 Task: Plan a game night with neighbors on the 25th at 10:00 PM to 11 PM.
Action: Mouse moved to (635, 196)
Screenshot: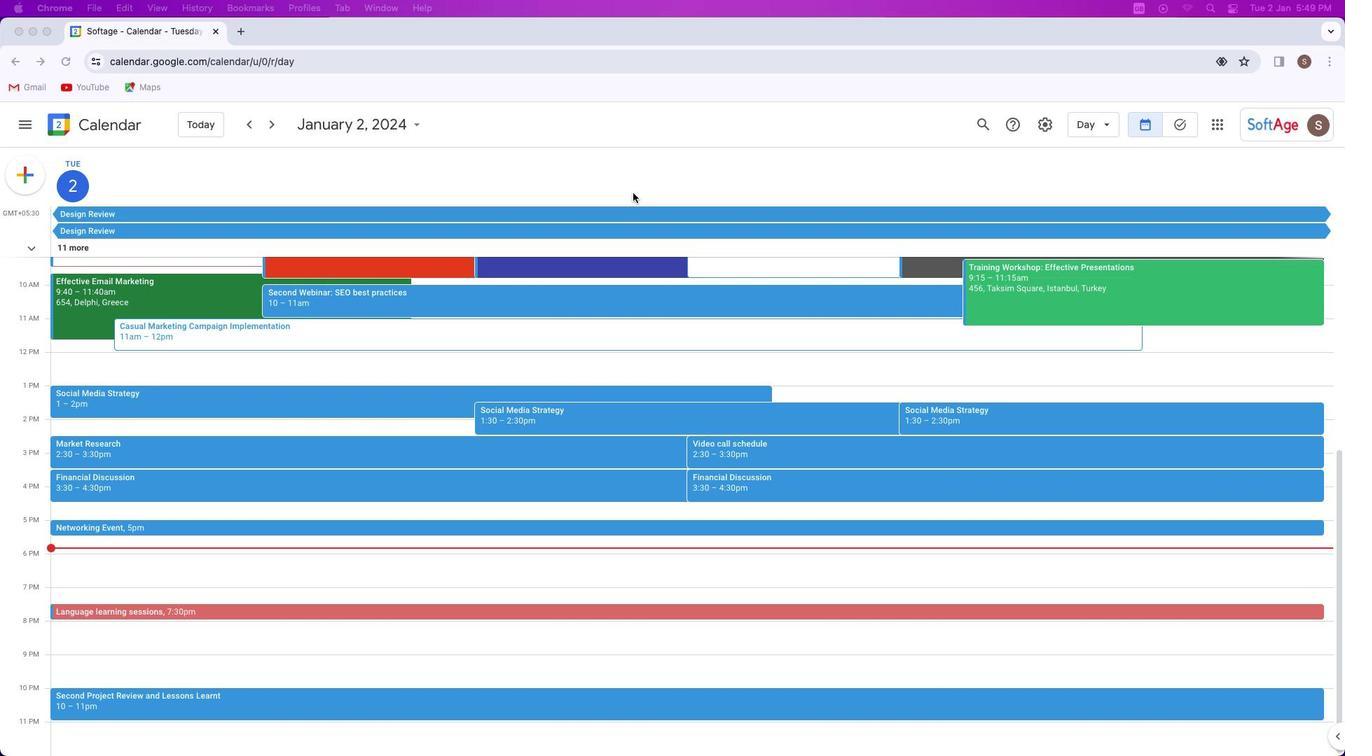 
Action: Mouse pressed left at (635, 196)
Screenshot: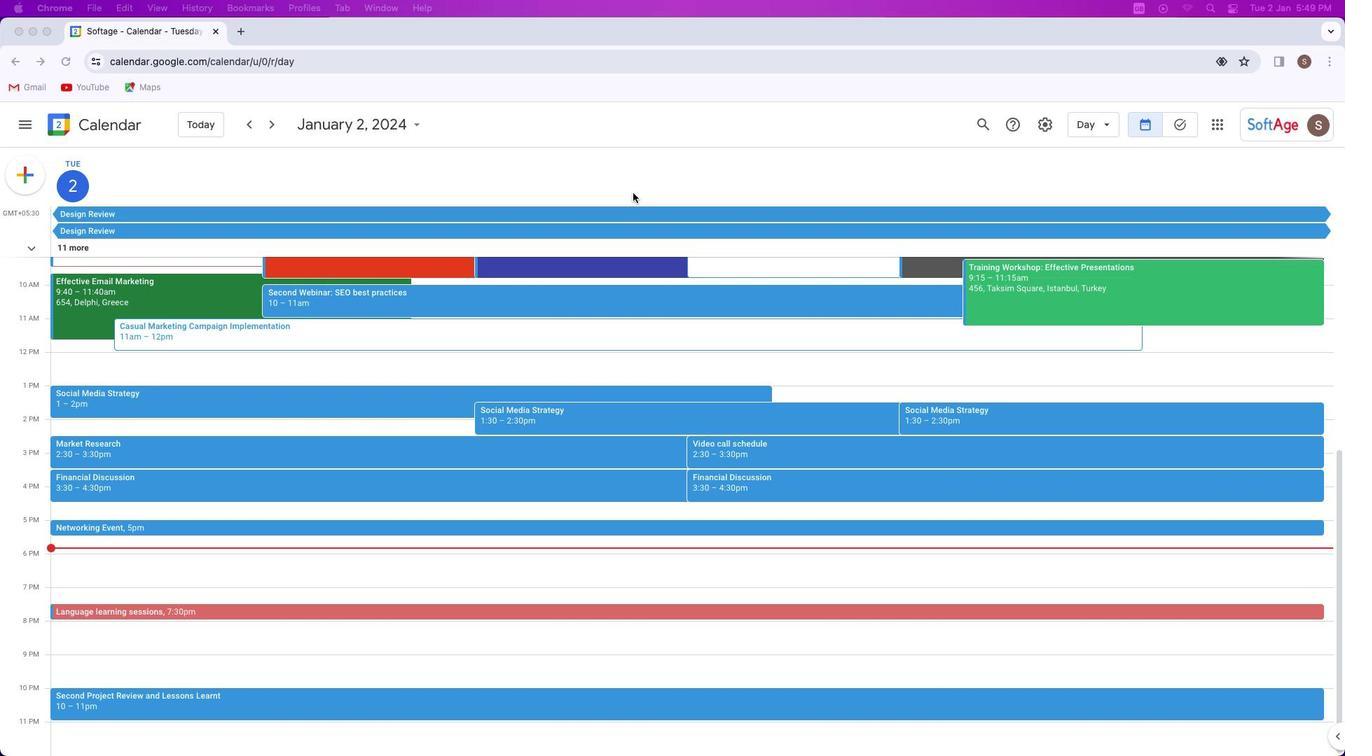 
Action: Mouse moved to (67, 178)
Screenshot: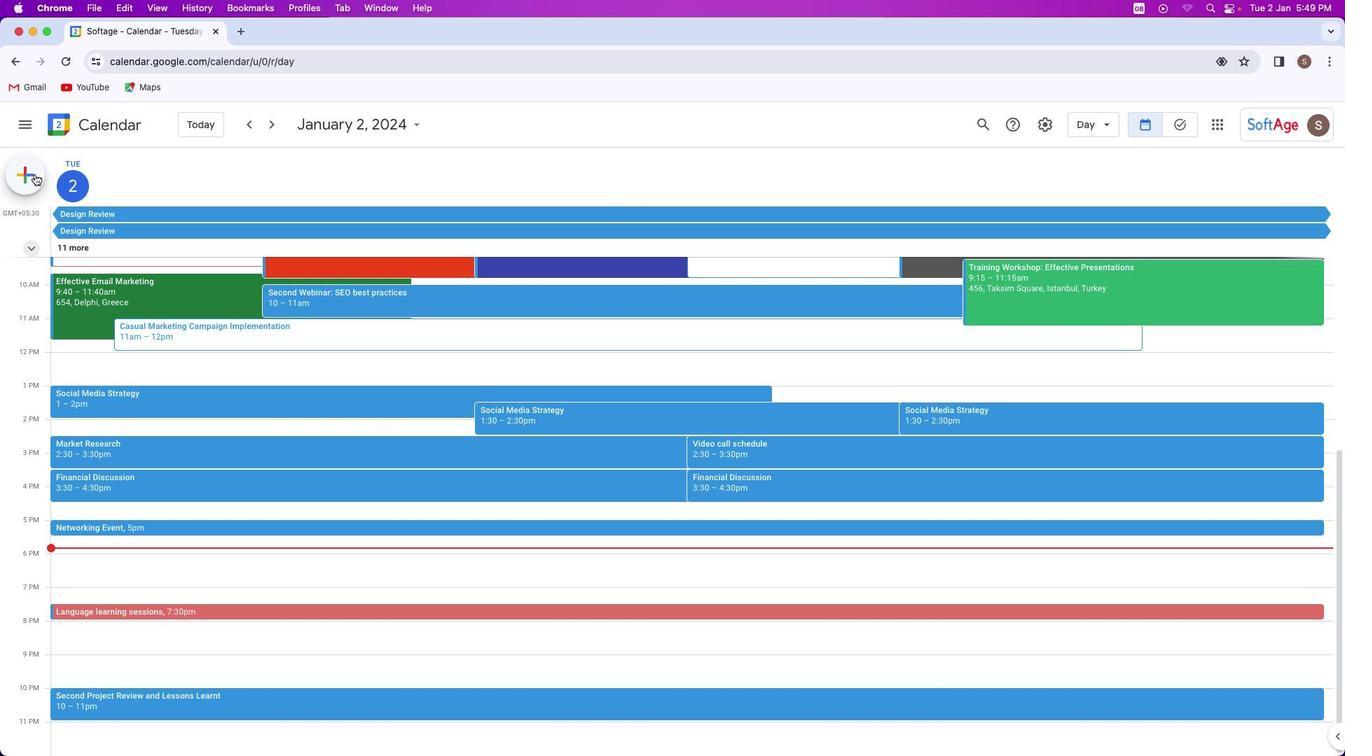 
Action: Mouse pressed left at (67, 178)
Screenshot: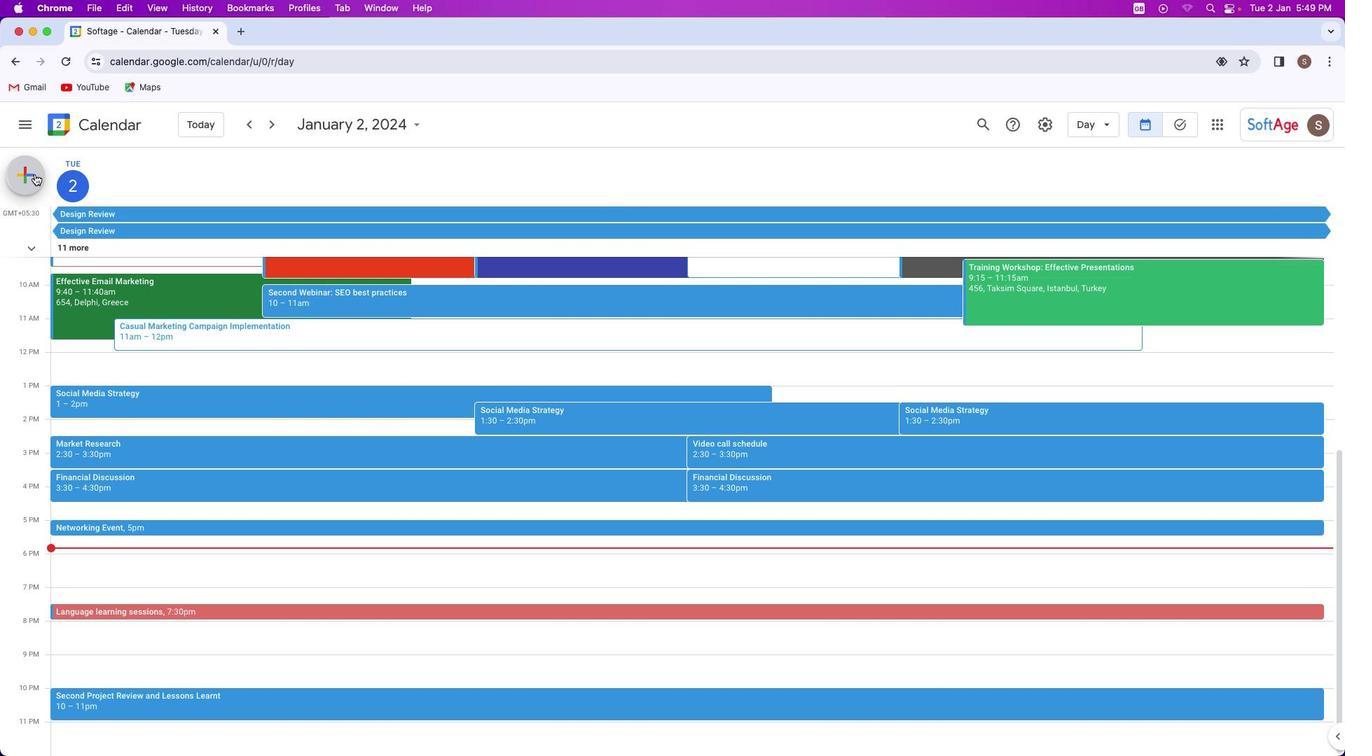 
Action: Mouse moved to (89, 219)
Screenshot: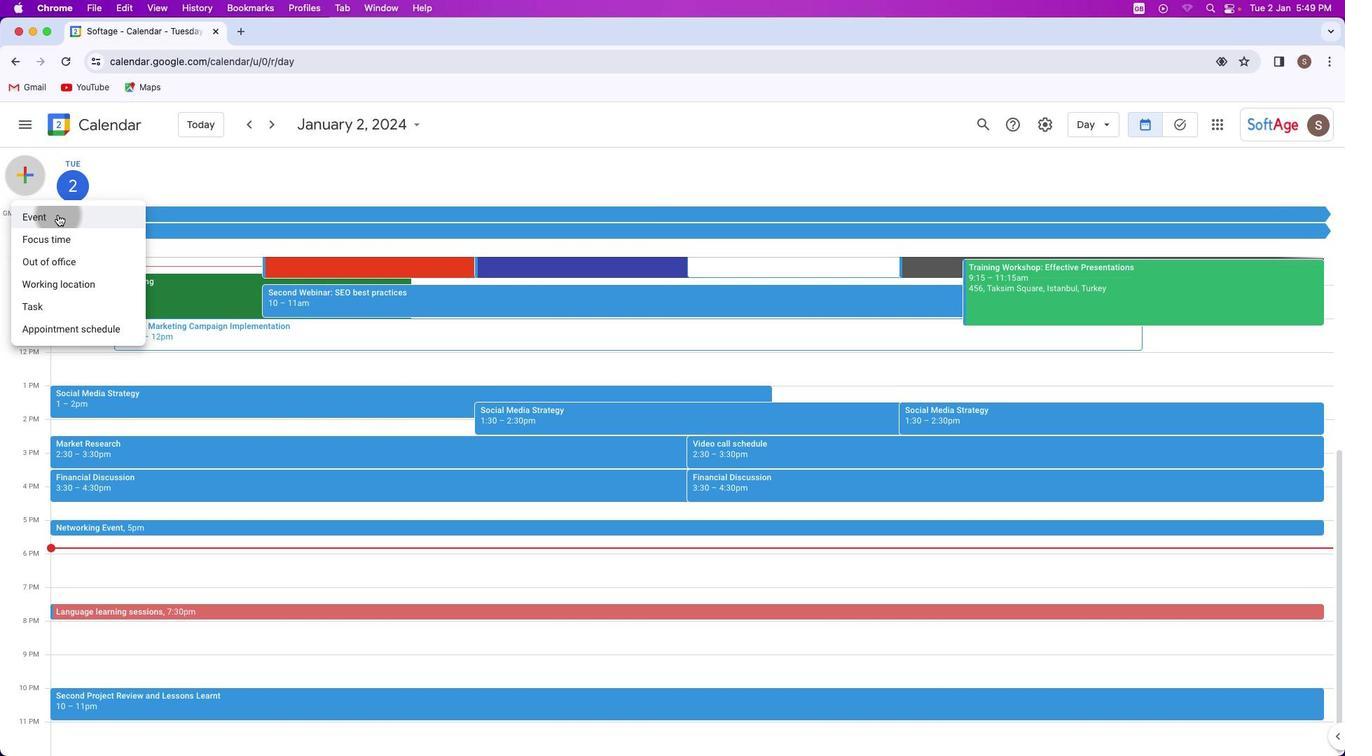 
Action: Mouse pressed left at (89, 219)
Screenshot: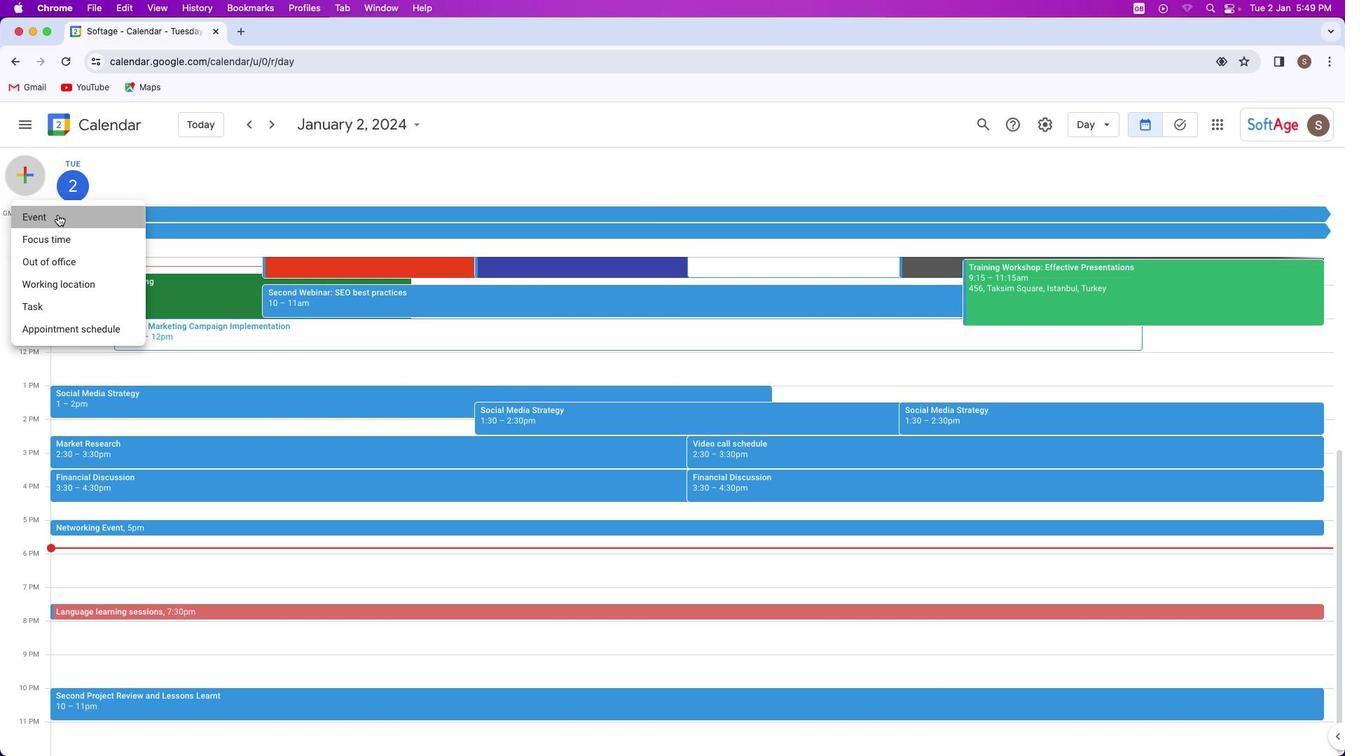 
Action: Mouse moved to (510, 297)
Screenshot: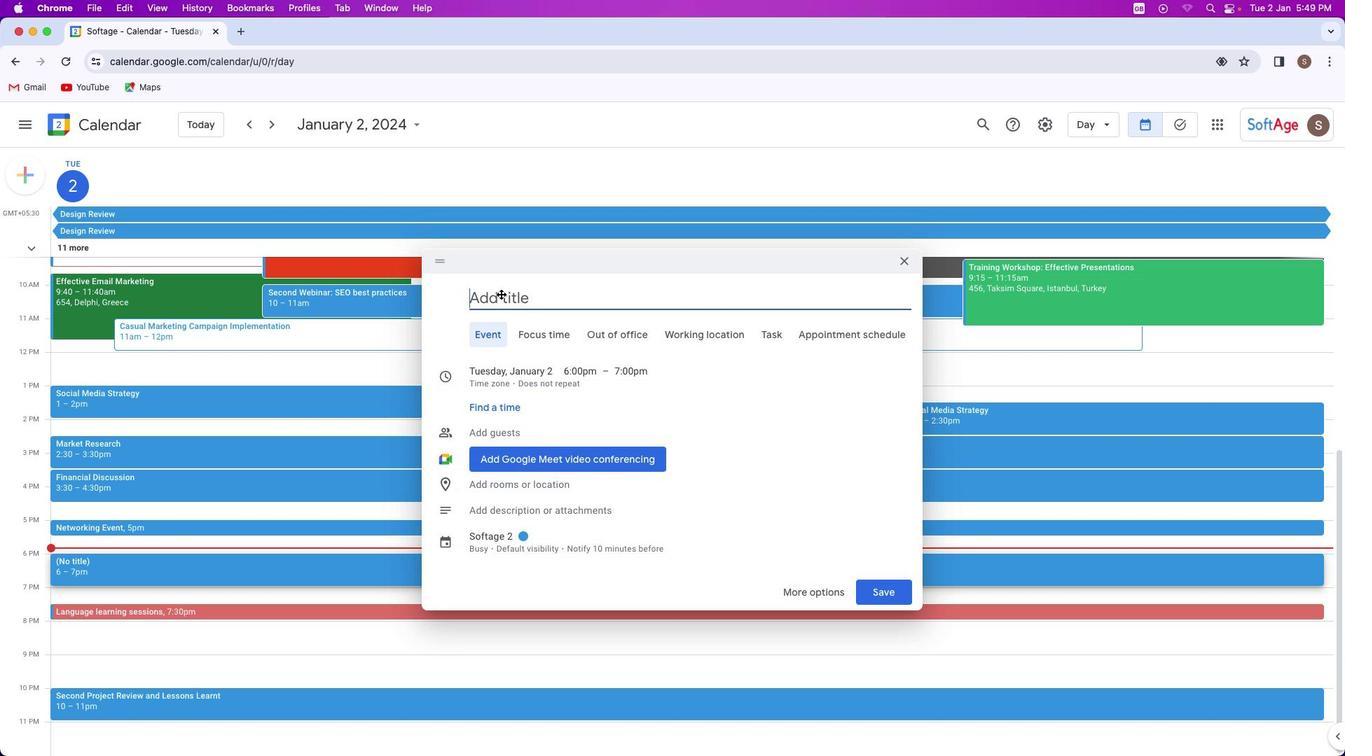 
Action: Mouse pressed left at (510, 297)
Screenshot: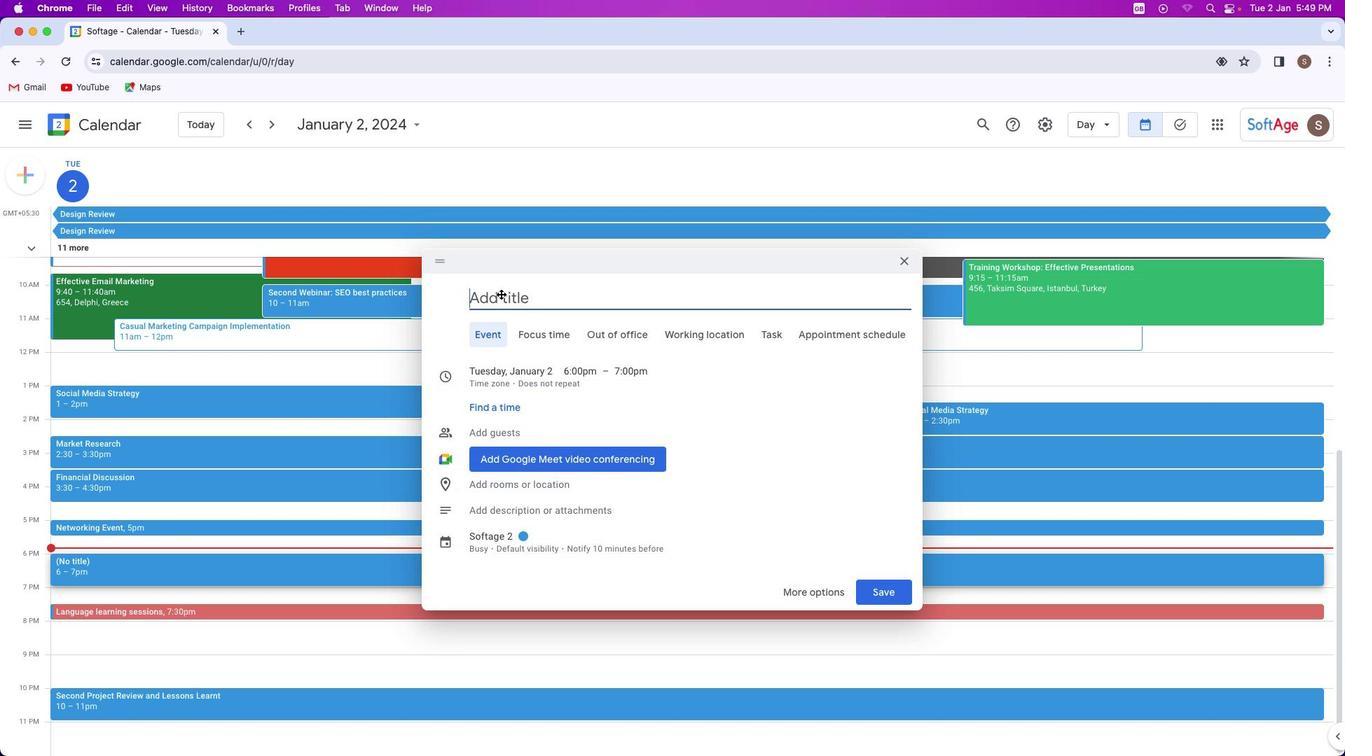 
Action: Key pressed Key.shiftKey.shift'G''a''m''e'Key.space'n''i''g''h''t'Key.space'w''i''t''h'Key.space'n''e''i''g''h''b''o''r''s'
Screenshot: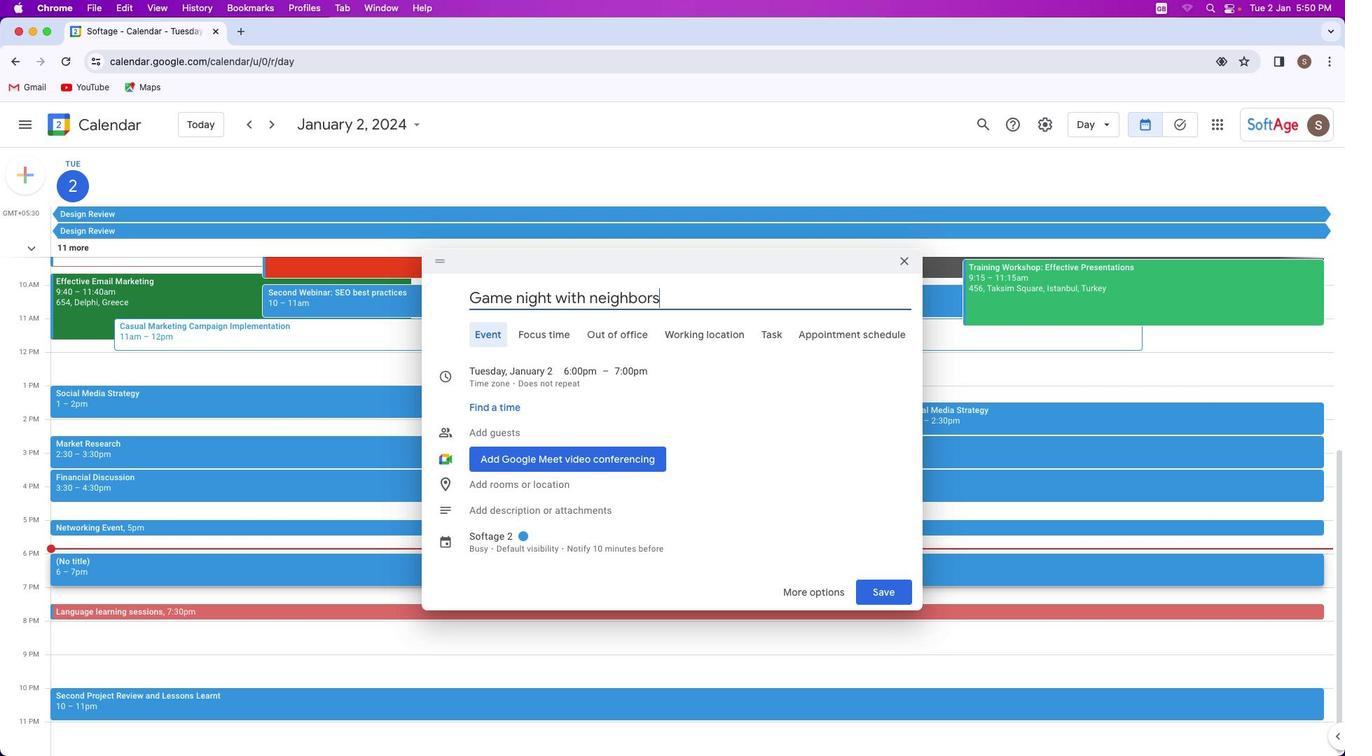 
Action: Mouse moved to (531, 378)
Screenshot: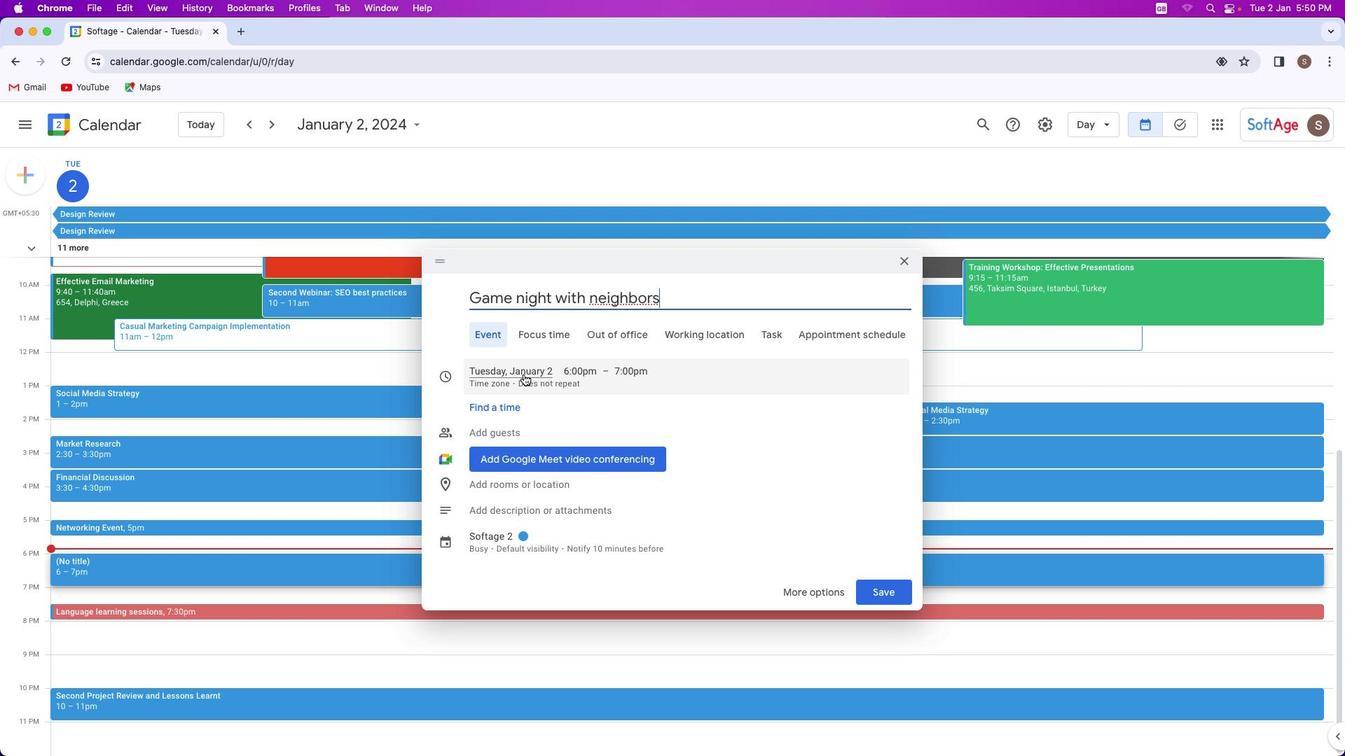 
Action: Mouse pressed left at (531, 378)
Screenshot: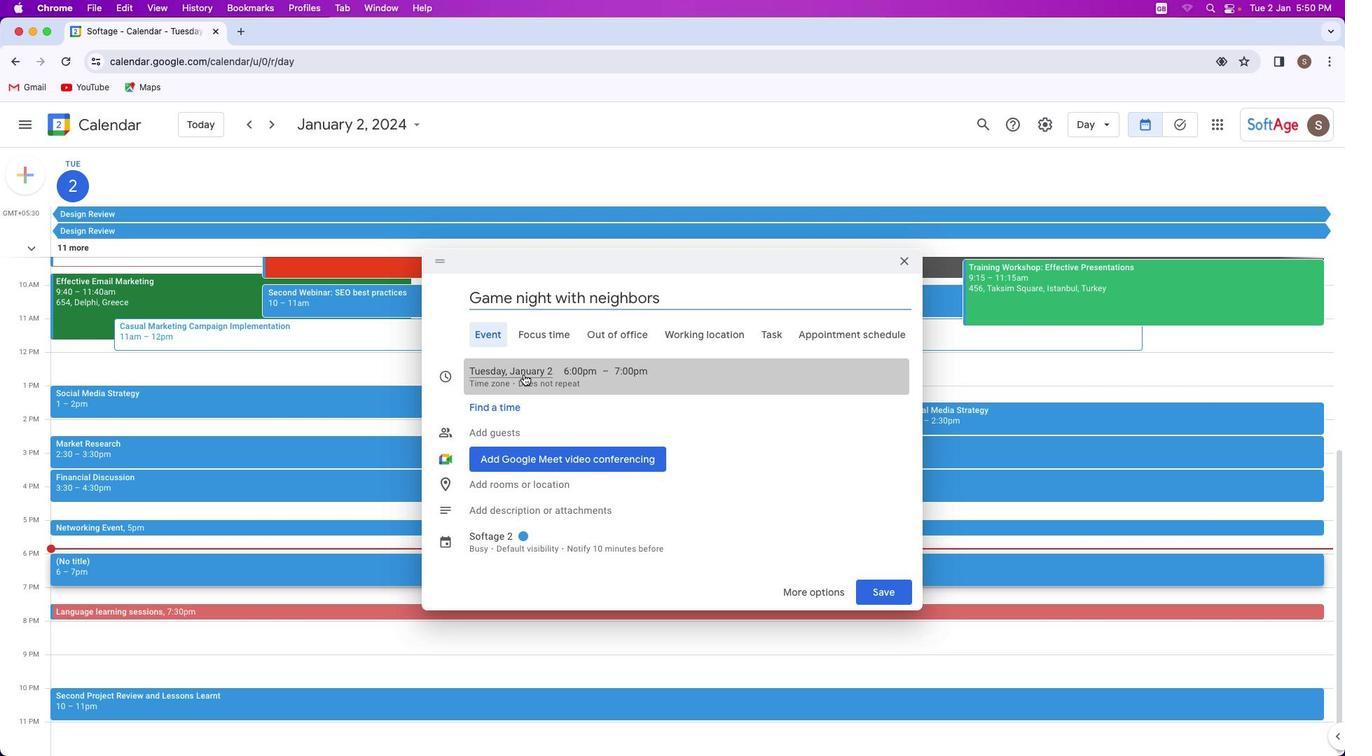 
Action: Mouse moved to (573, 503)
Screenshot: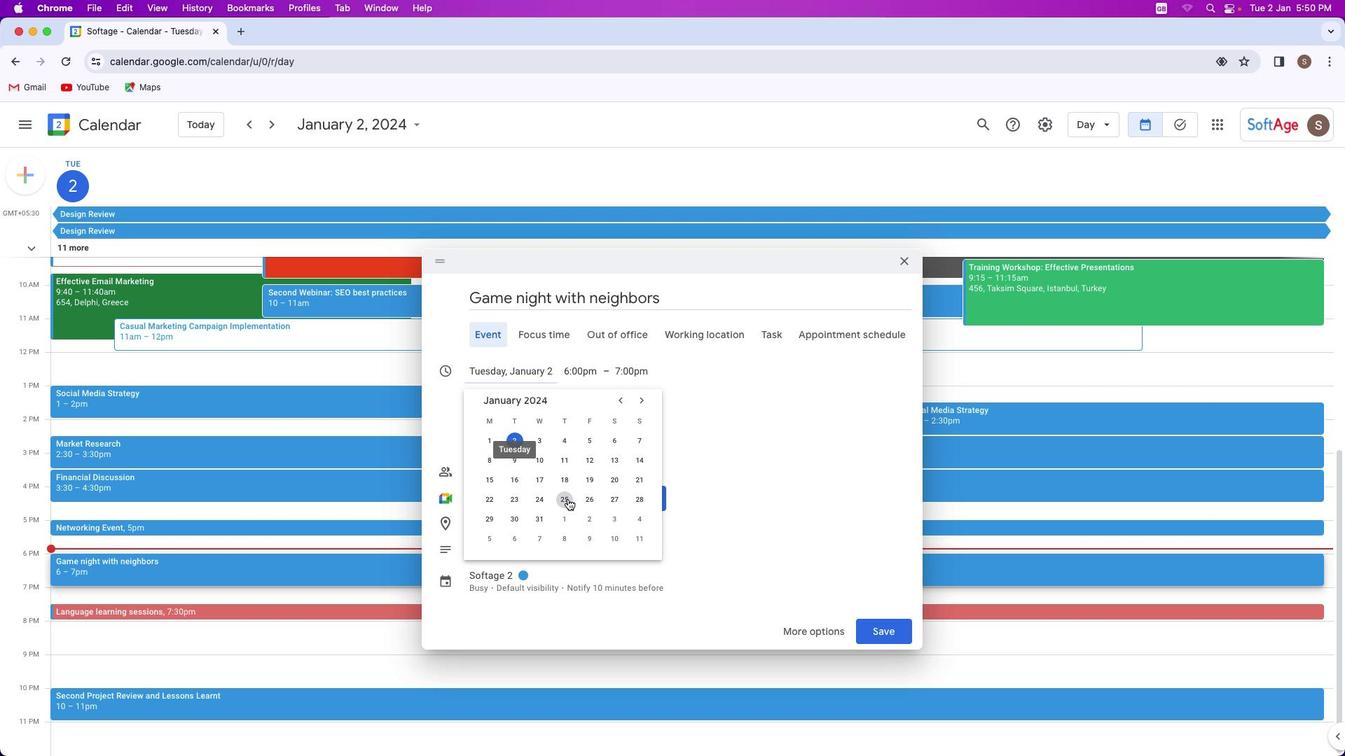 
Action: Mouse pressed left at (573, 503)
Screenshot: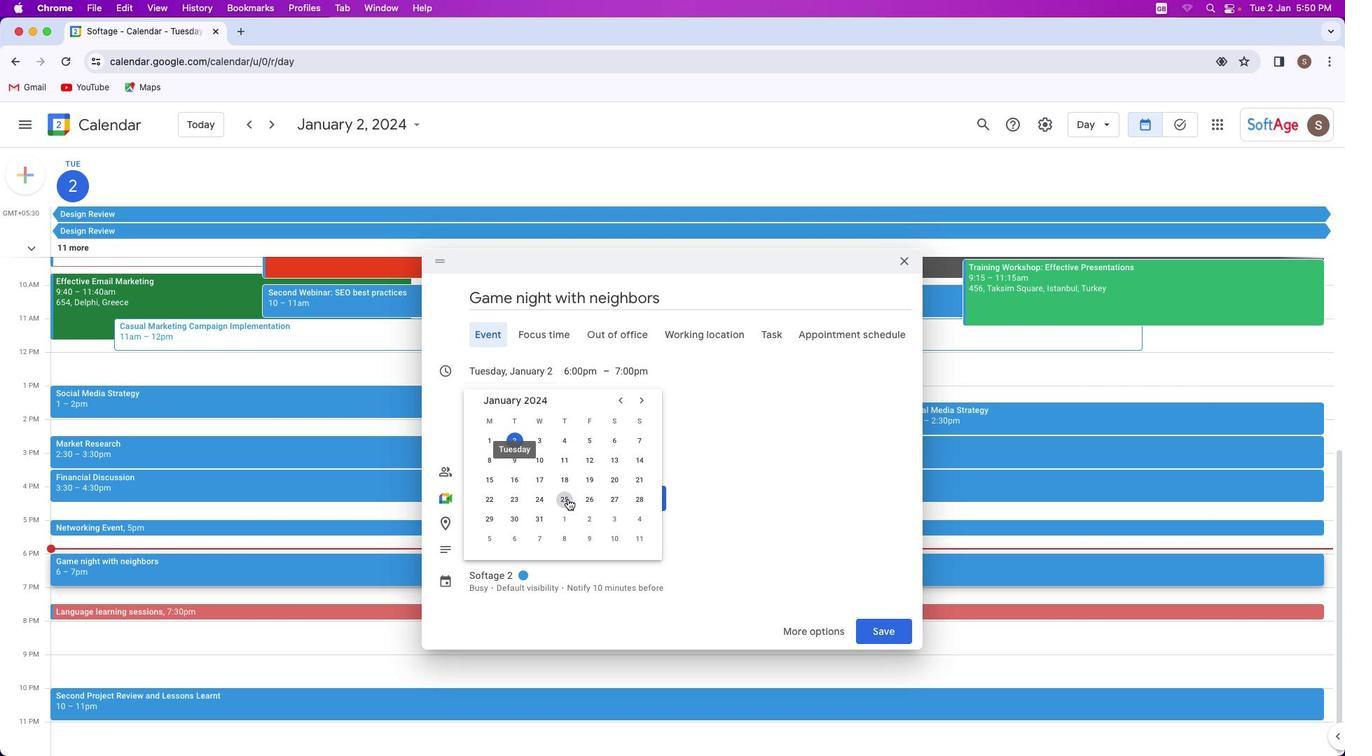 
Action: Mouse moved to (592, 374)
Screenshot: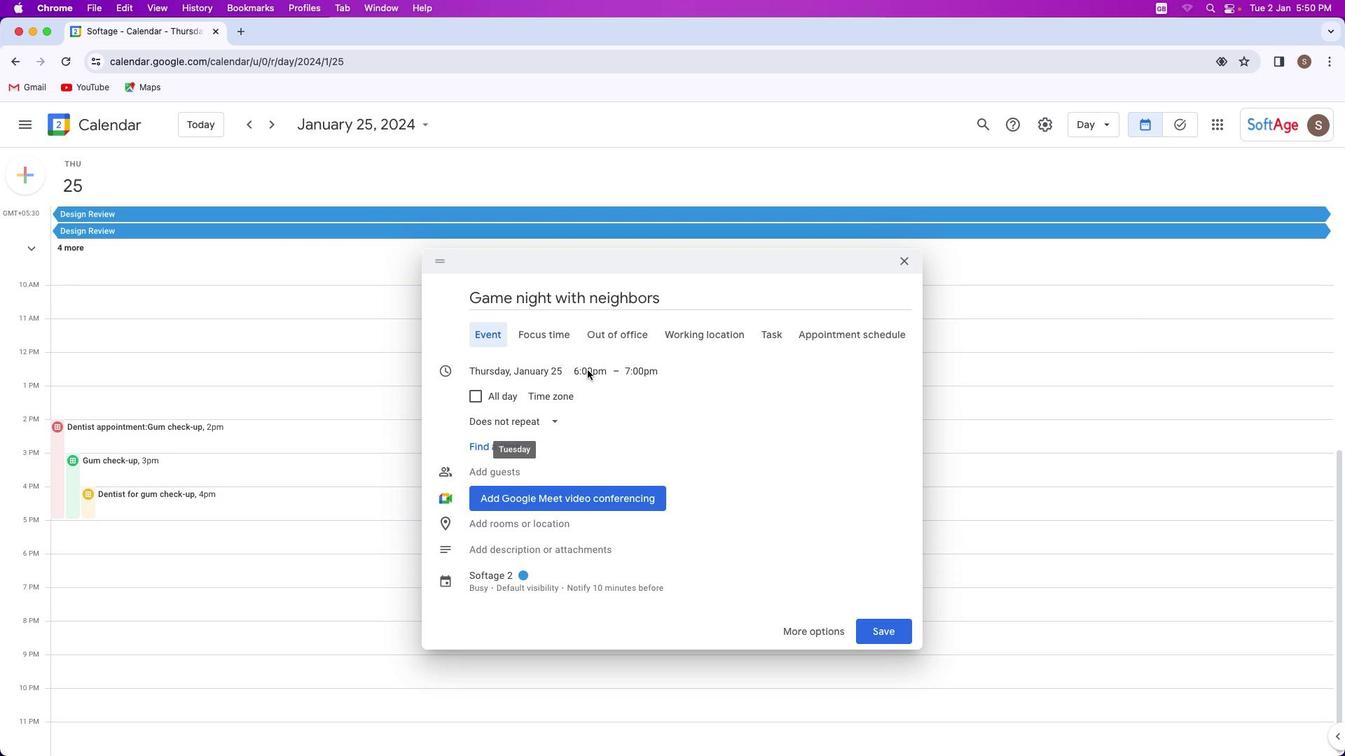 
Action: Mouse pressed left at (592, 374)
Screenshot: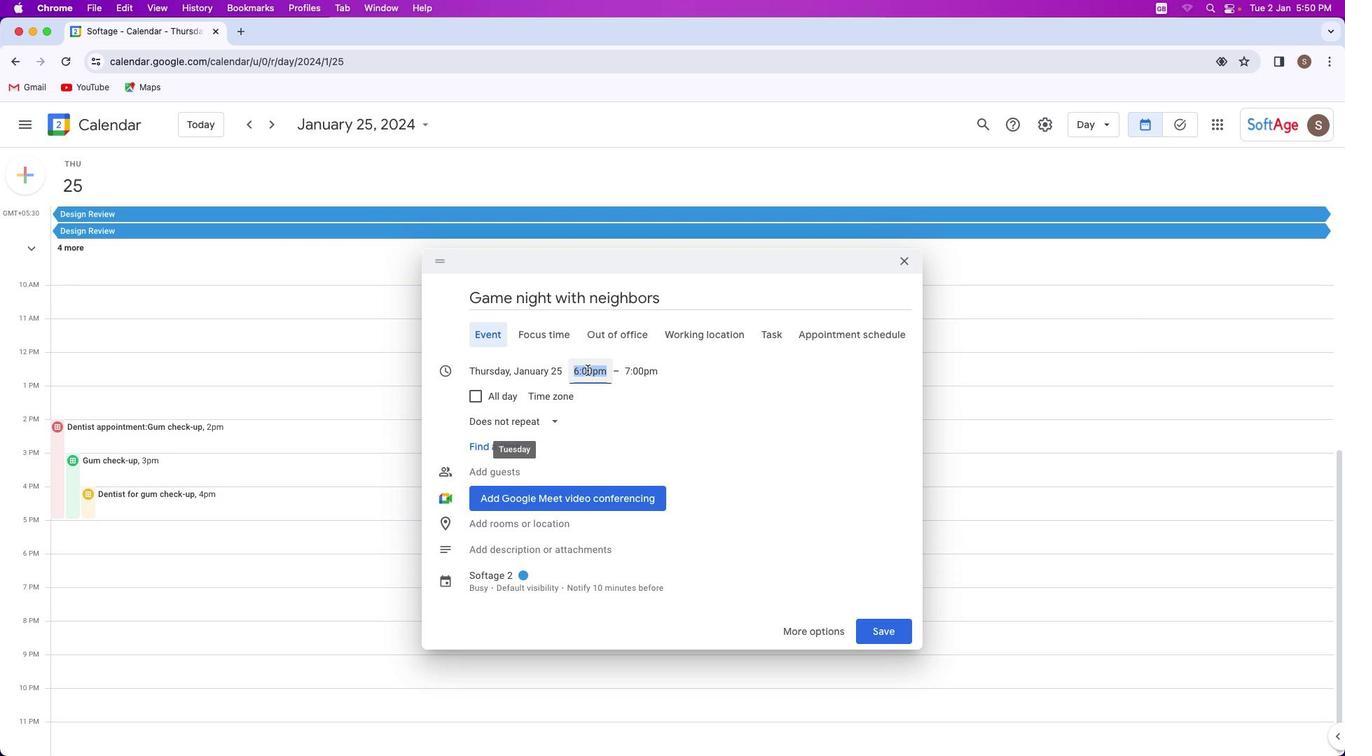 
Action: Mouse moved to (606, 444)
Screenshot: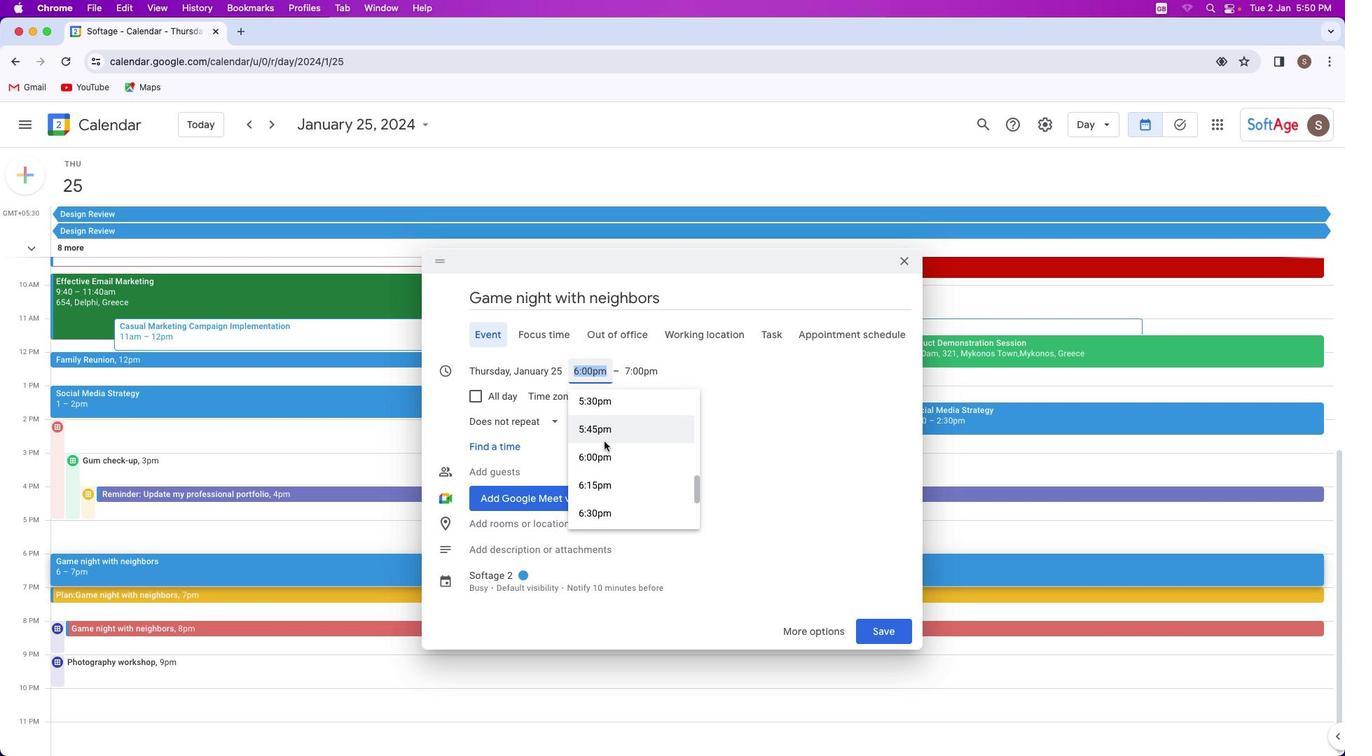 
Action: Mouse scrolled (606, 444) with delta (35, 3)
Screenshot: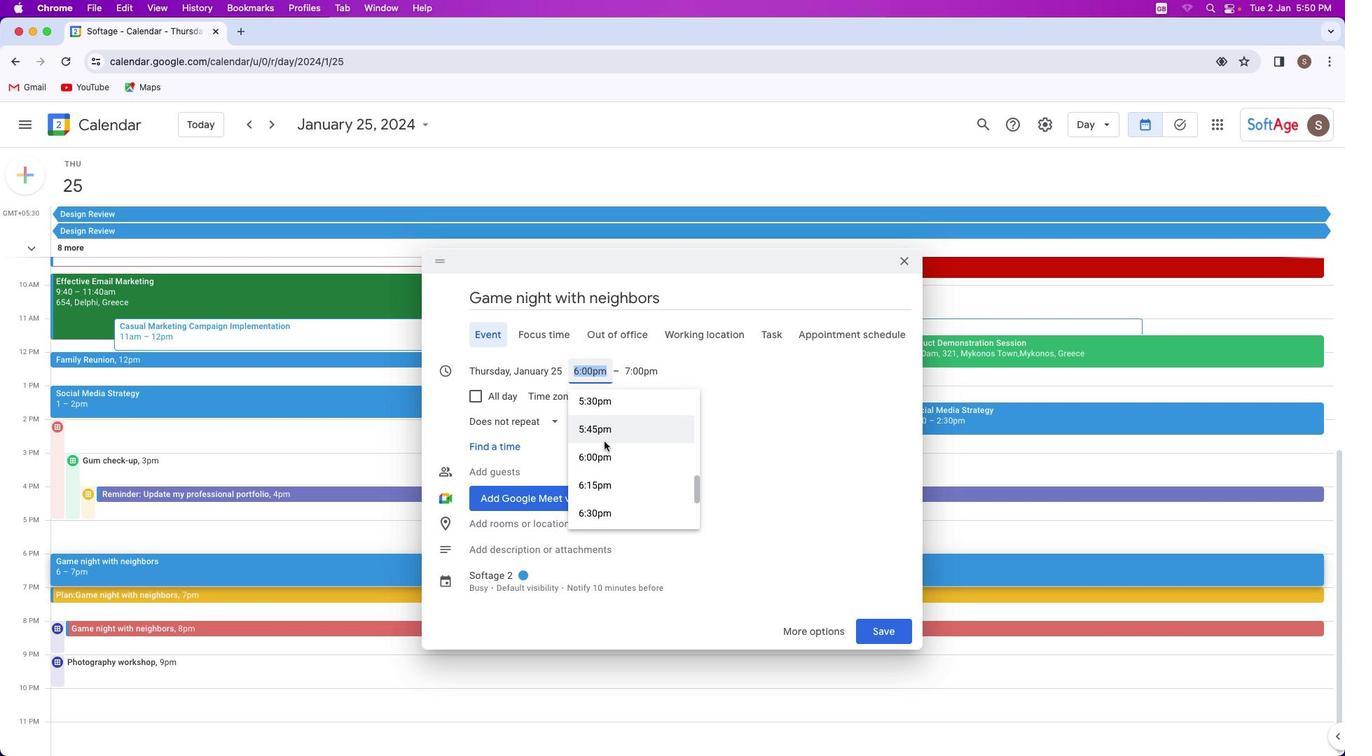 
Action: Mouse moved to (607, 445)
Screenshot: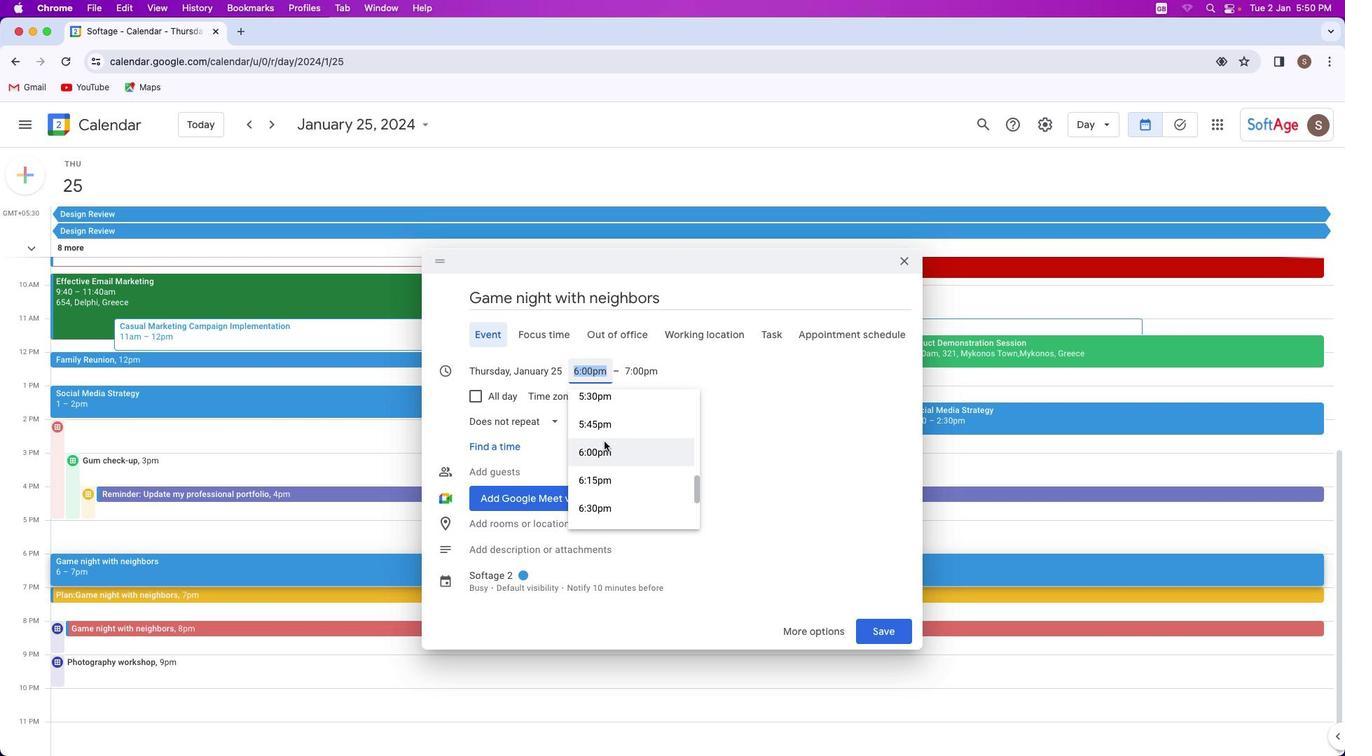 
Action: Mouse scrolled (607, 445) with delta (35, 3)
Screenshot: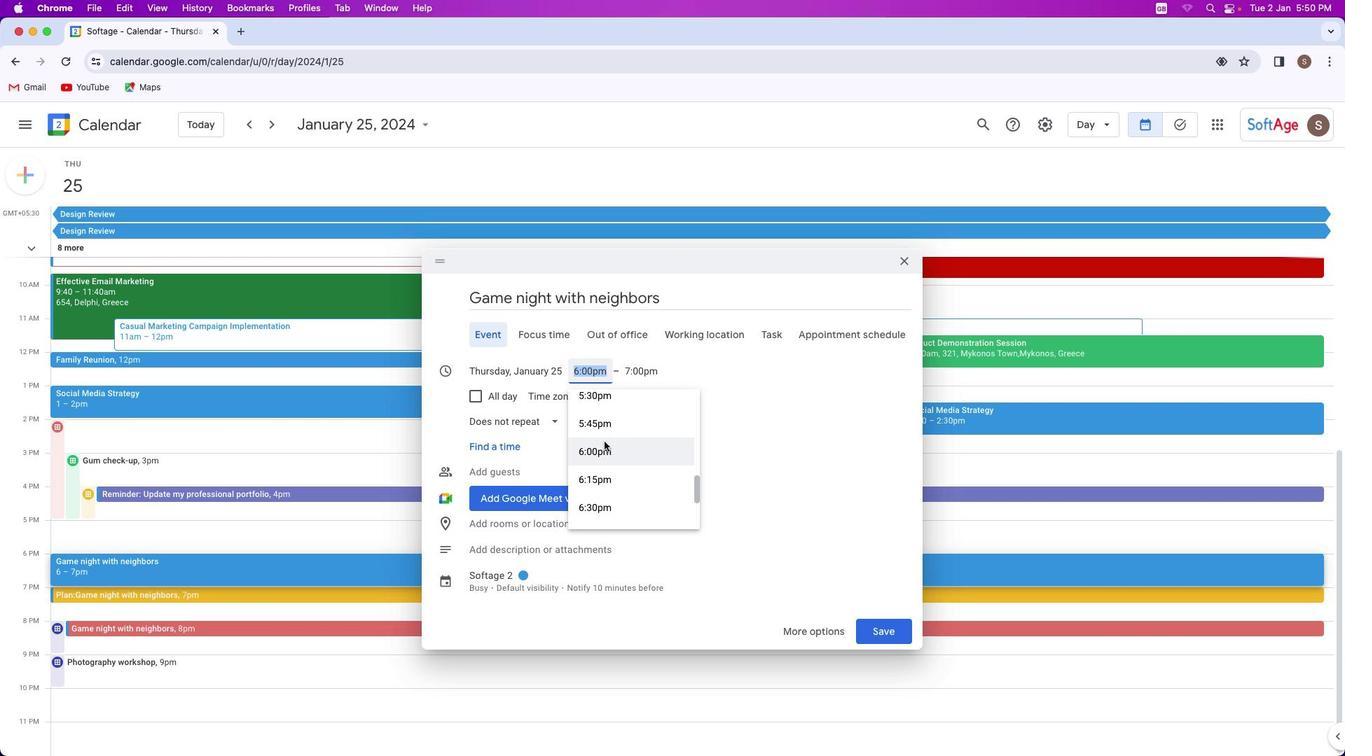 
Action: Mouse moved to (607, 445)
Screenshot: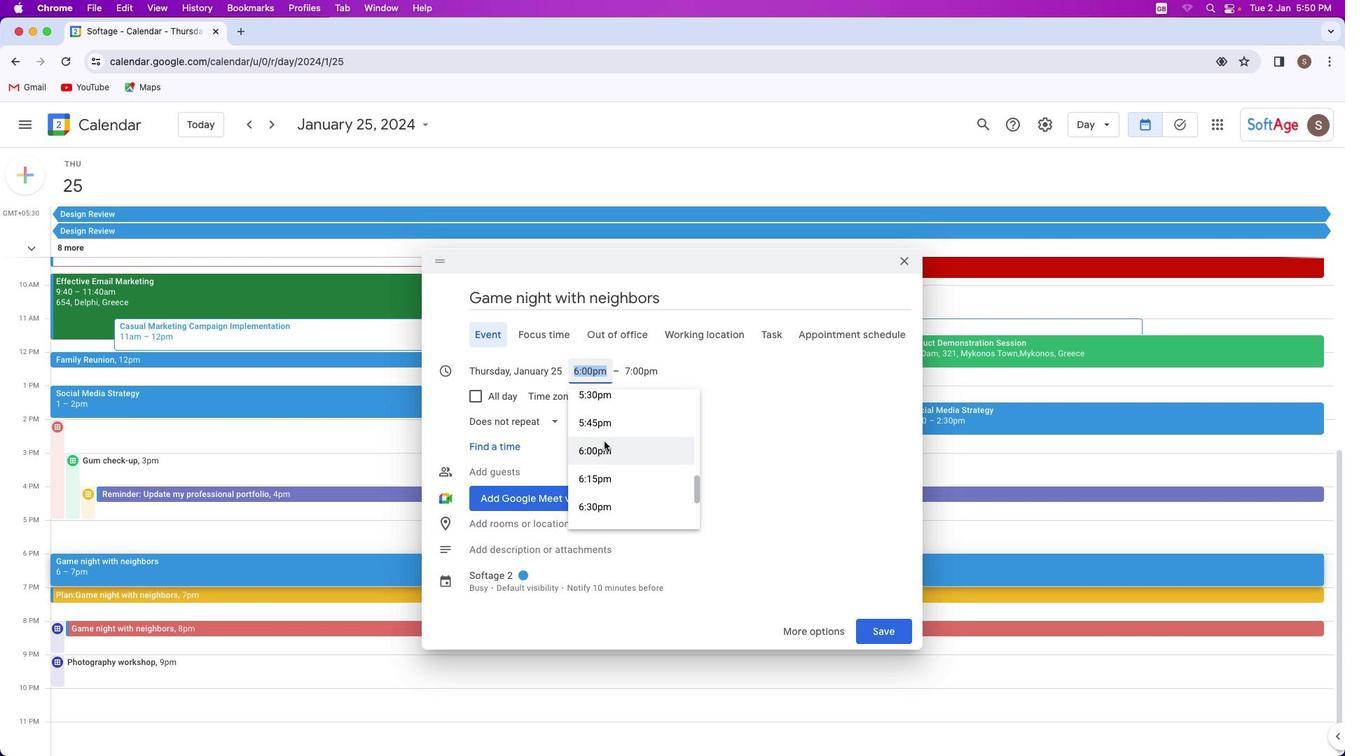 
Action: Mouse scrolled (607, 445) with delta (35, 3)
Screenshot: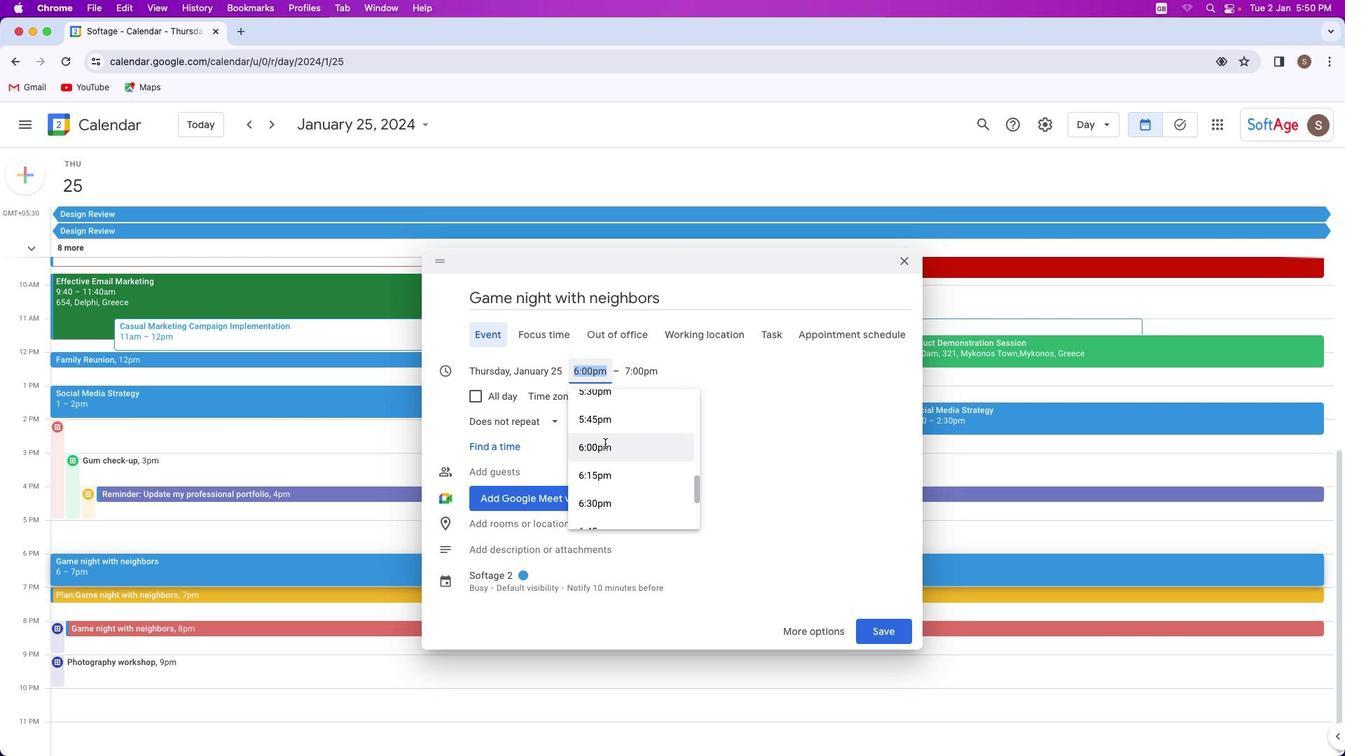 
Action: Mouse scrolled (607, 445) with delta (35, 3)
Screenshot: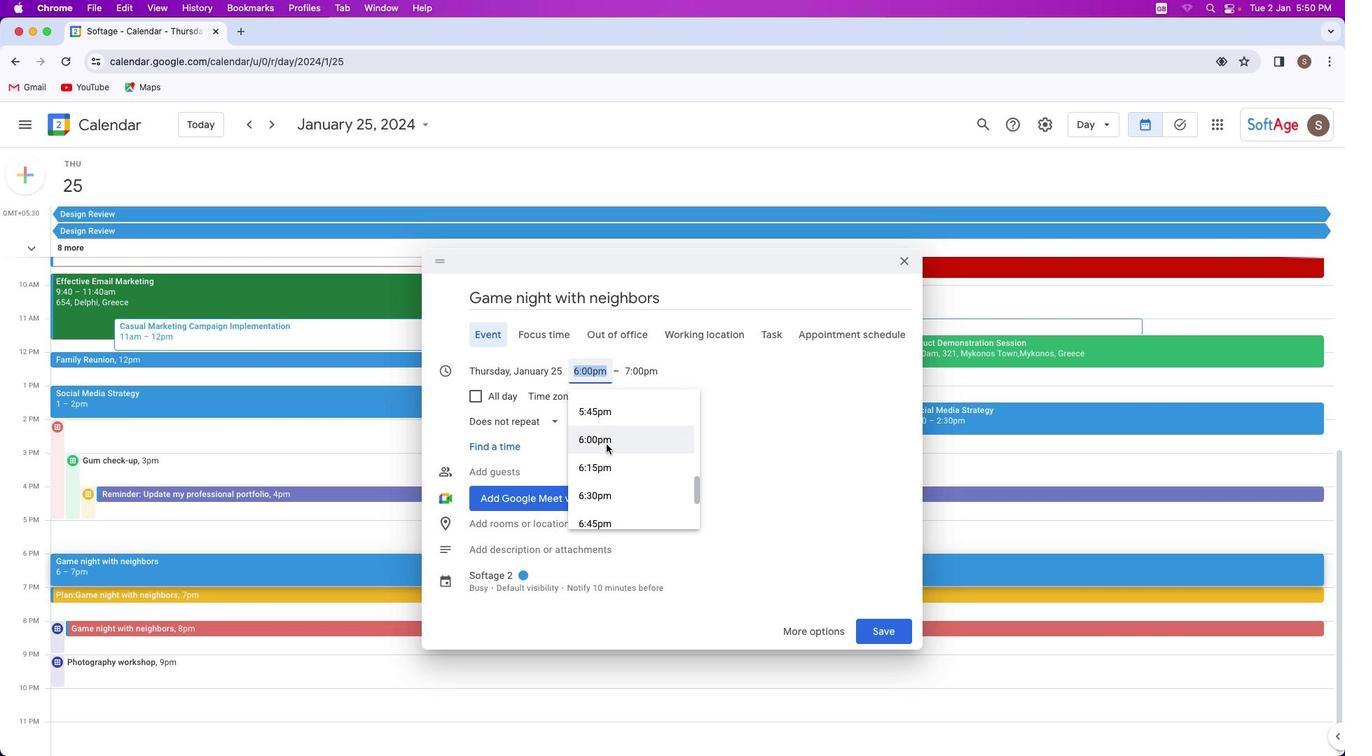
Action: Mouse moved to (609, 447)
Screenshot: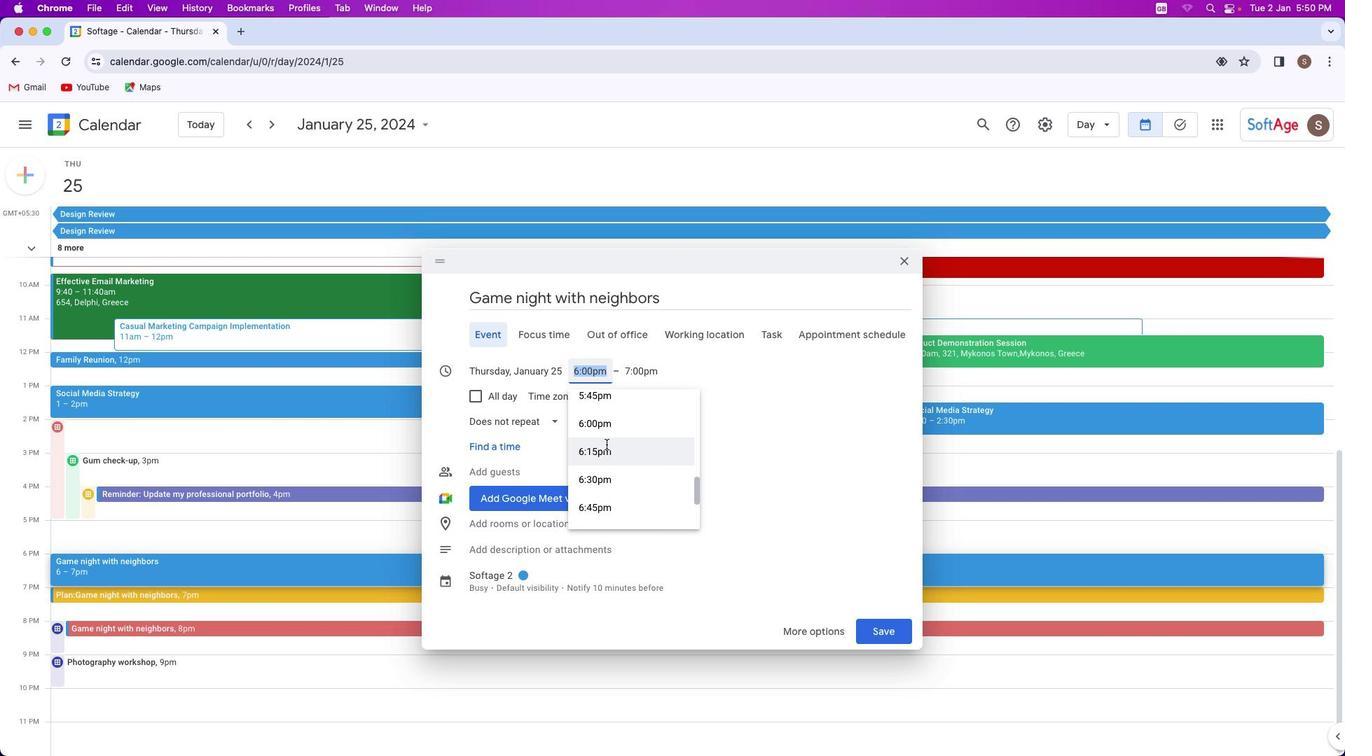 
Action: Mouse scrolled (609, 447) with delta (35, 3)
Screenshot: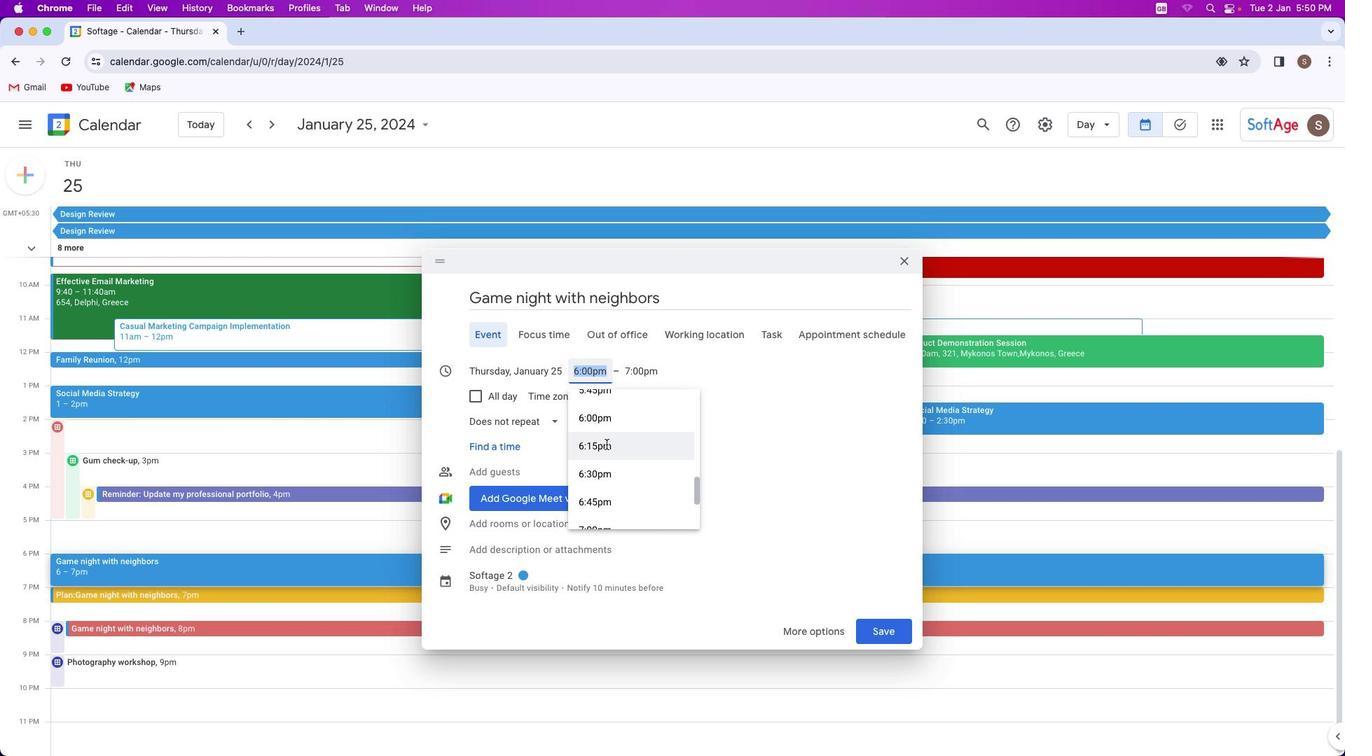 
Action: Mouse moved to (609, 447)
Screenshot: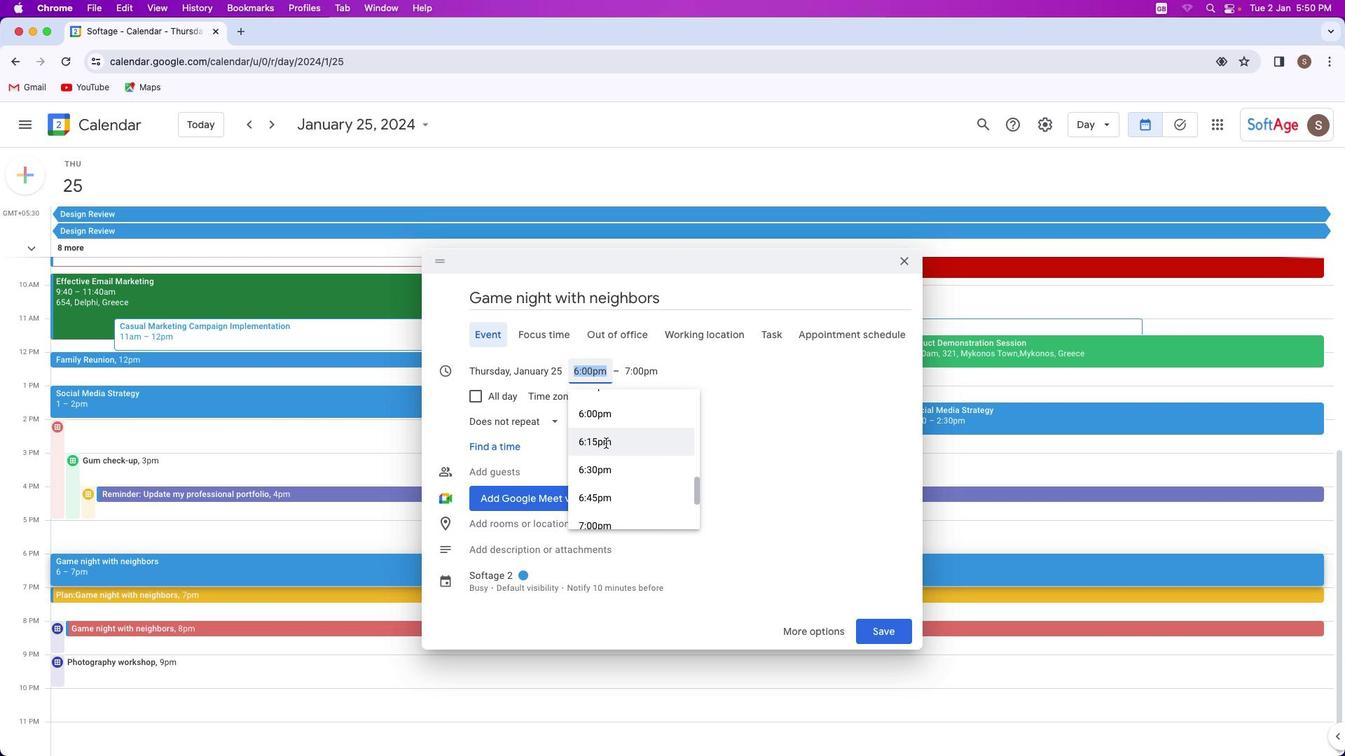 
Action: Mouse scrolled (609, 447) with delta (35, 3)
Screenshot: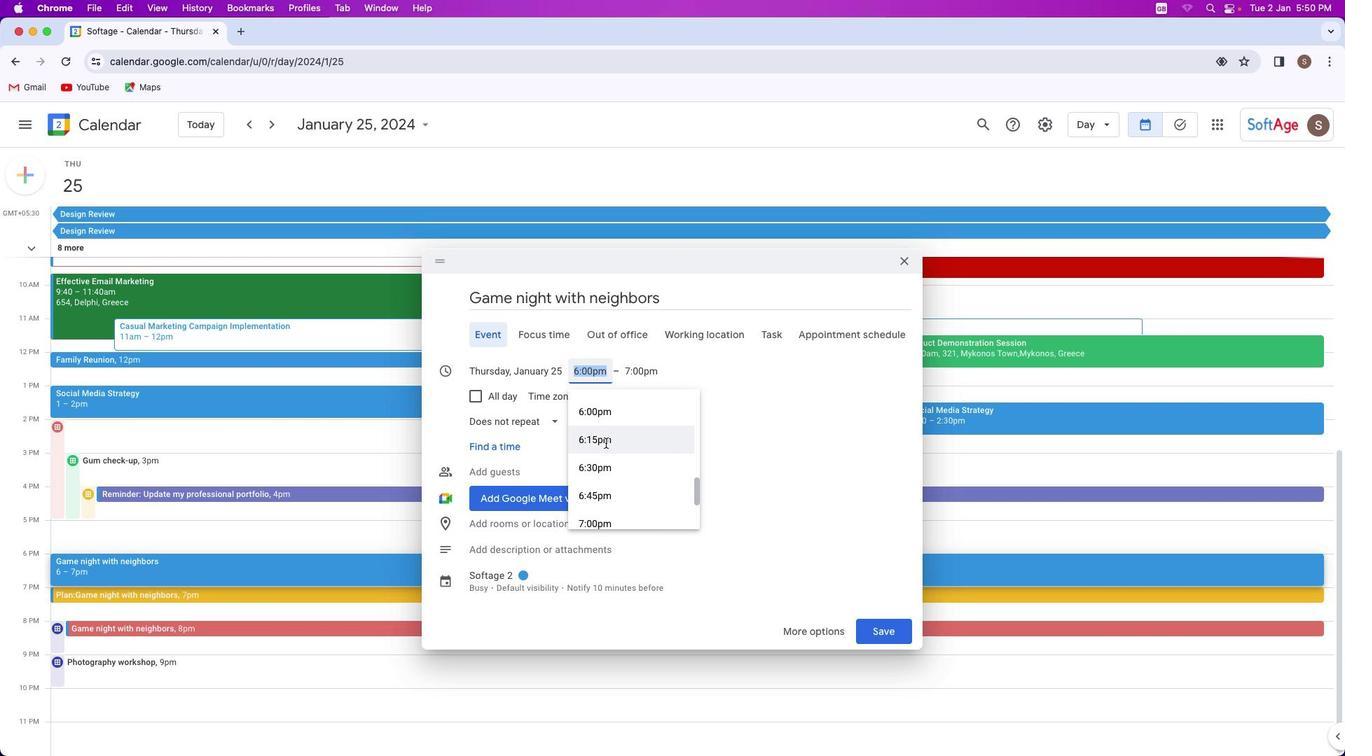 
Action: Mouse scrolled (609, 447) with delta (35, 3)
Screenshot: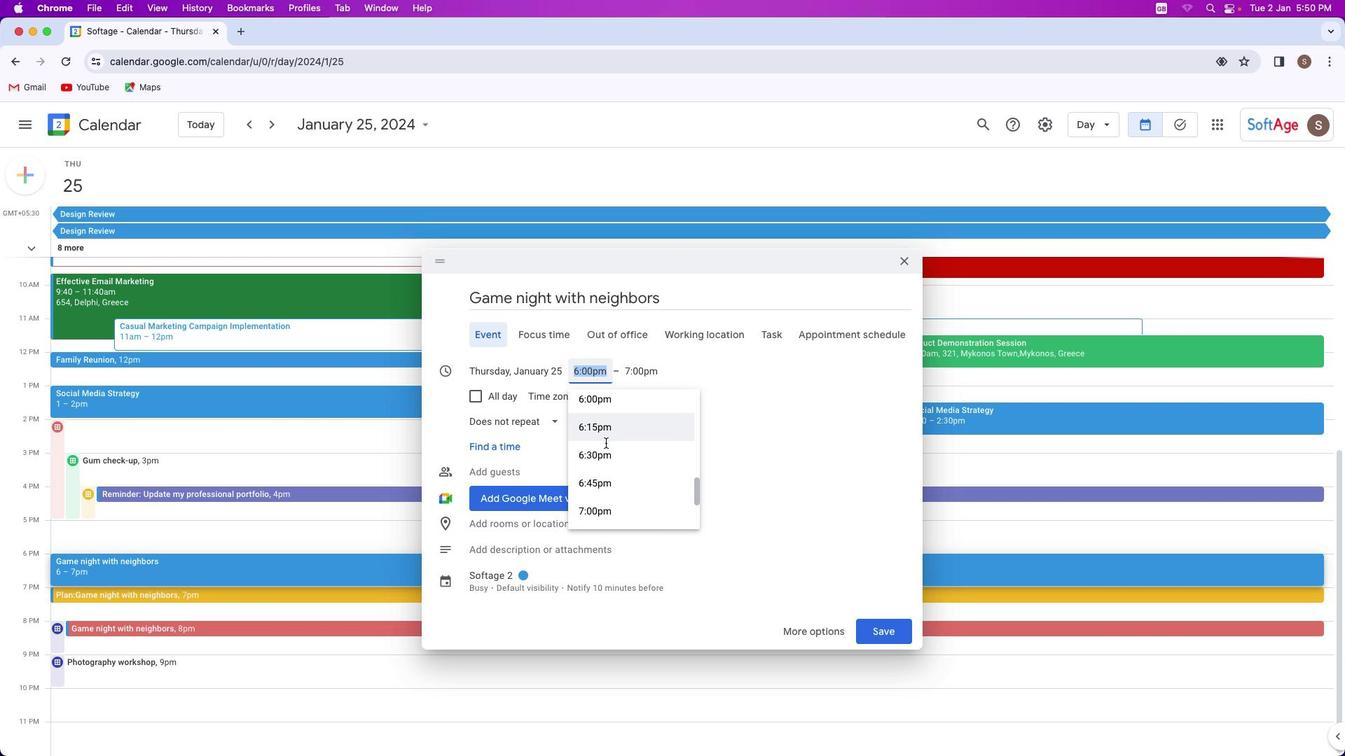 
Action: Mouse scrolled (609, 447) with delta (35, 3)
Screenshot: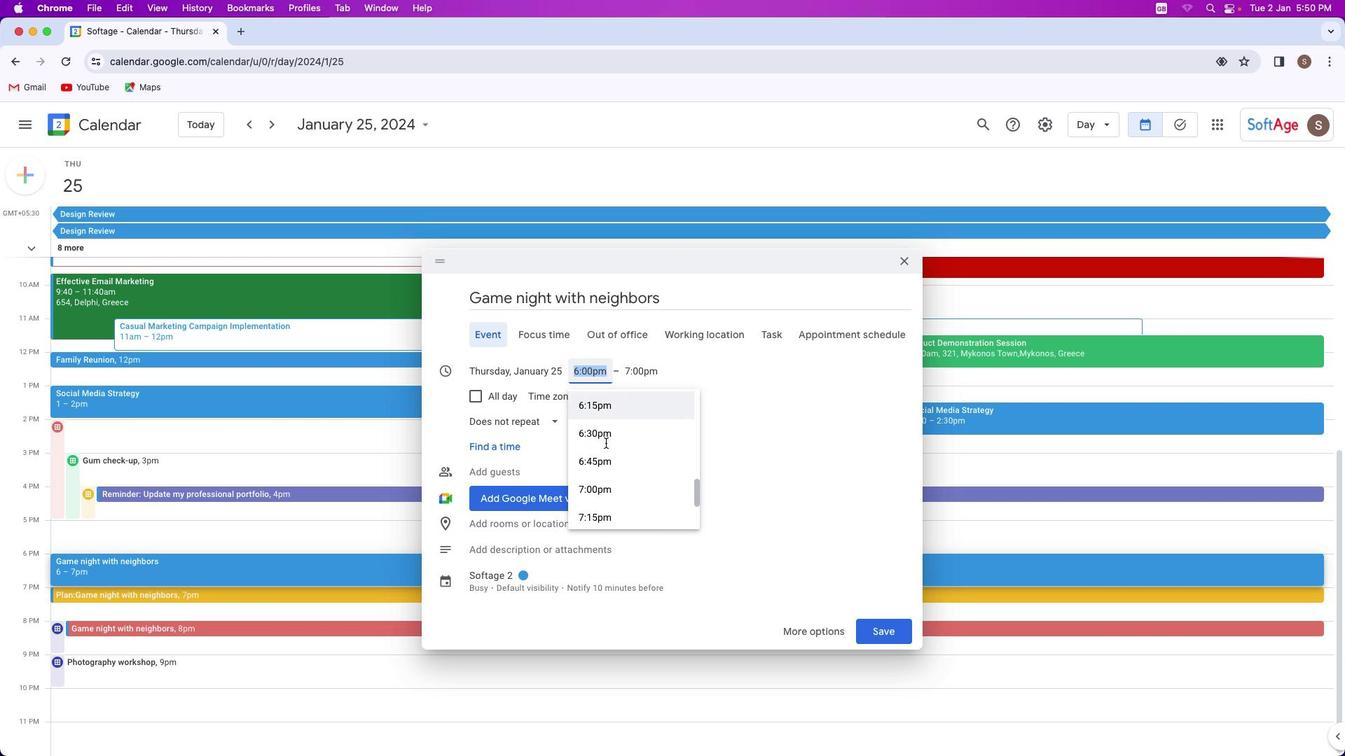 
Action: Mouse scrolled (609, 447) with delta (35, 3)
Screenshot: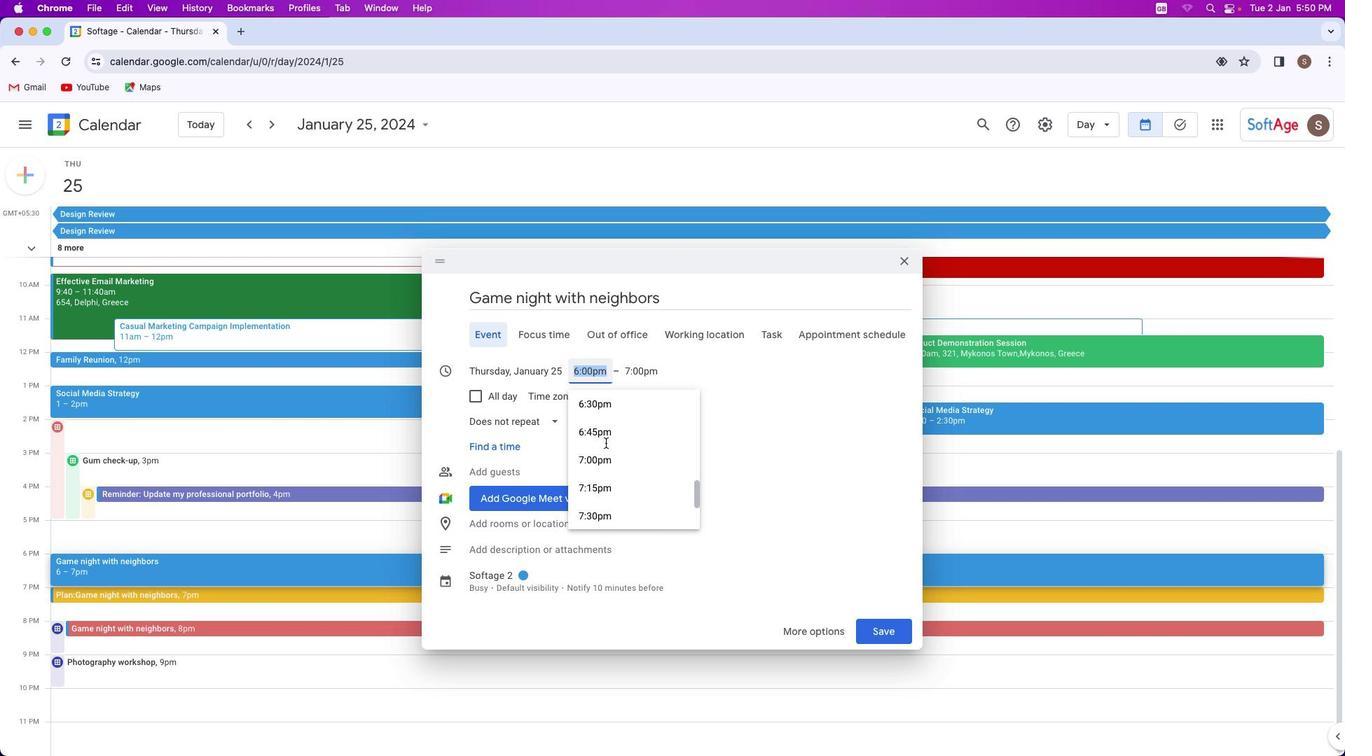 
Action: Mouse scrolled (609, 447) with delta (35, 3)
Screenshot: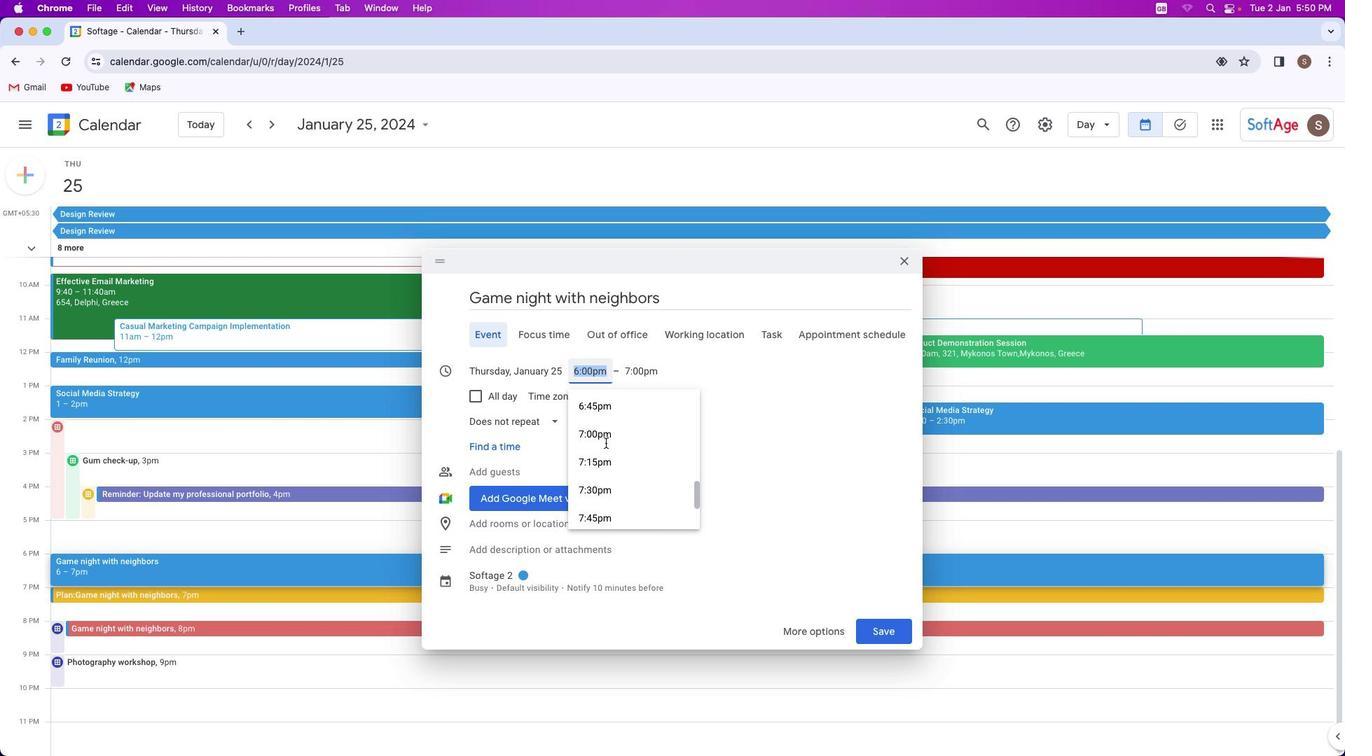 
Action: Mouse moved to (610, 445)
Screenshot: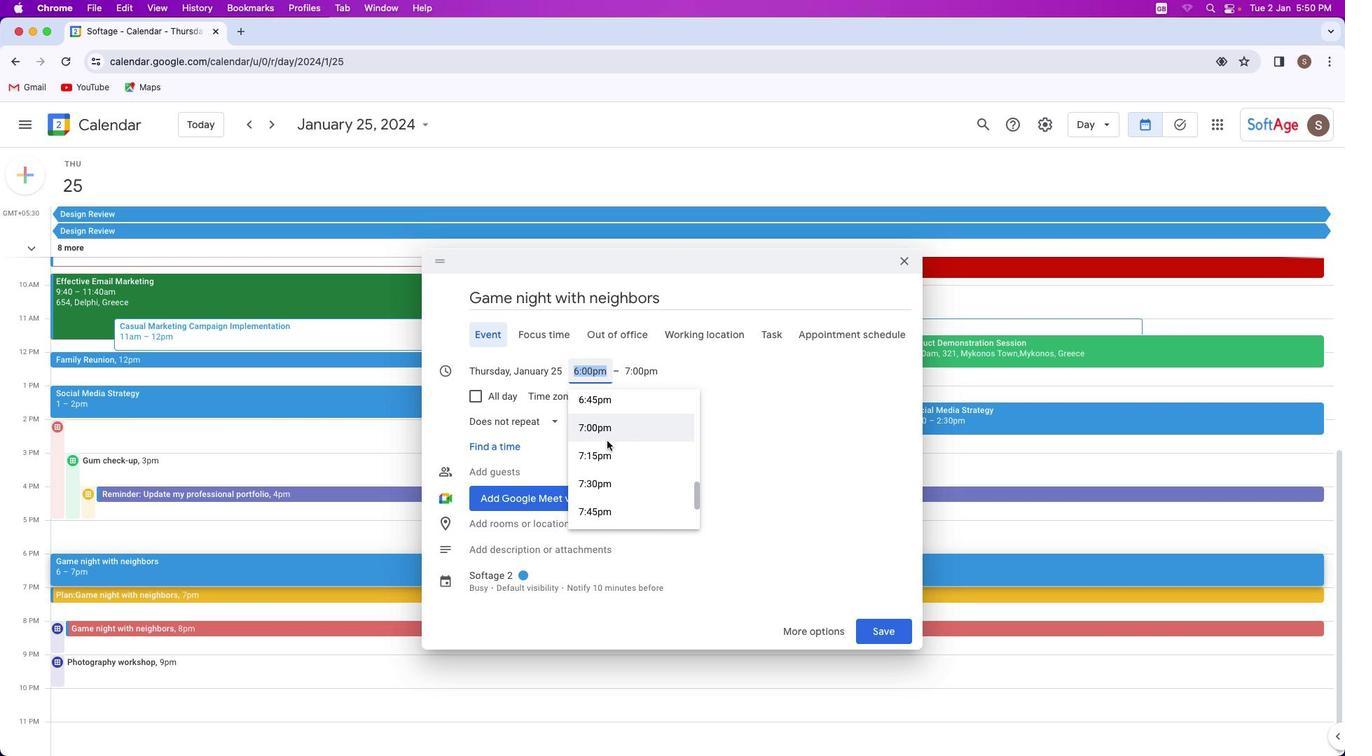 
Action: Mouse scrolled (610, 445) with delta (35, 3)
Screenshot: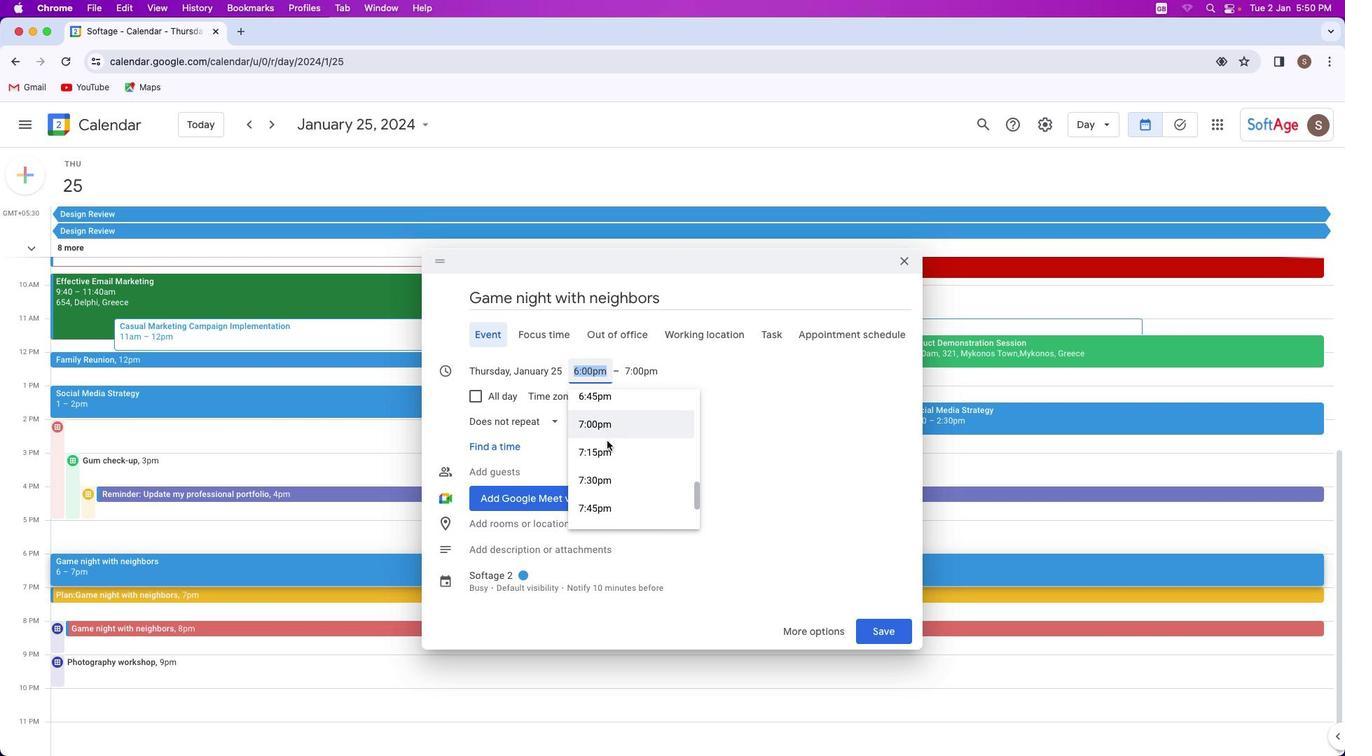 
Action: Mouse scrolled (610, 445) with delta (35, 3)
Screenshot: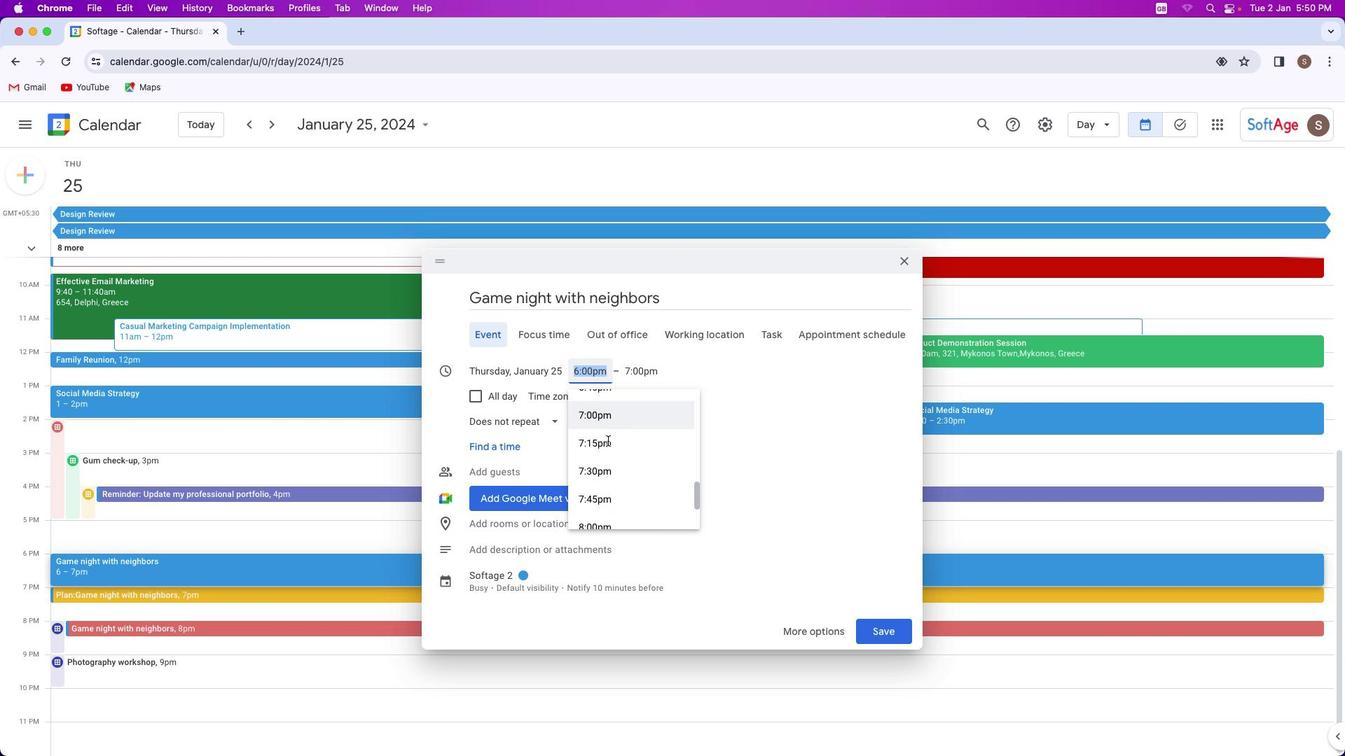 
Action: Mouse moved to (611, 445)
Screenshot: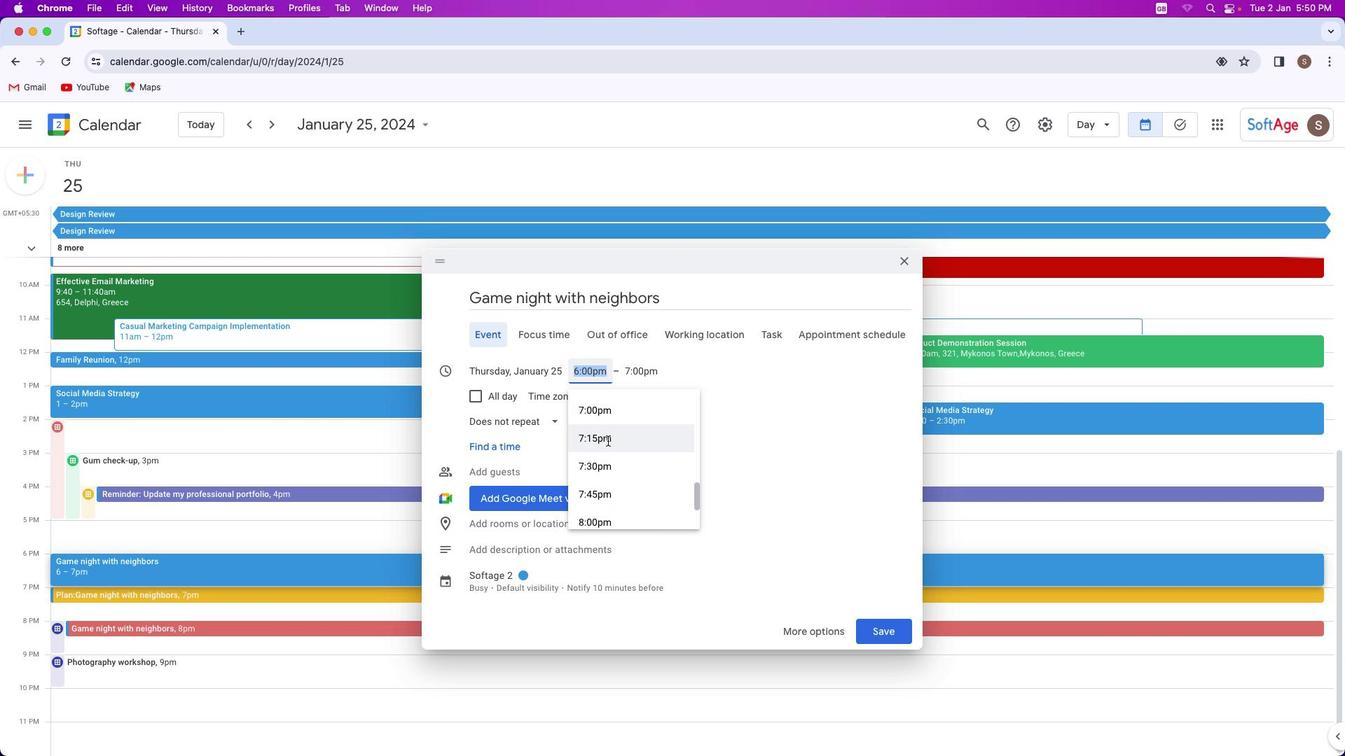 
Action: Mouse scrolled (611, 445) with delta (35, 3)
Screenshot: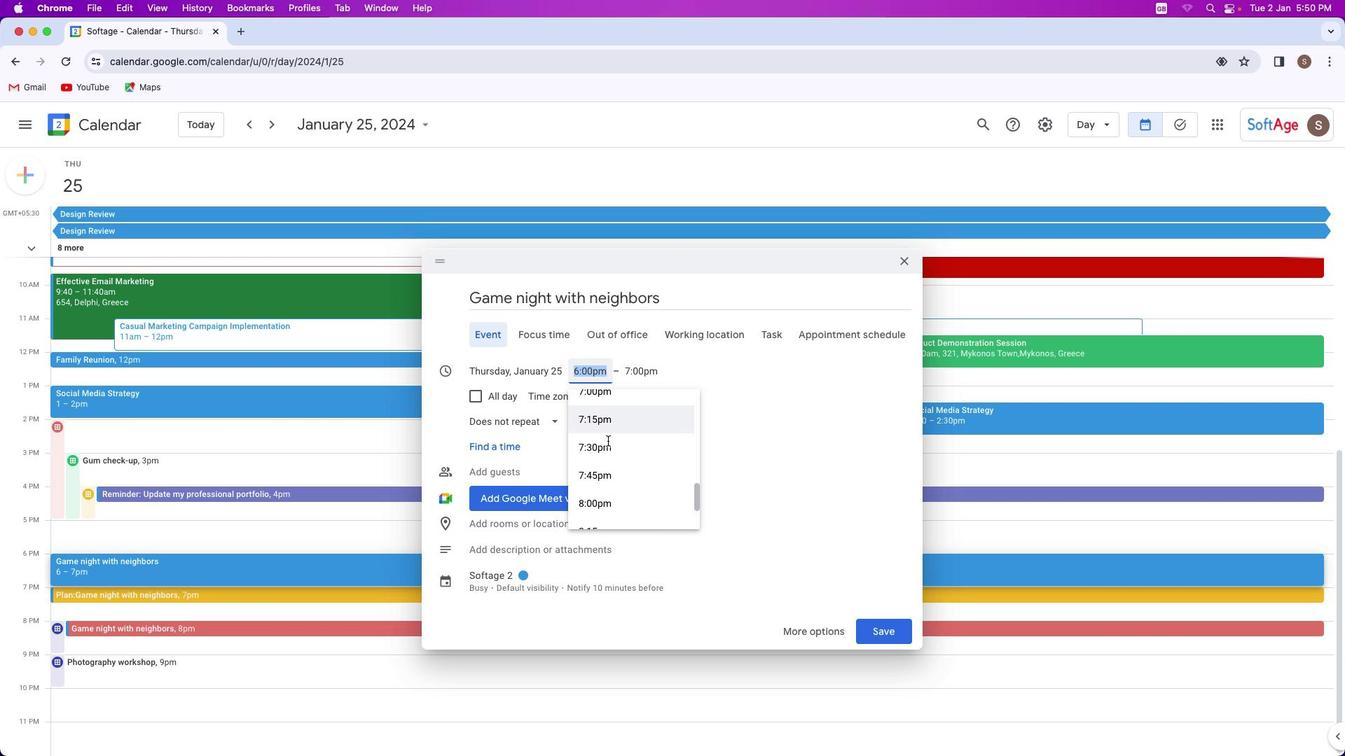 
Action: Mouse moved to (611, 445)
Screenshot: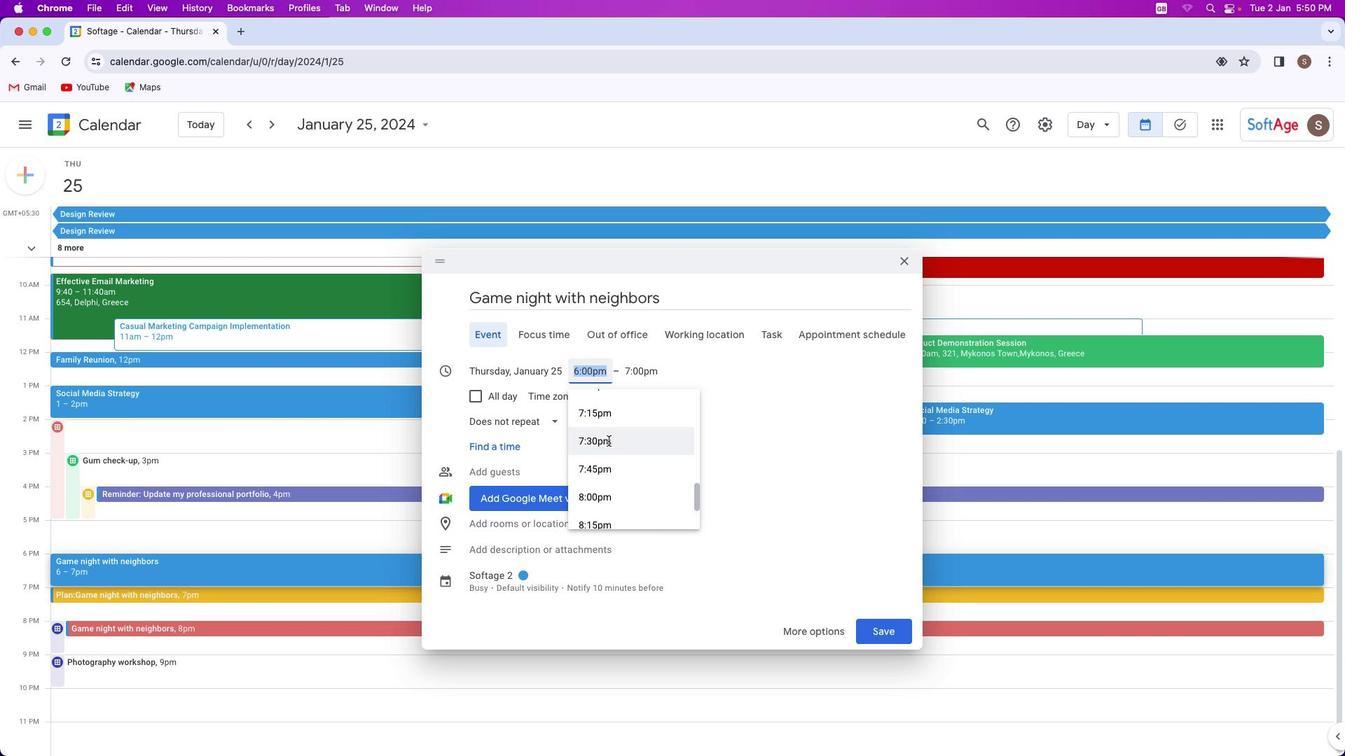 
Action: Mouse scrolled (611, 445) with delta (35, 3)
Screenshot: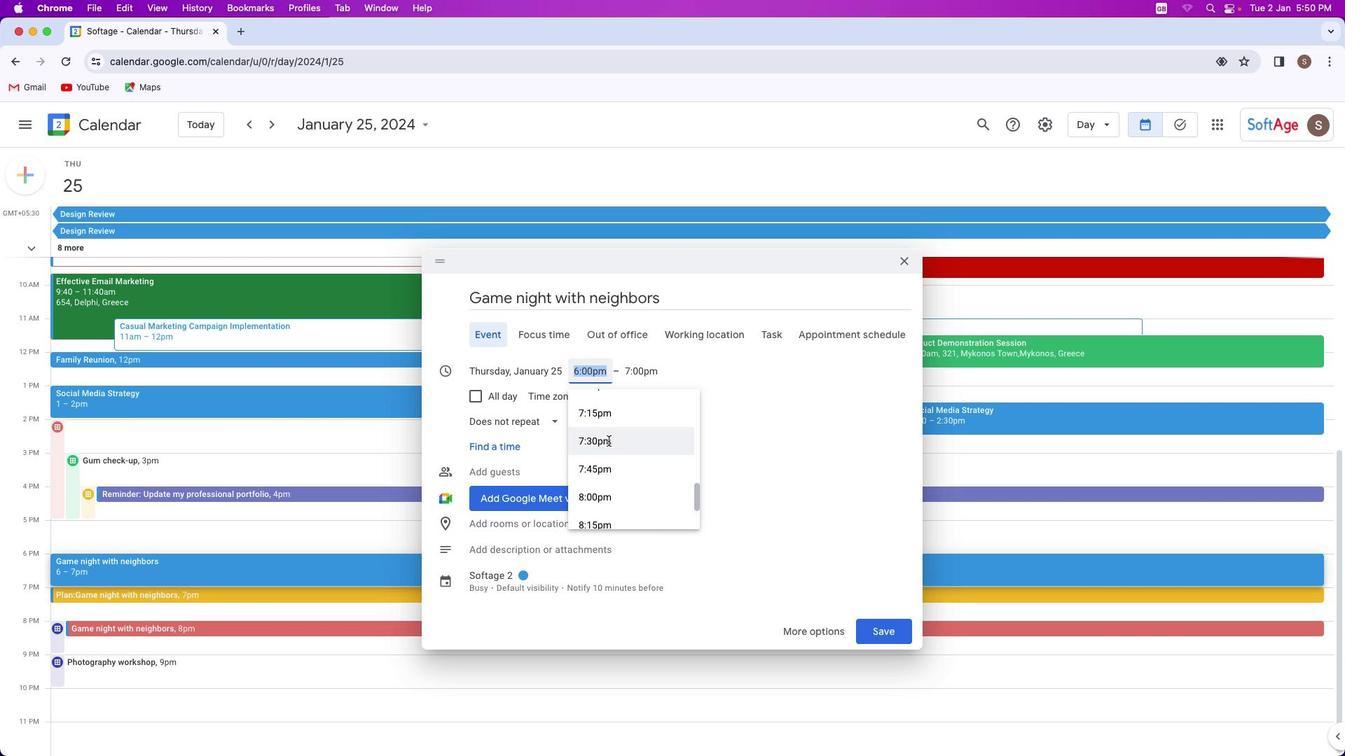 
Action: Mouse moved to (612, 445)
Screenshot: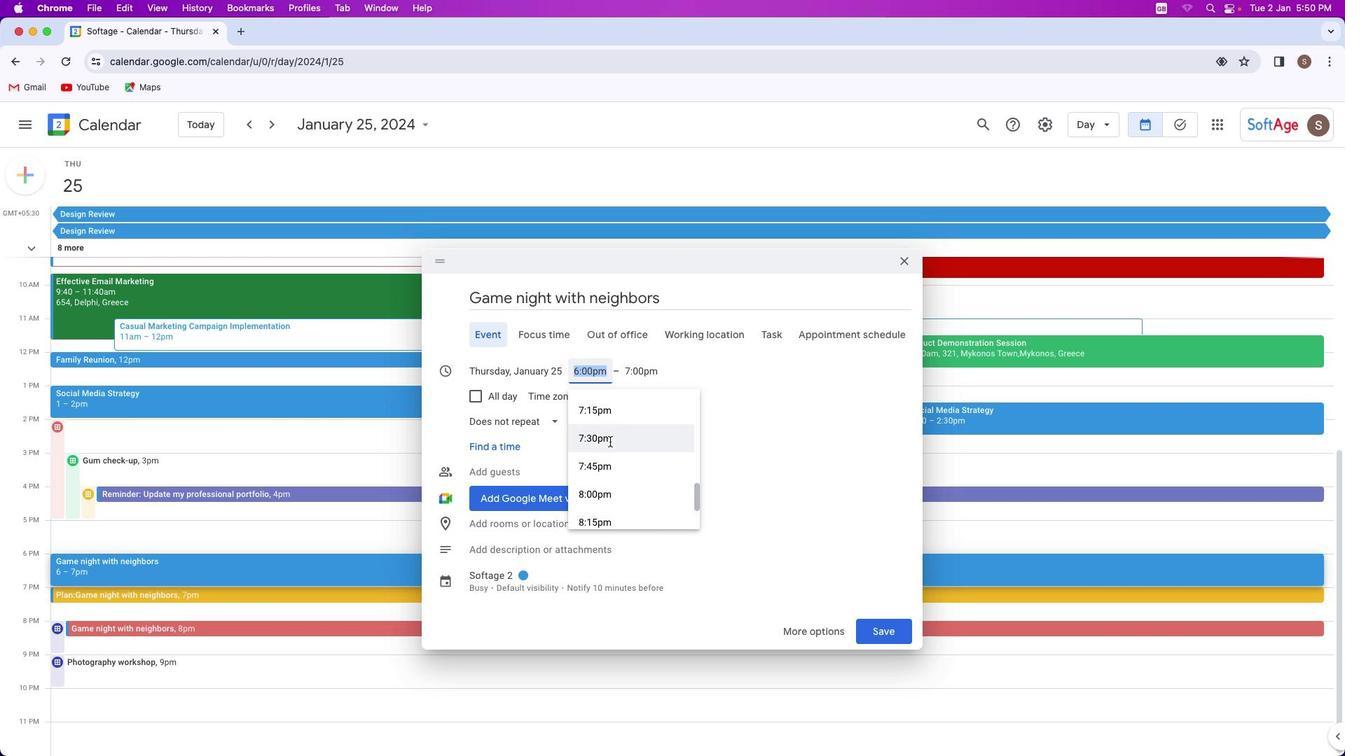
Action: Mouse scrolled (612, 445) with delta (35, 3)
Screenshot: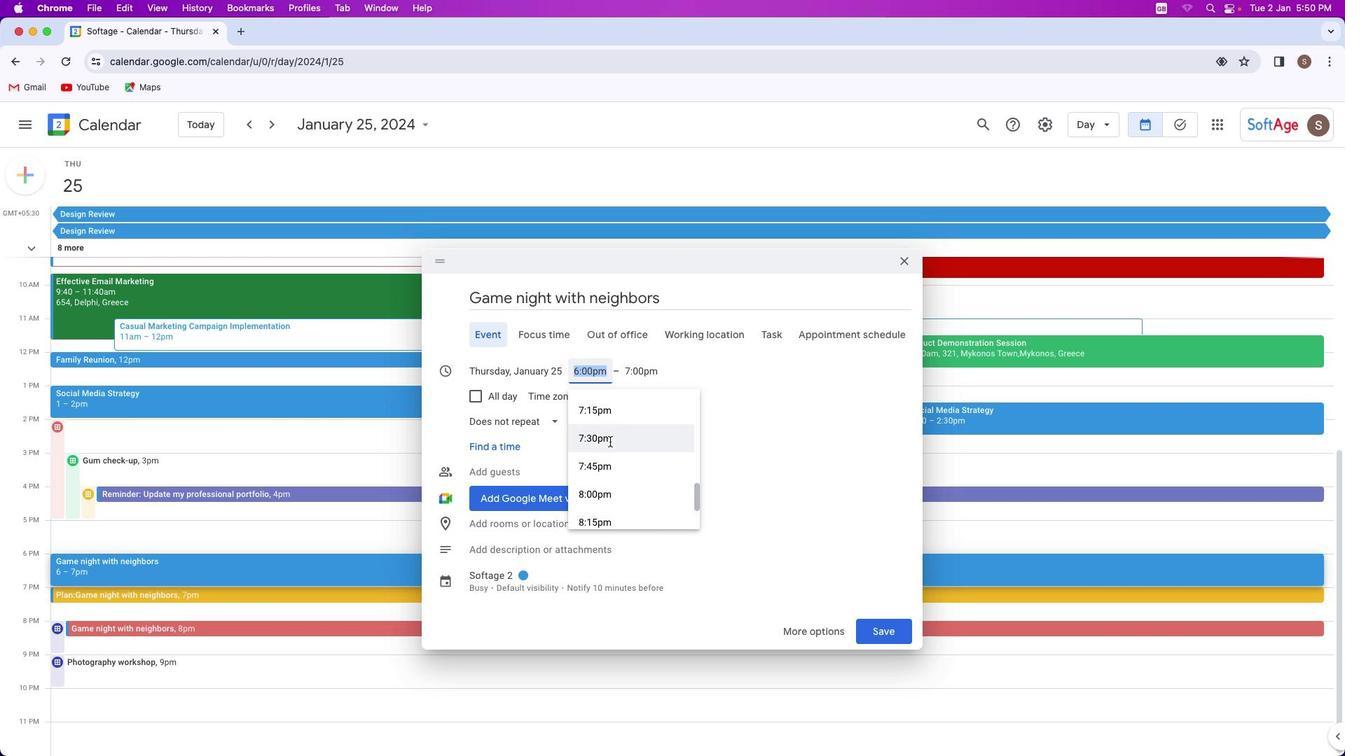 
Action: Mouse moved to (613, 446)
Screenshot: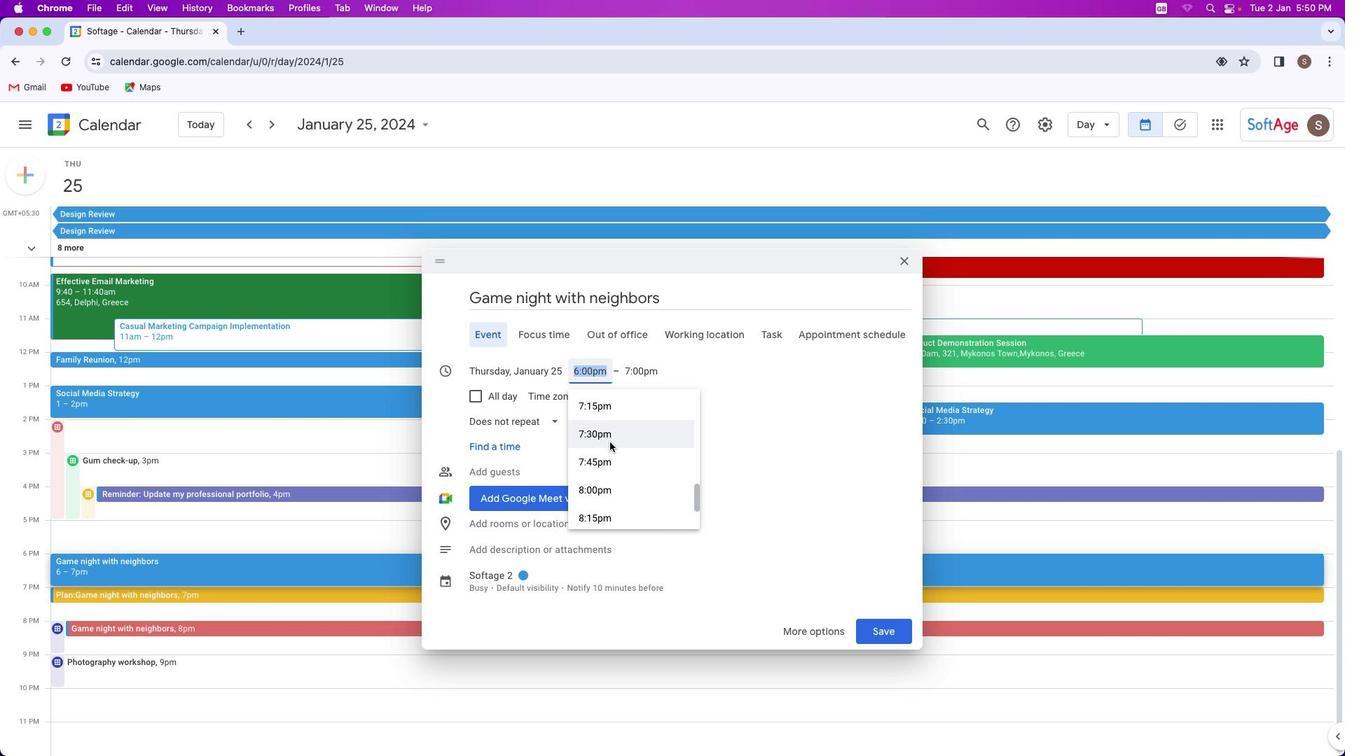 
Action: Mouse scrolled (613, 446) with delta (35, 3)
Screenshot: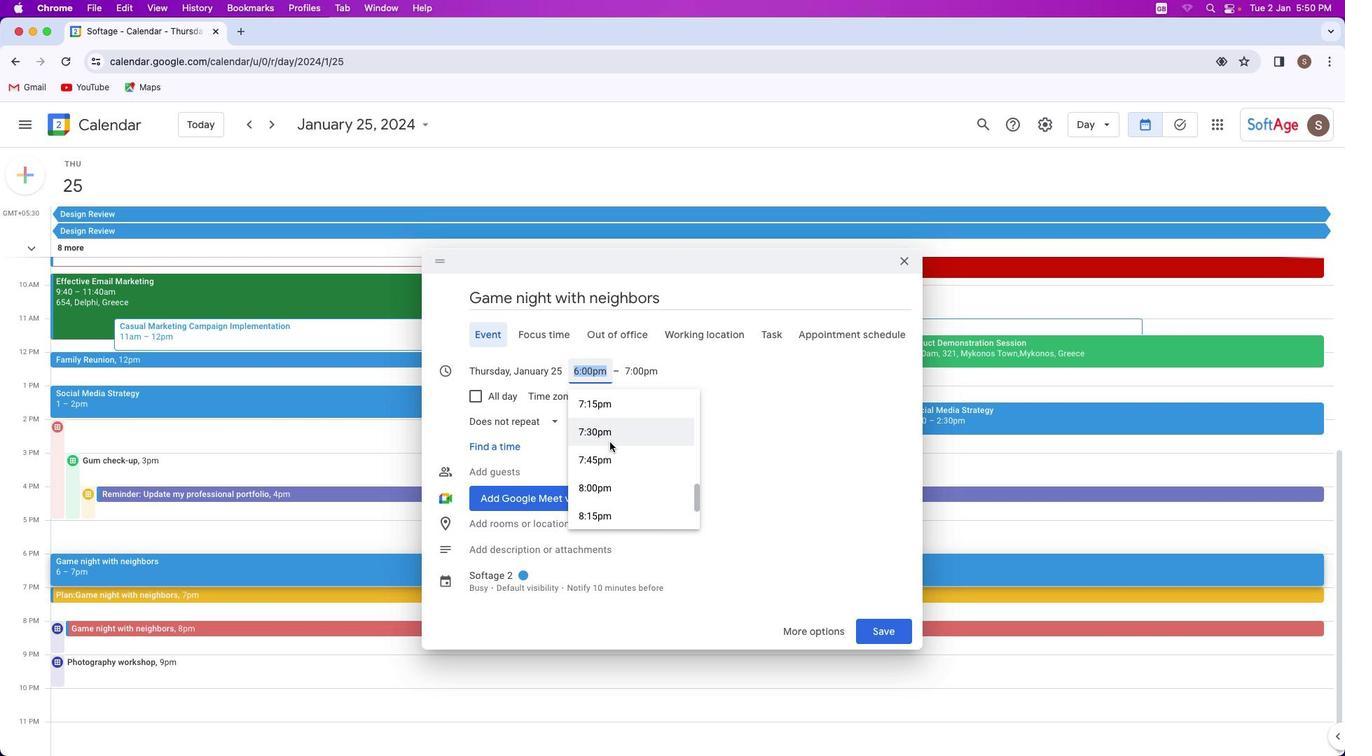 
Action: Mouse moved to (613, 446)
Screenshot: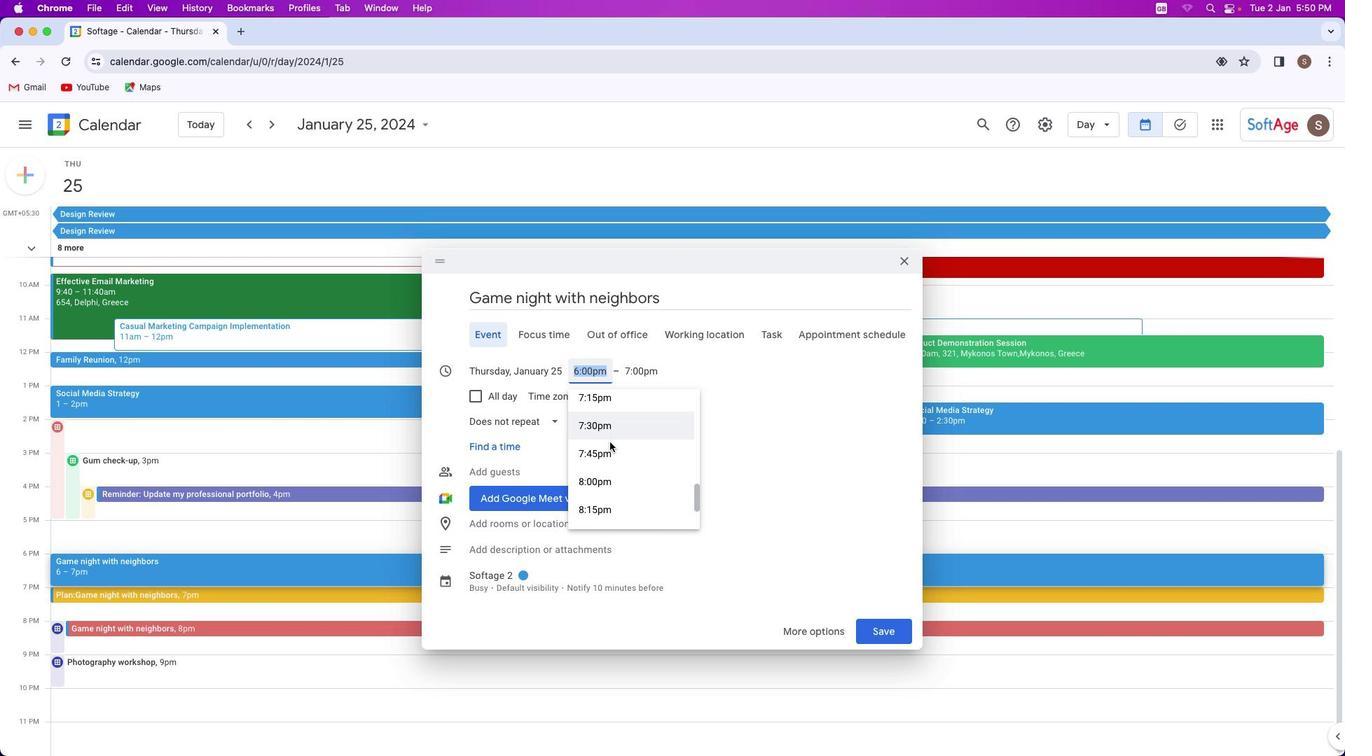 
Action: Mouse scrolled (613, 446) with delta (35, 3)
Screenshot: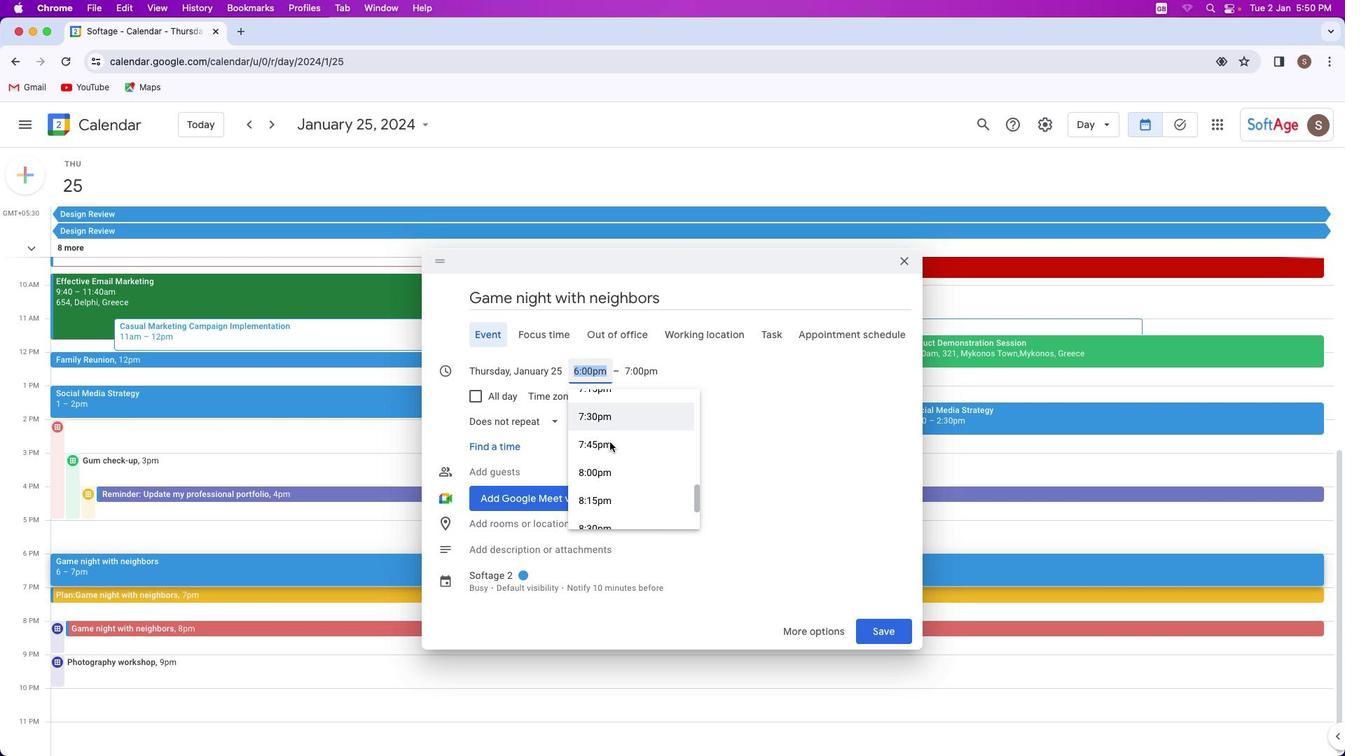 
Action: Mouse scrolled (613, 446) with delta (35, 3)
Screenshot: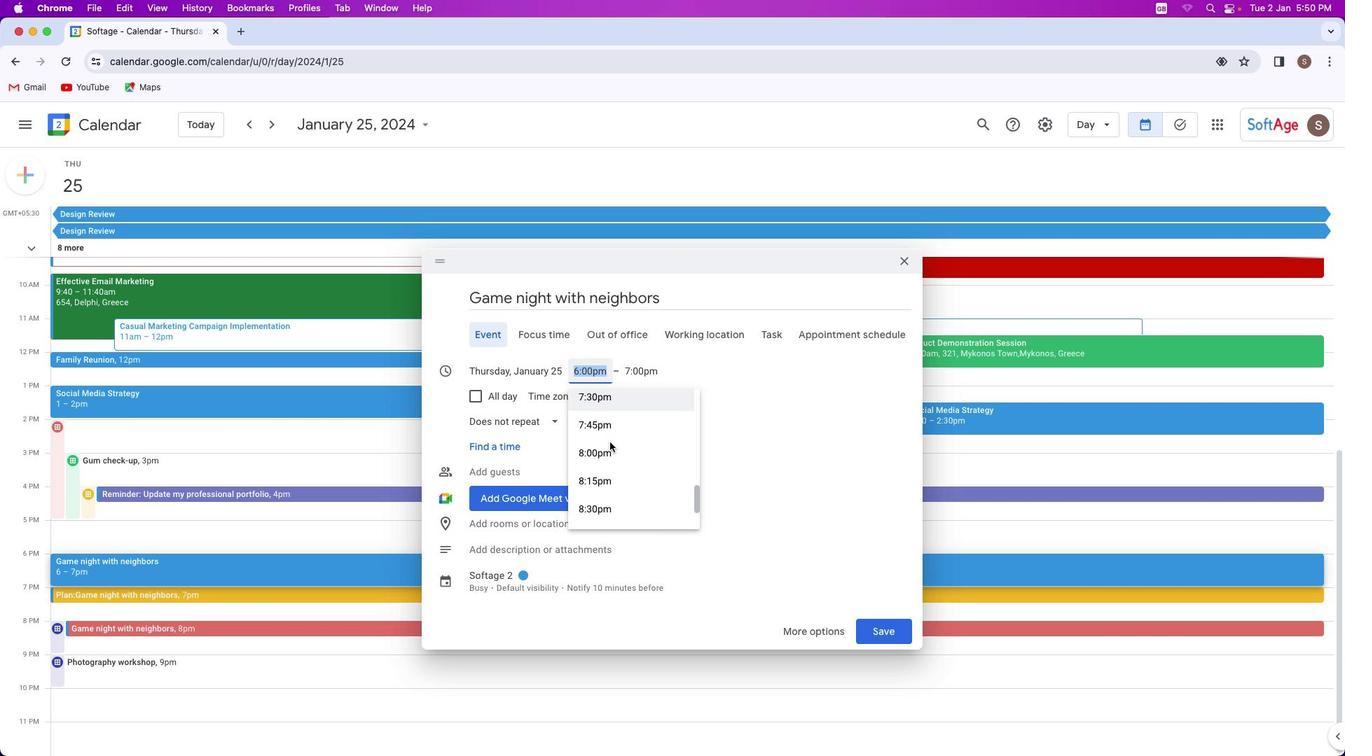 
Action: Mouse moved to (613, 448)
Screenshot: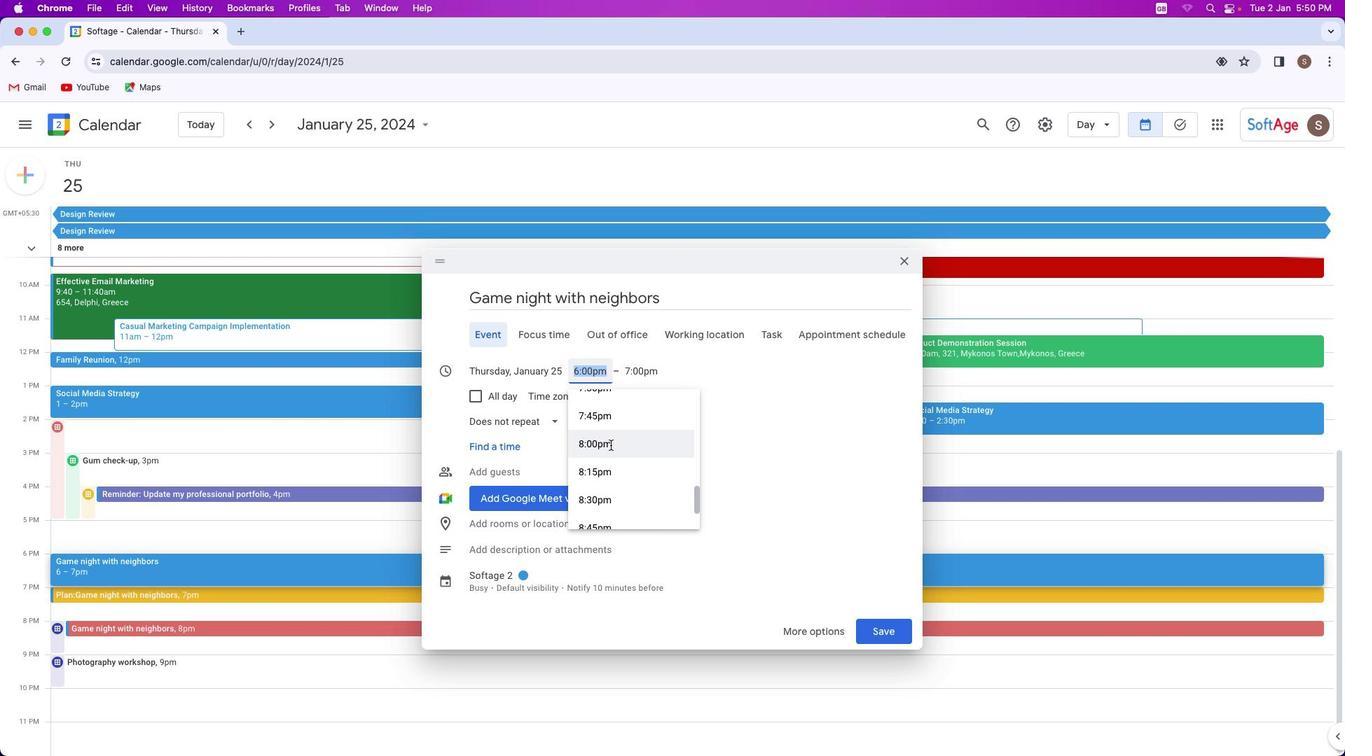 
Action: Mouse scrolled (613, 448) with delta (35, 3)
Screenshot: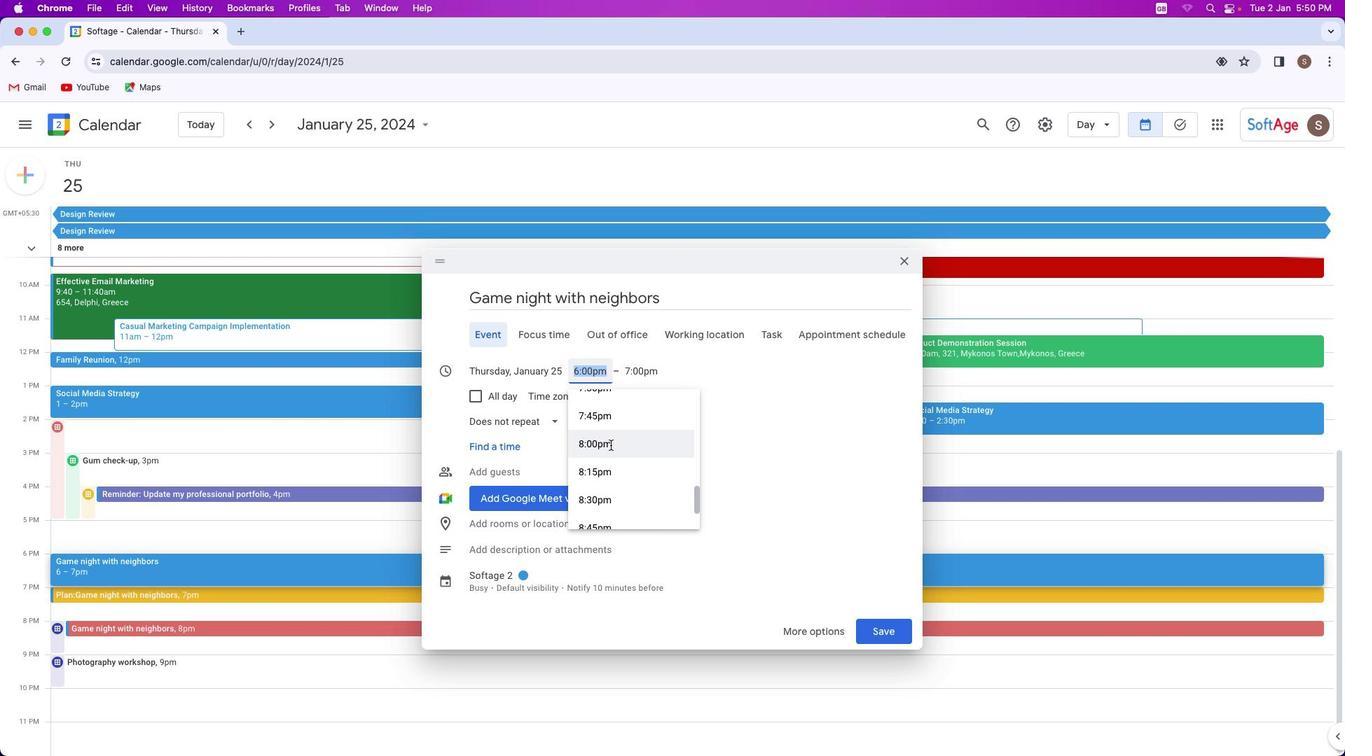 
Action: Mouse moved to (613, 449)
Screenshot: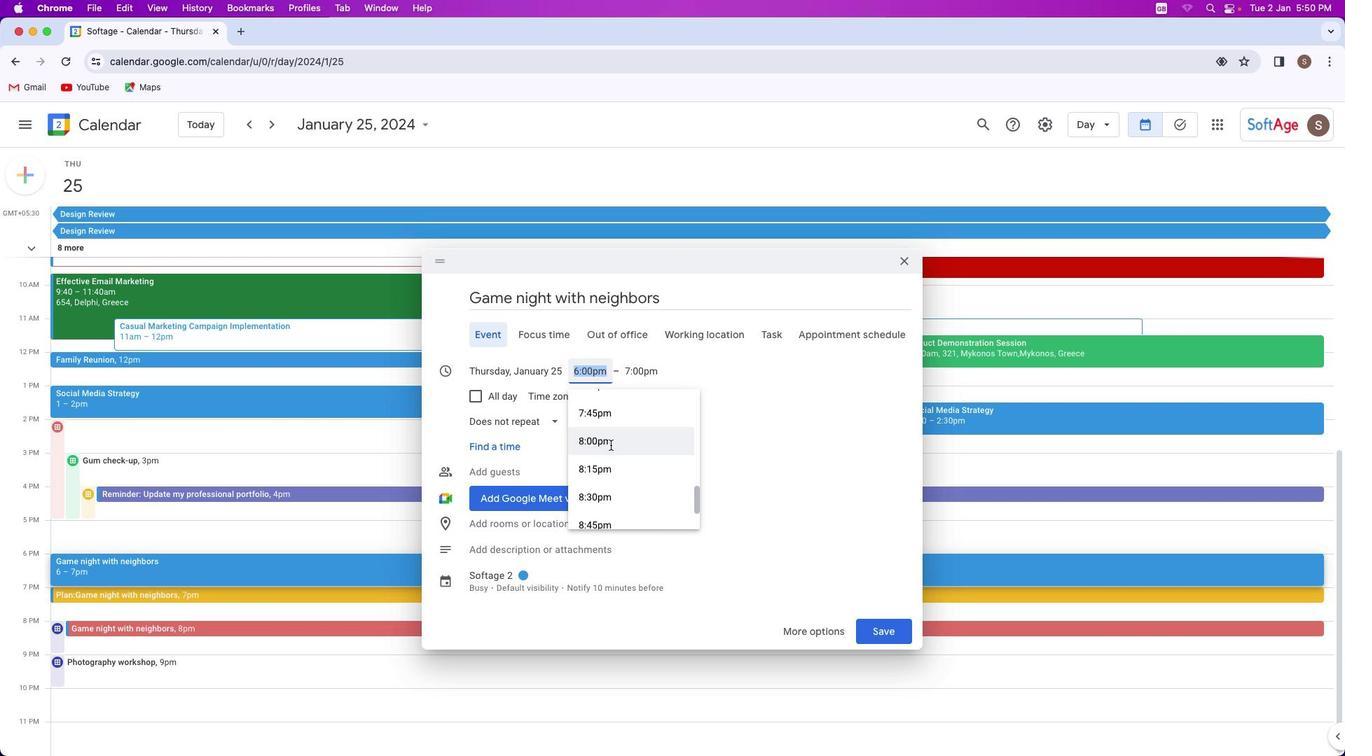 
Action: Mouse scrolled (613, 449) with delta (35, 3)
Screenshot: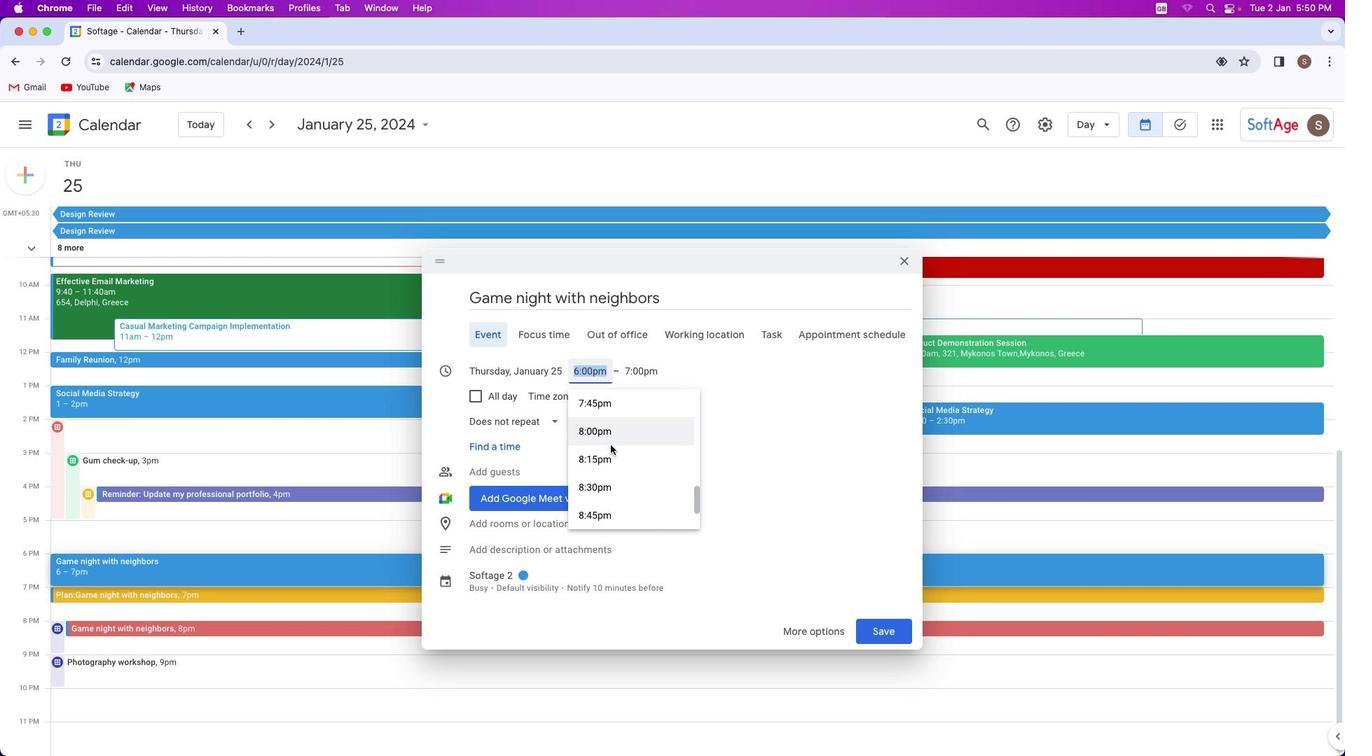 
Action: Mouse moved to (613, 449)
Screenshot: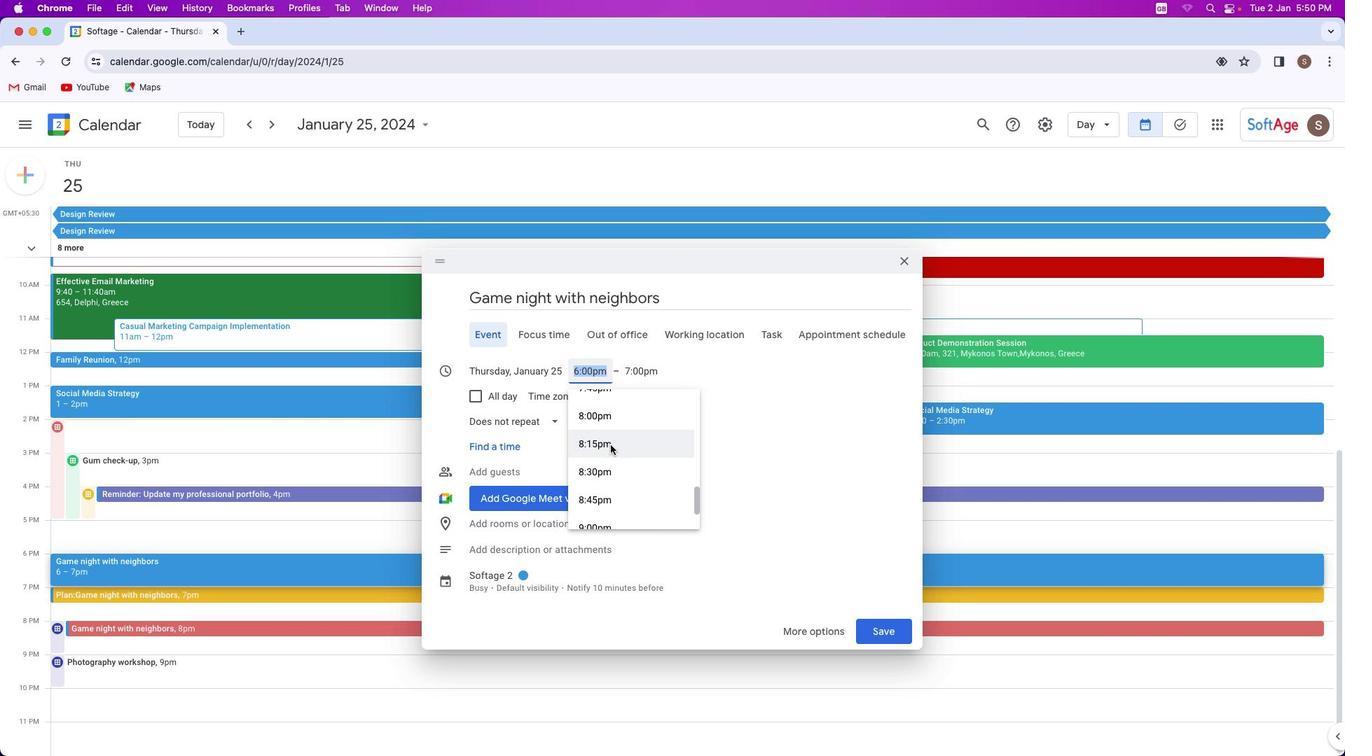 
Action: Mouse scrolled (613, 449) with delta (35, 3)
Screenshot: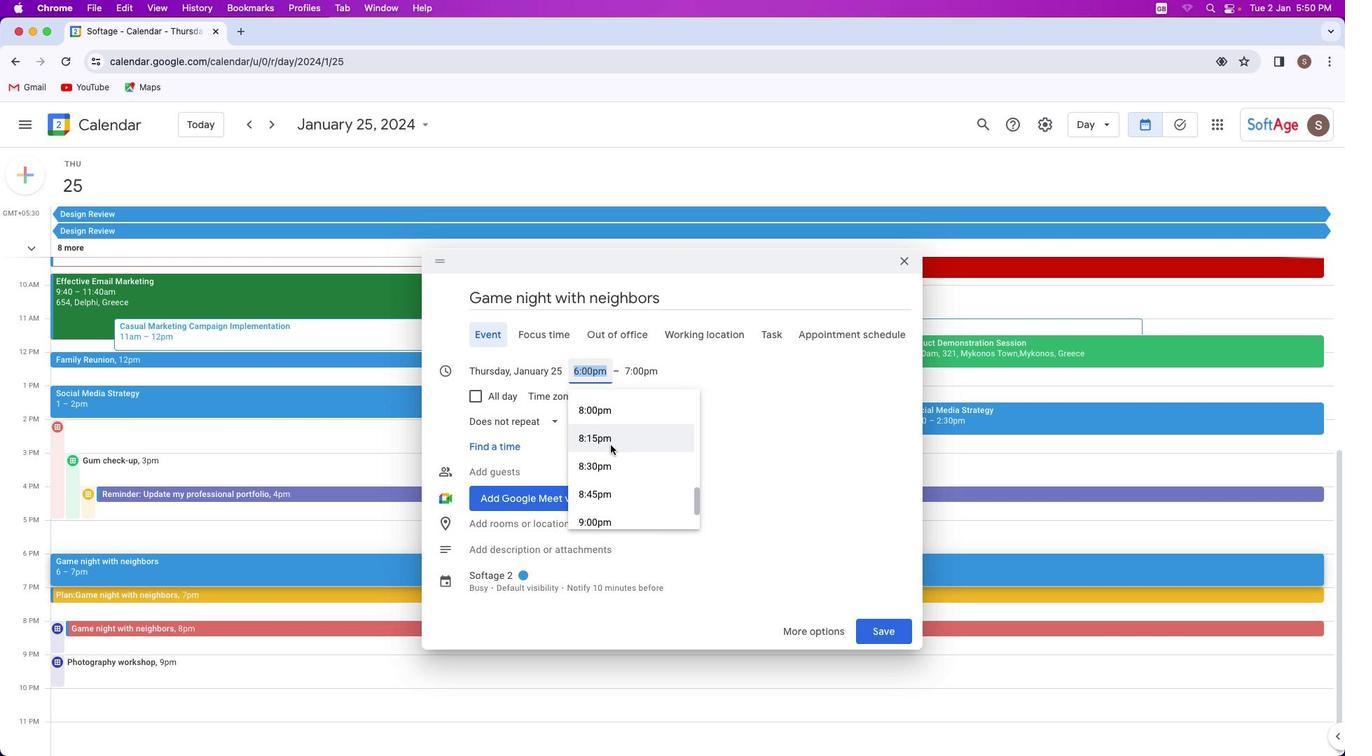 
Action: Mouse moved to (614, 449)
Screenshot: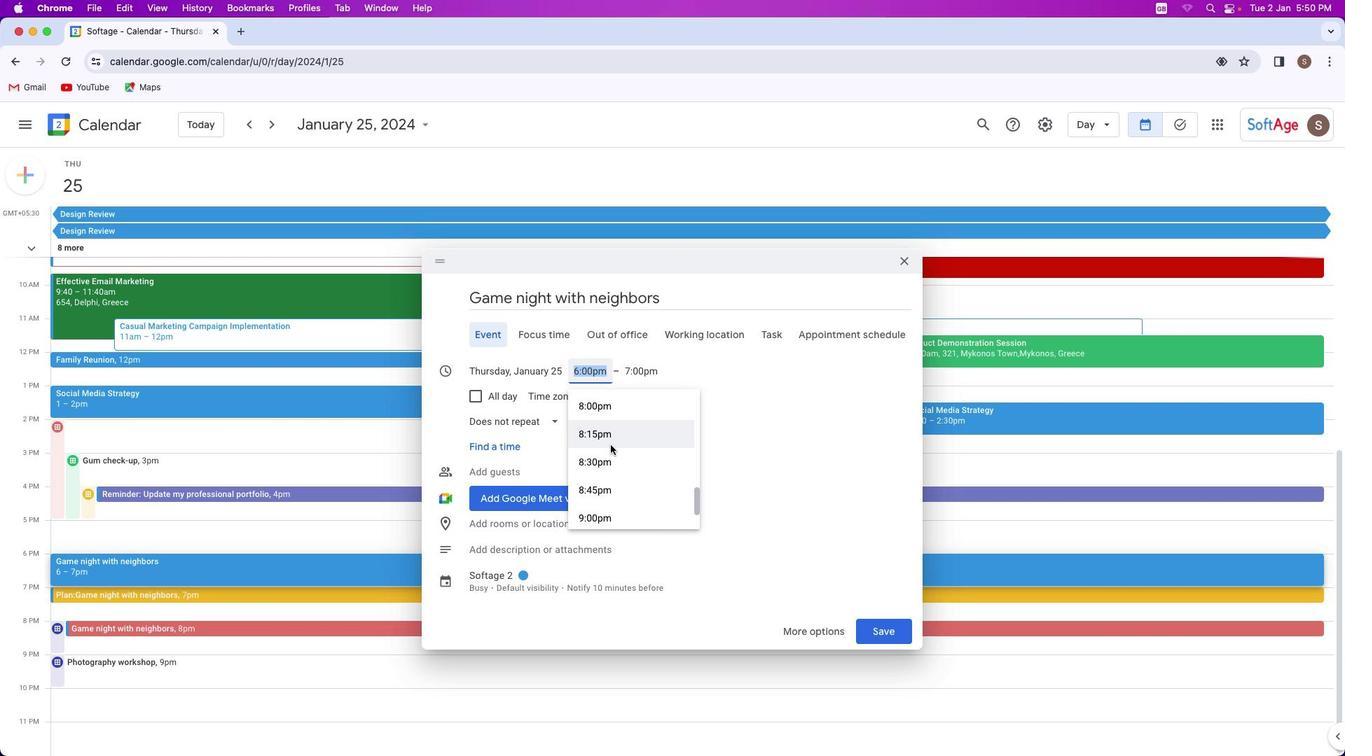 
Action: Mouse scrolled (614, 449) with delta (35, 3)
Screenshot: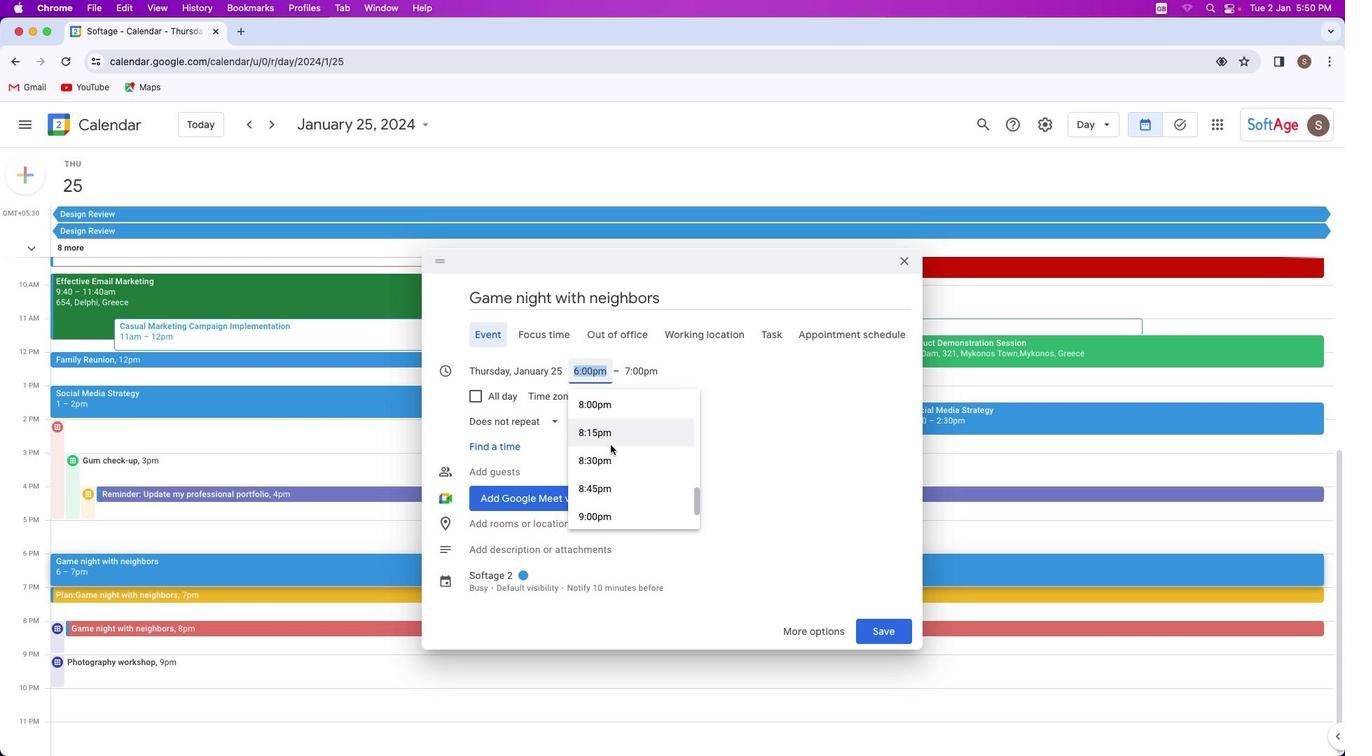 
Action: Mouse scrolled (614, 449) with delta (35, 3)
Screenshot: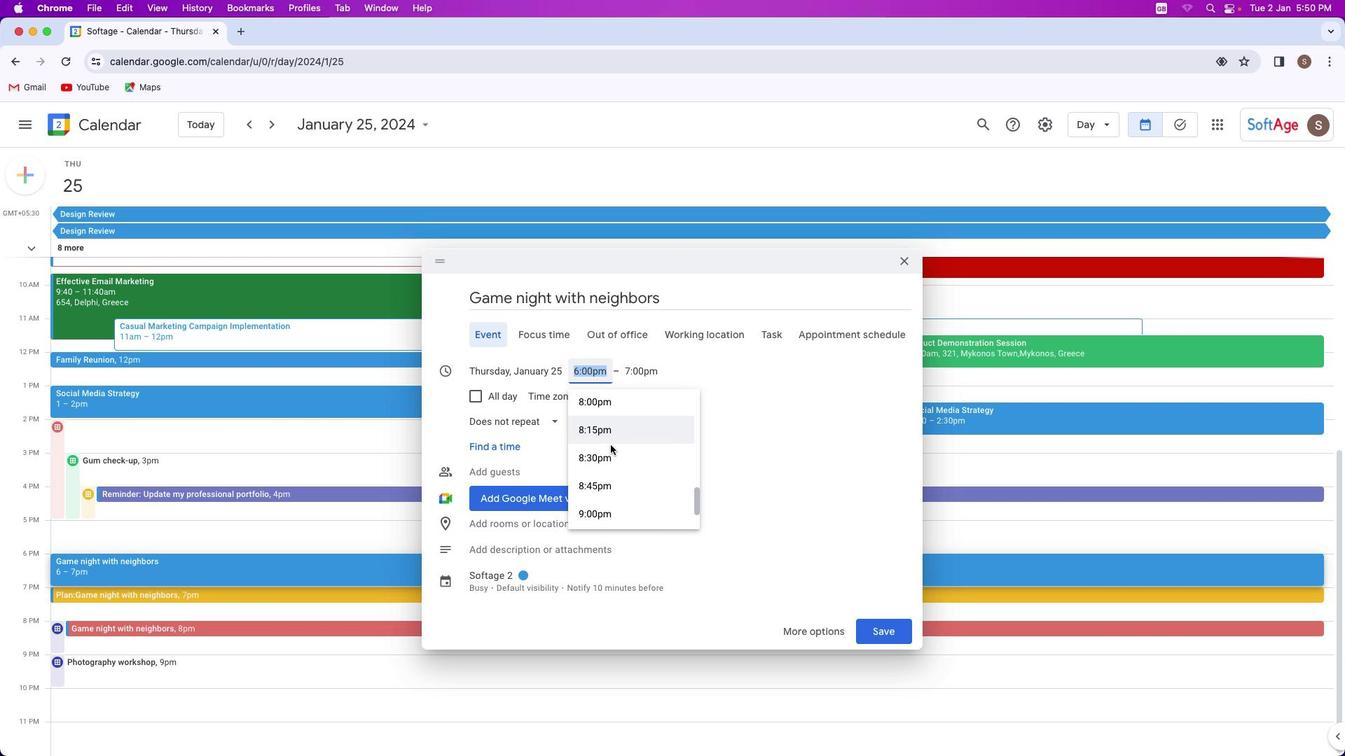 
Action: Mouse moved to (615, 437)
Screenshot: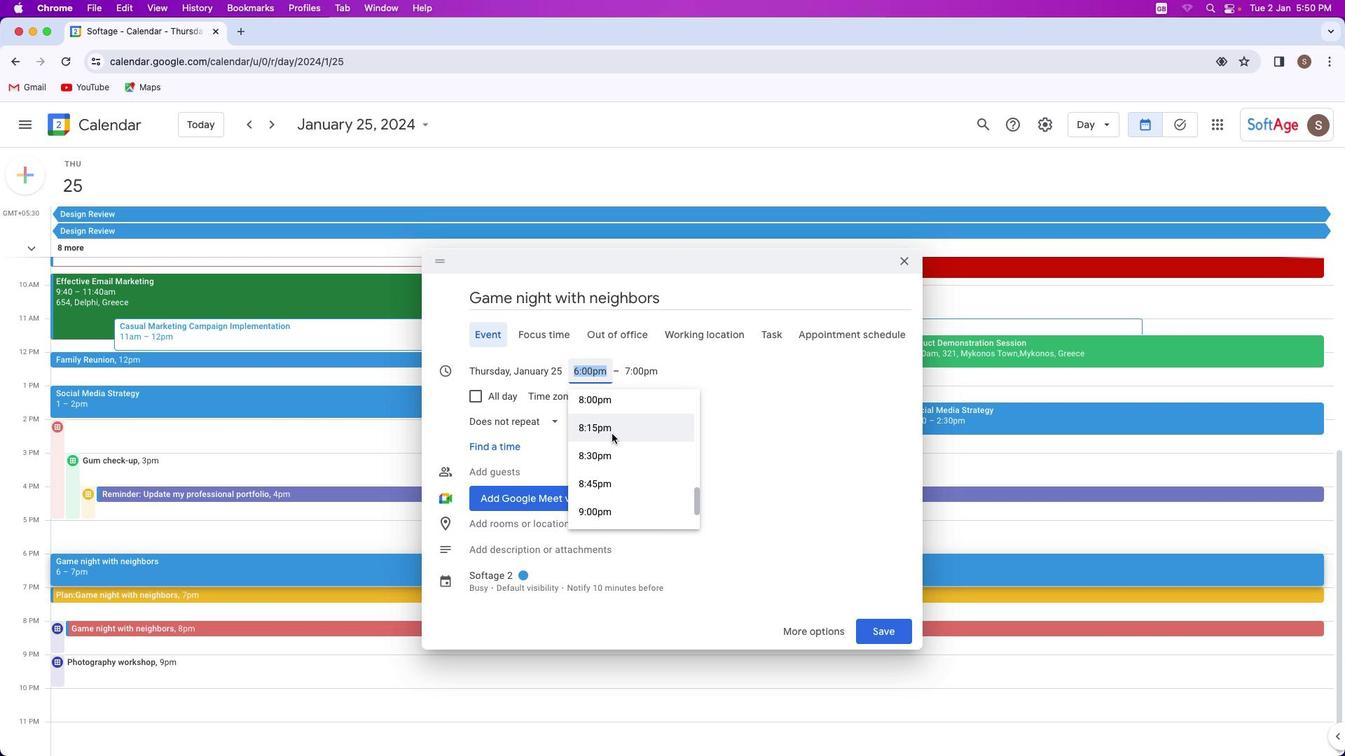 
Action: Mouse scrolled (615, 437) with delta (35, 3)
Screenshot: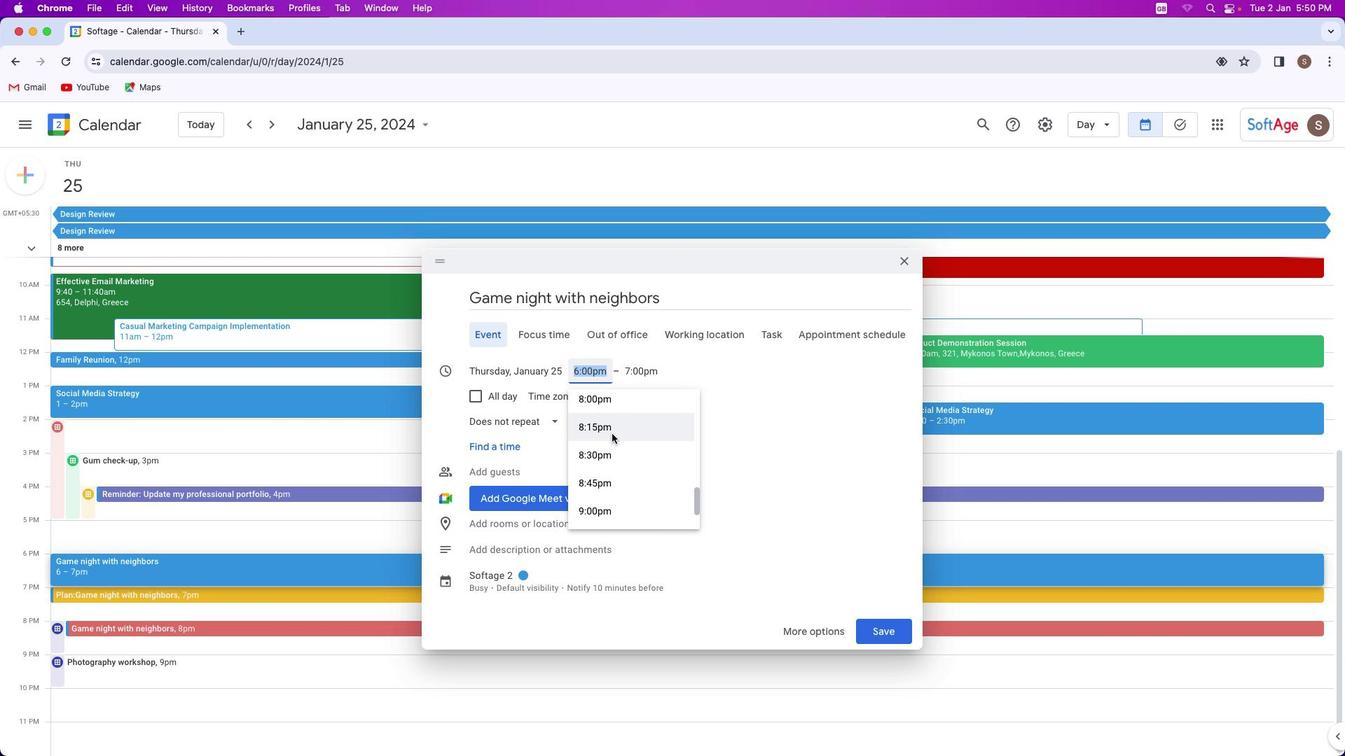 
Action: Mouse moved to (615, 438)
Screenshot: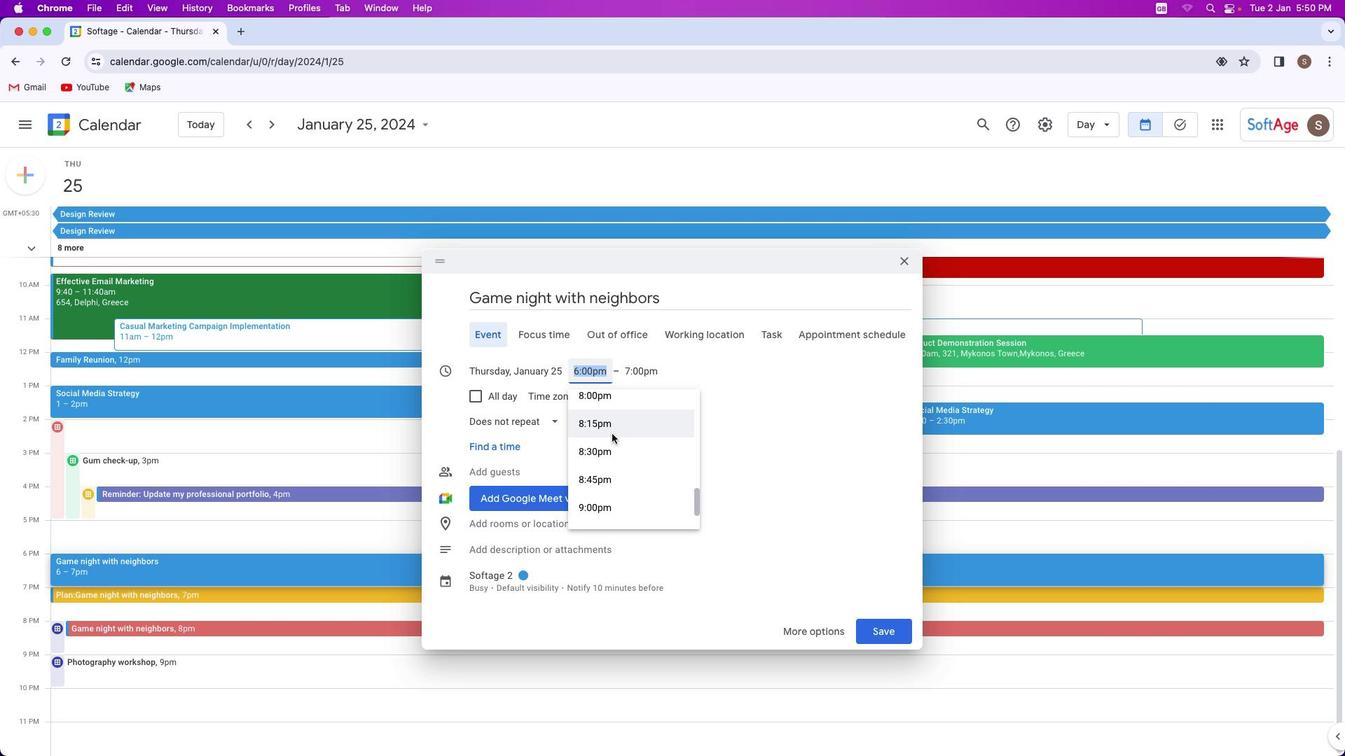 
Action: Mouse scrolled (615, 438) with delta (35, 3)
Screenshot: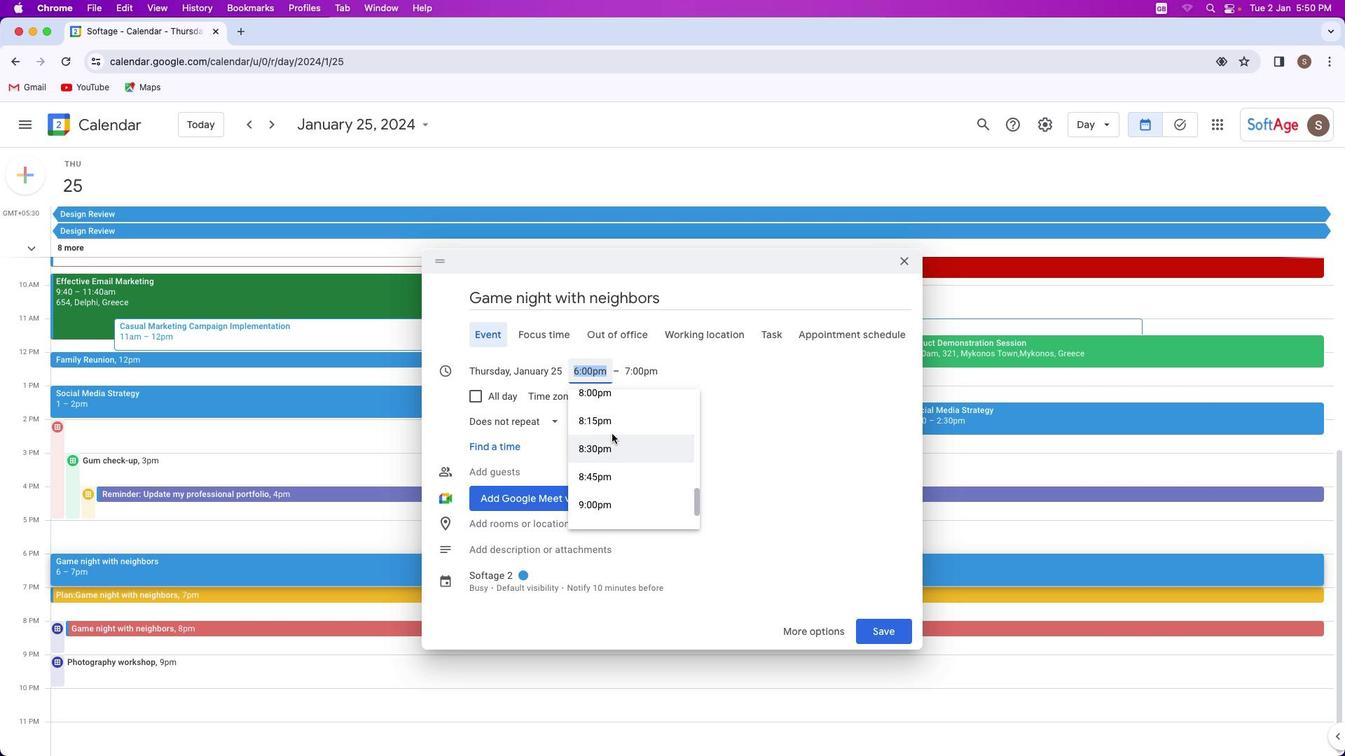 
Action: Mouse moved to (615, 438)
Screenshot: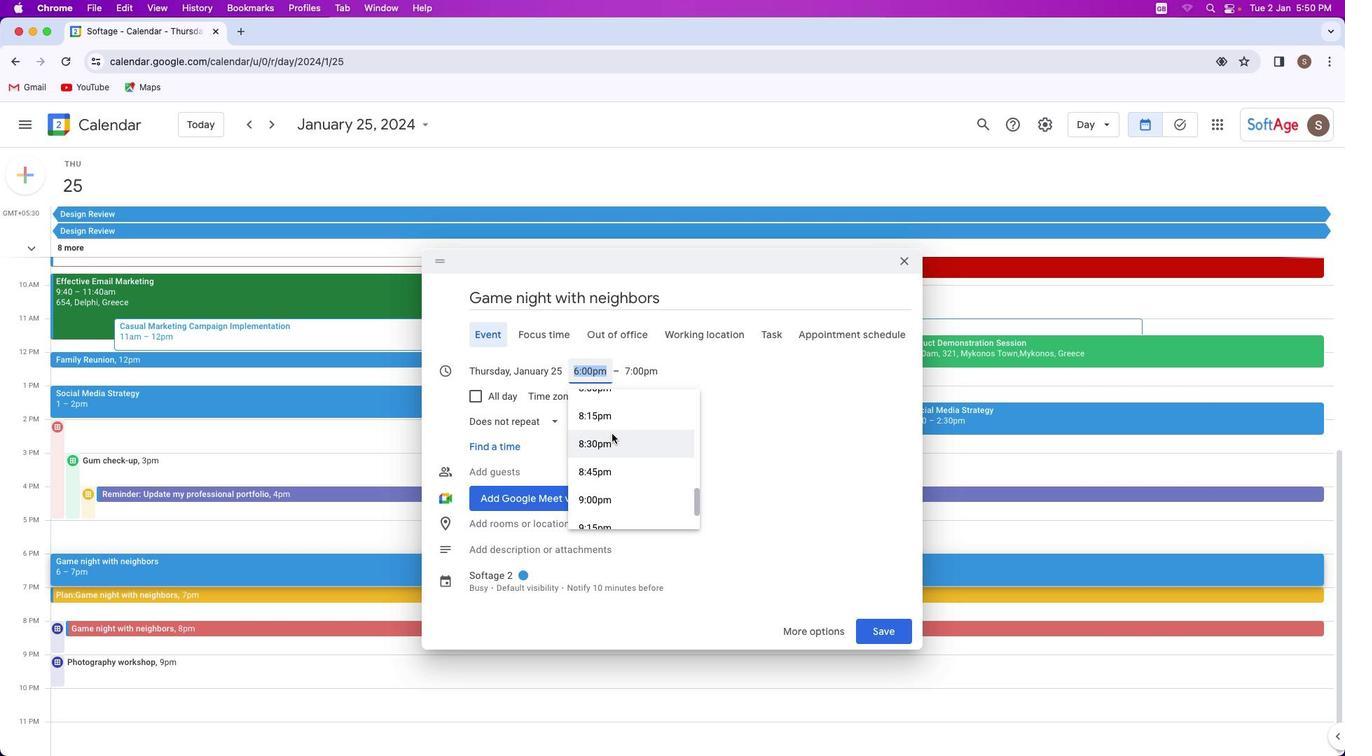 
Action: Mouse scrolled (615, 438) with delta (35, 3)
Screenshot: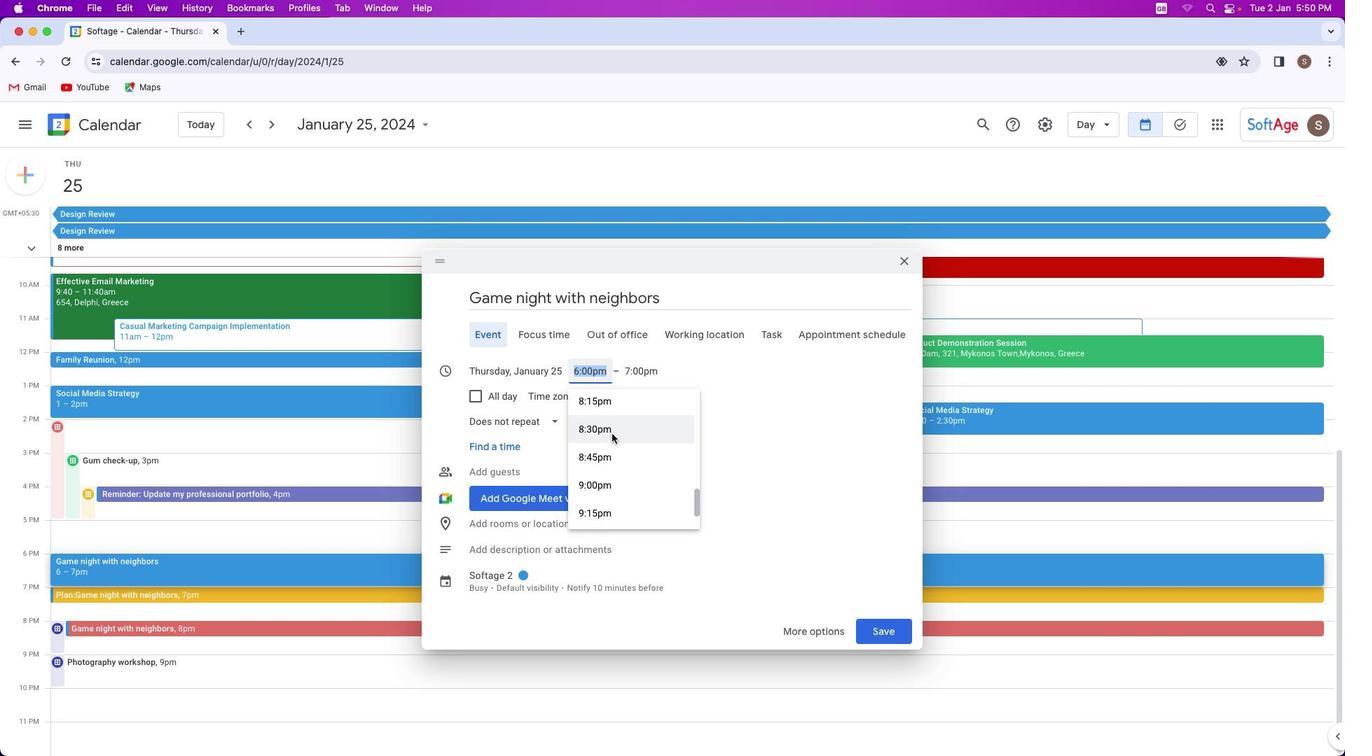 
Action: Mouse moved to (615, 438)
Screenshot: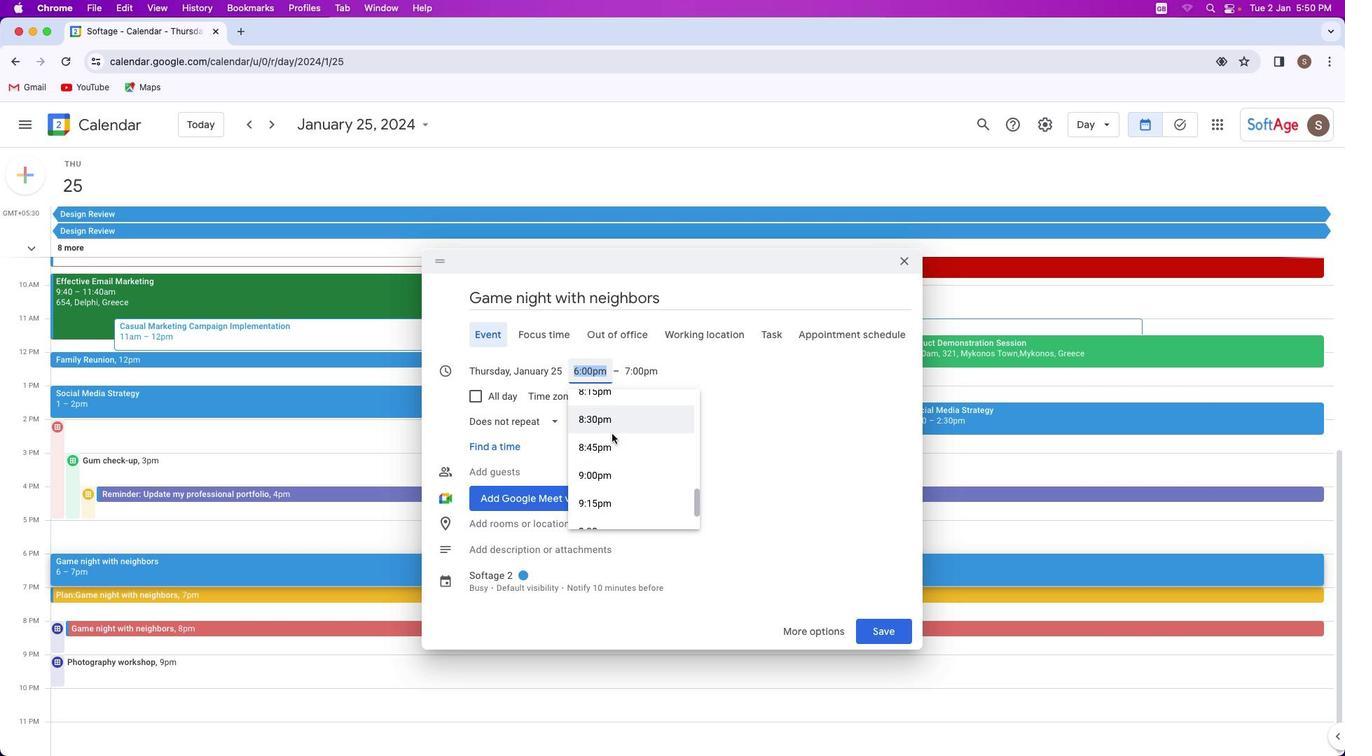 
Action: Mouse scrolled (615, 438) with delta (35, 3)
Screenshot: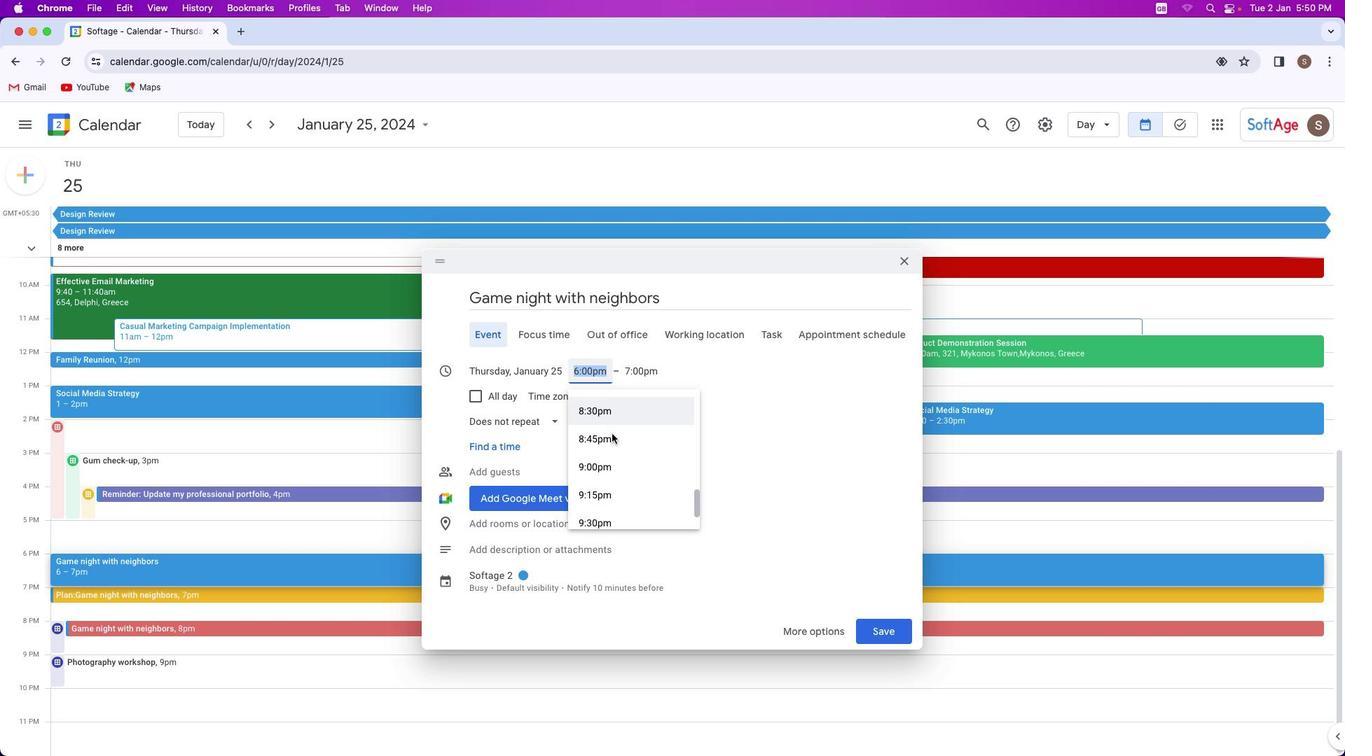
Action: Mouse scrolled (615, 438) with delta (35, 3)
Screenshot: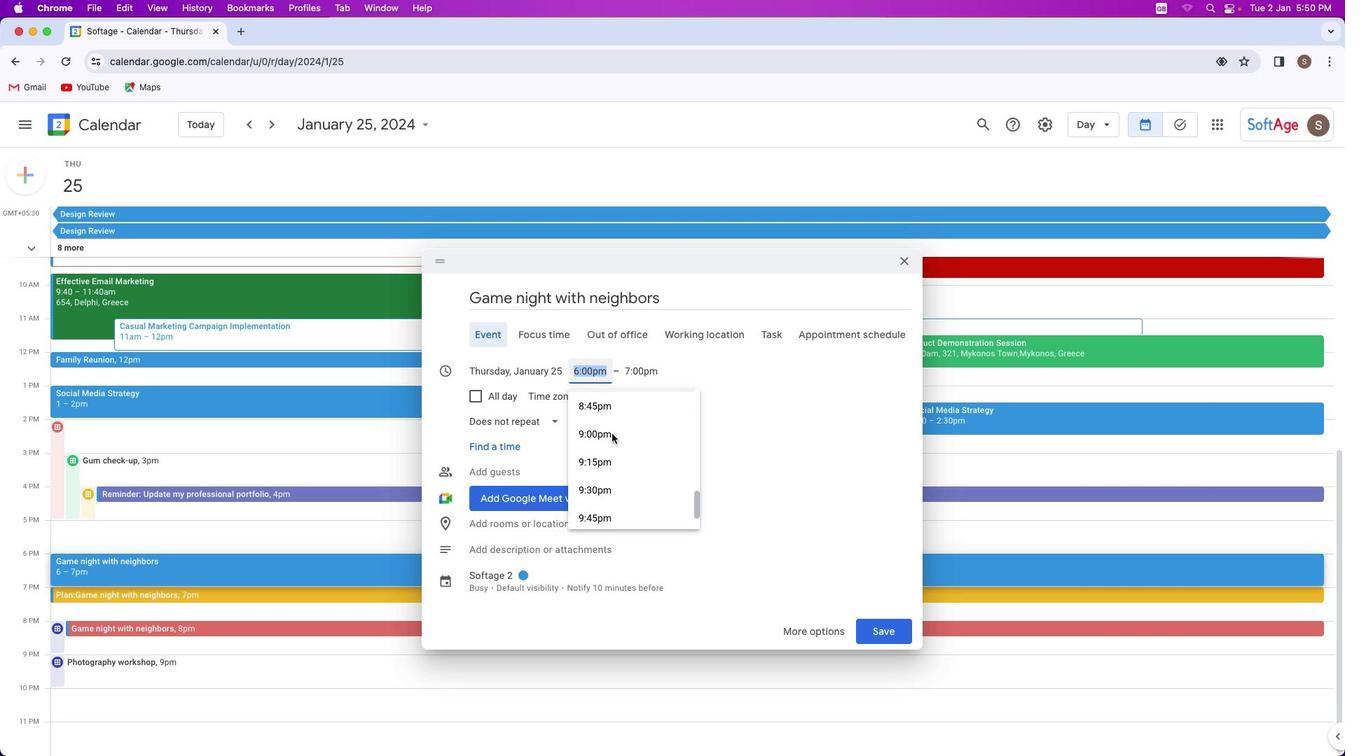 
Action: Mouse scrolled (615, 438) with delta (35, 3)
Screenshot: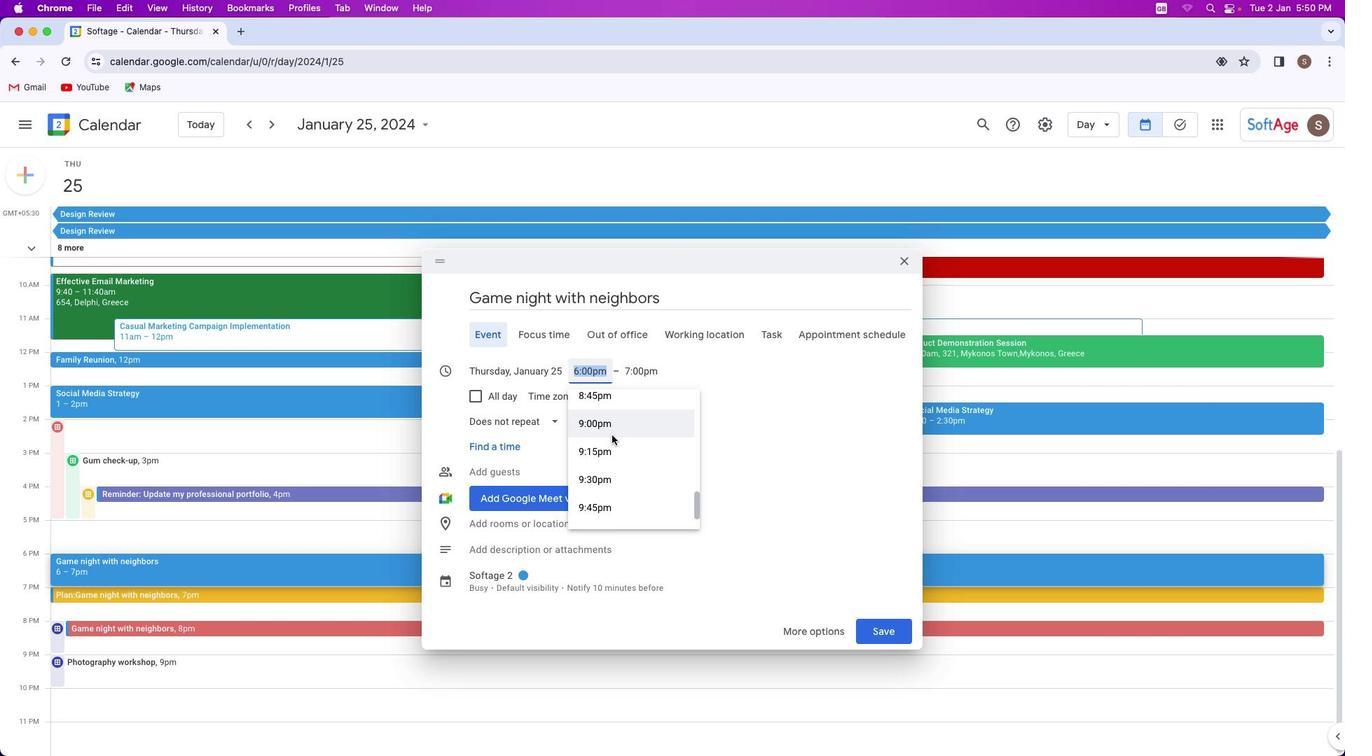 
Action: Mouse moved to (616, 439)
Screenshot: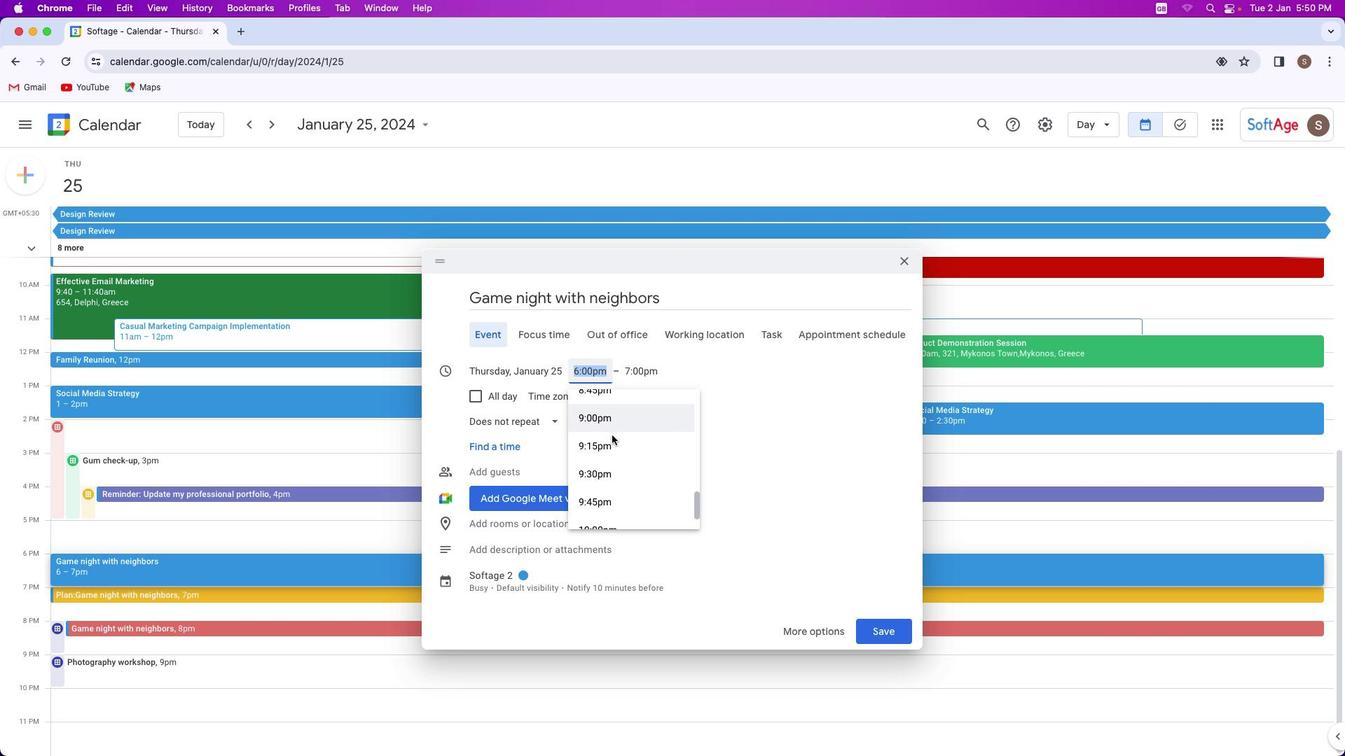 
Action: Mouse scrolled (616, 439) with delta (35, 3)
Screenshot: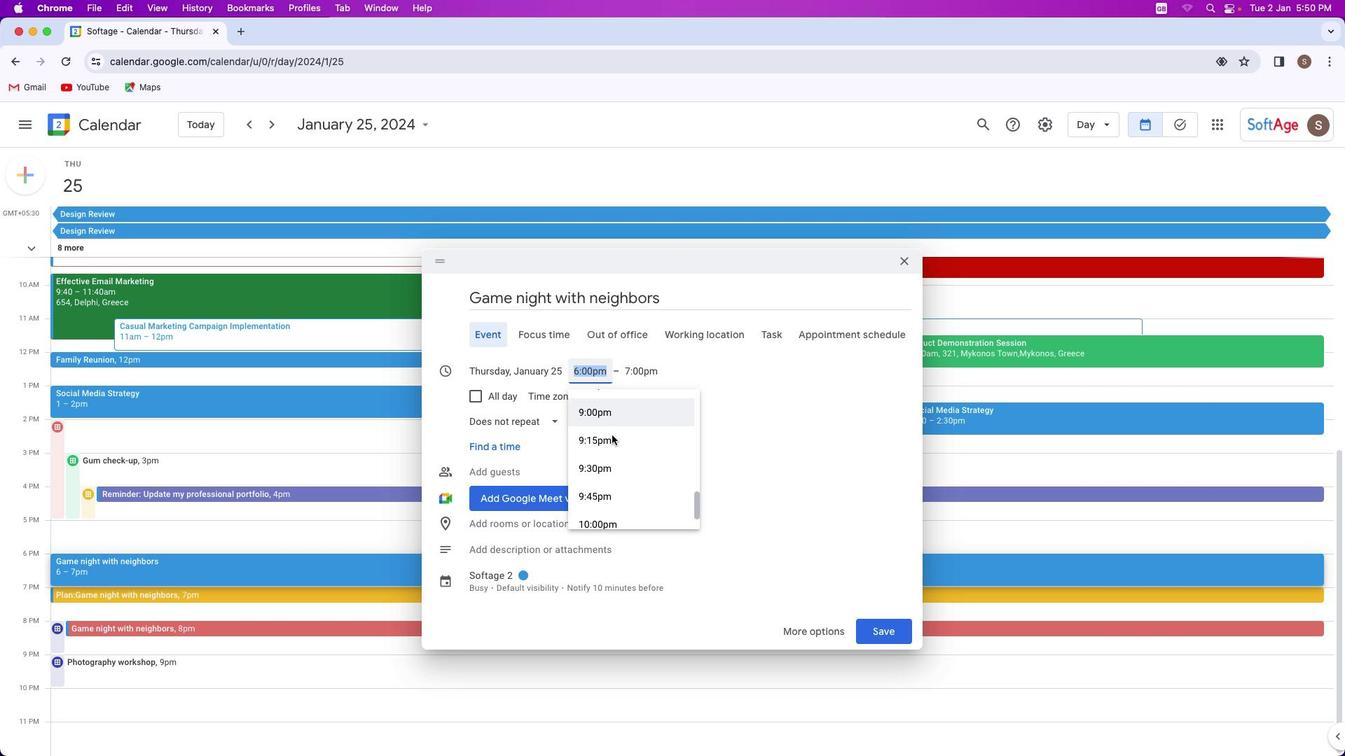 
Action: Mouse moved to (616, 439)
Screenshot: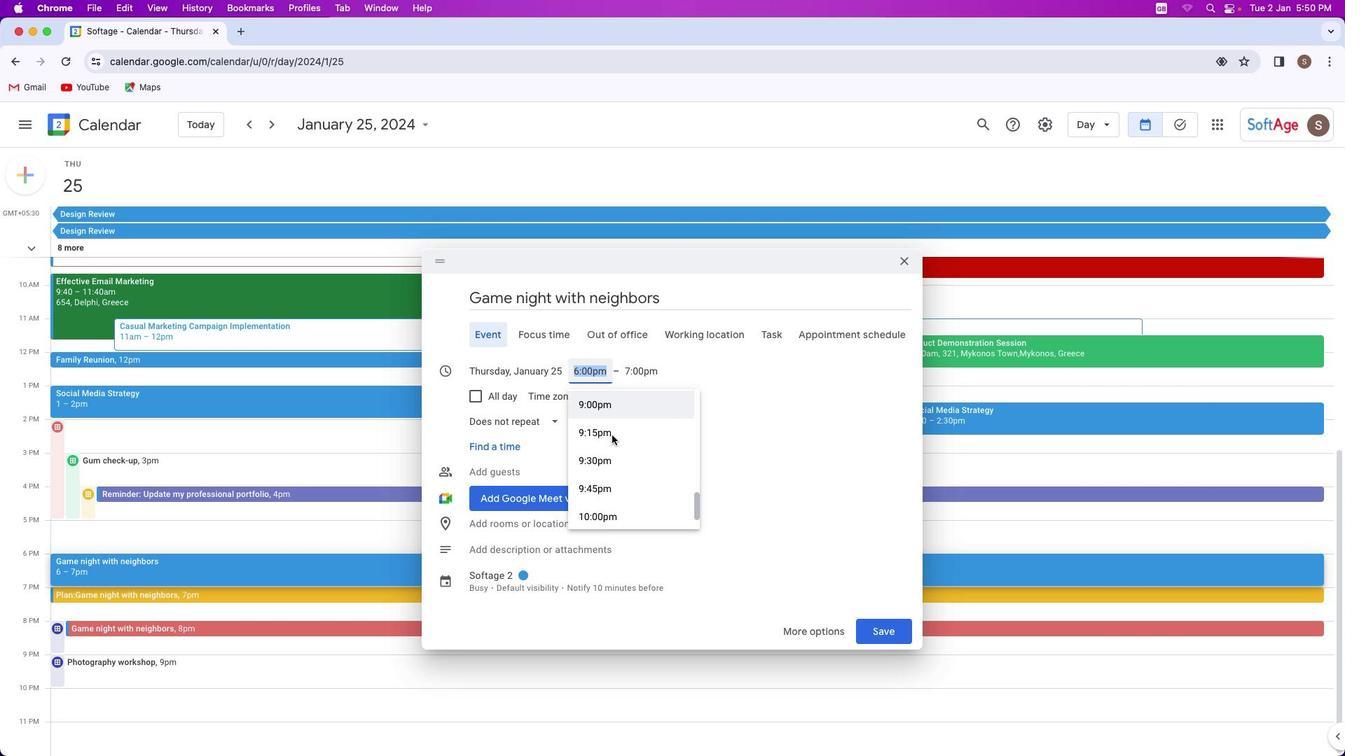 
Action: Mouse scrolled (616, 439) with delta (35, 3)
Screenshot: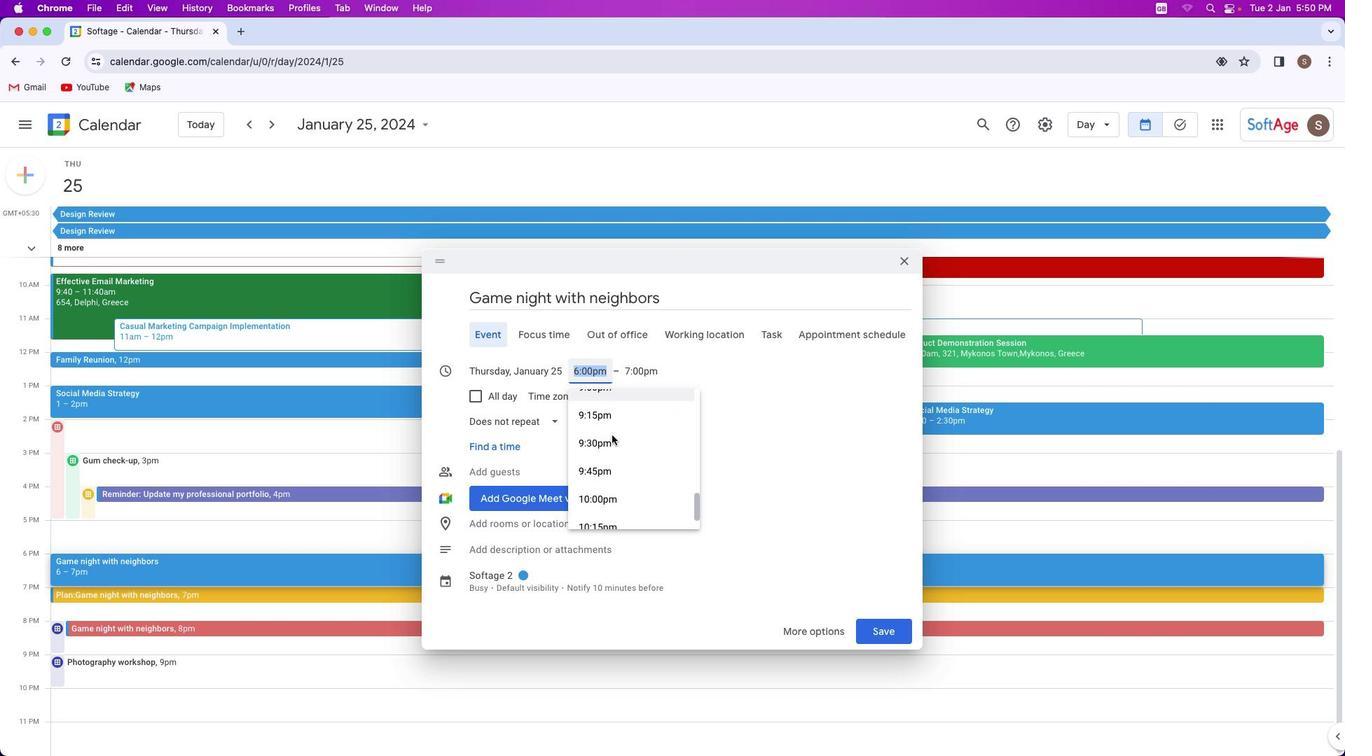 
Action: Mouse scrolled (616, 439) with delta (35, 3)
Screenshot: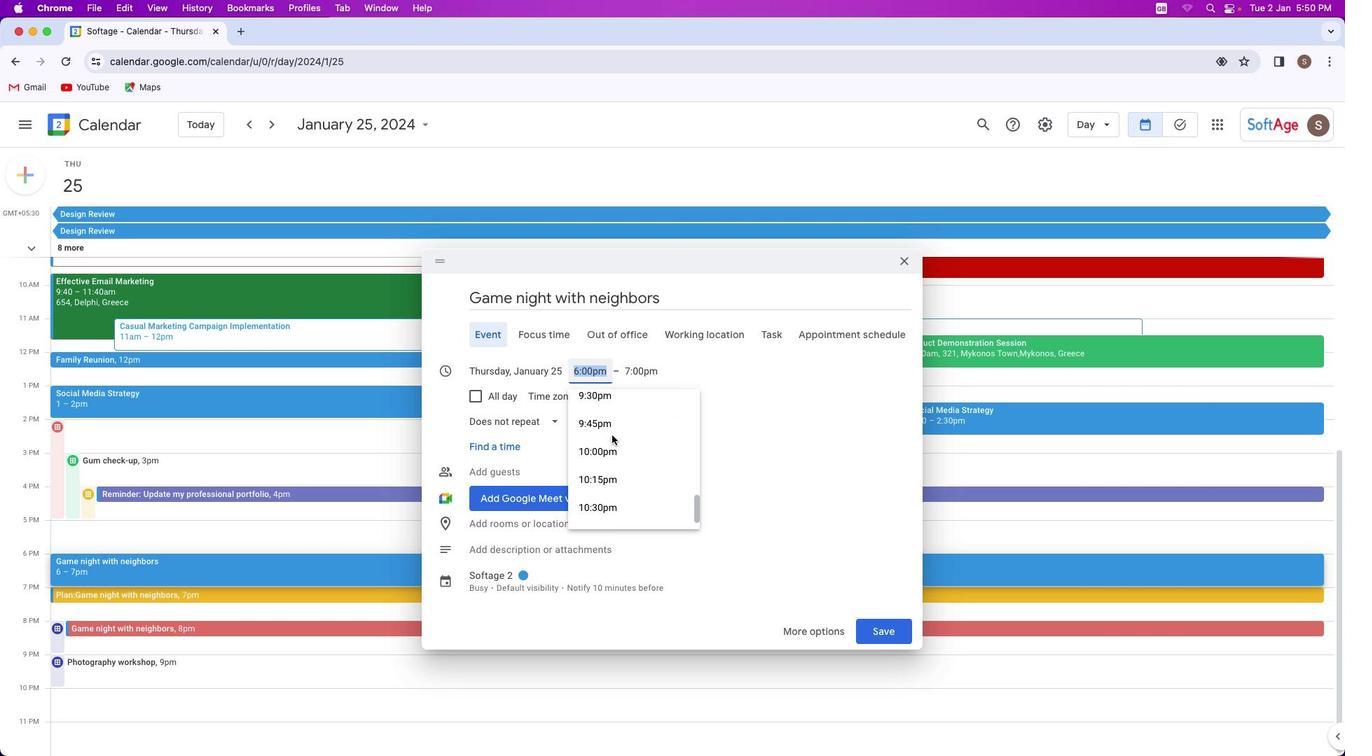 
Action: Mouse scrolled (616, 439) with delta (35, 3)
Screenshot: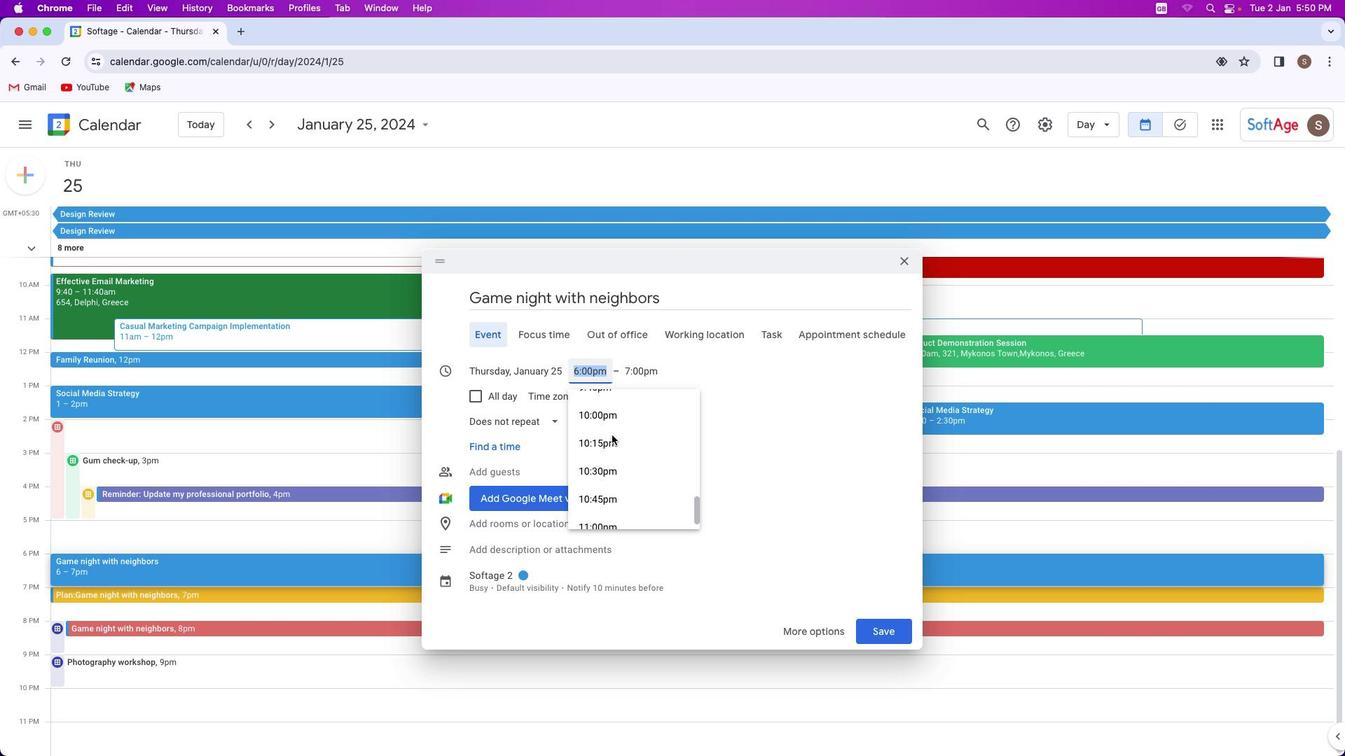
Action: Mouse moved to (608, 421)
Screenshot: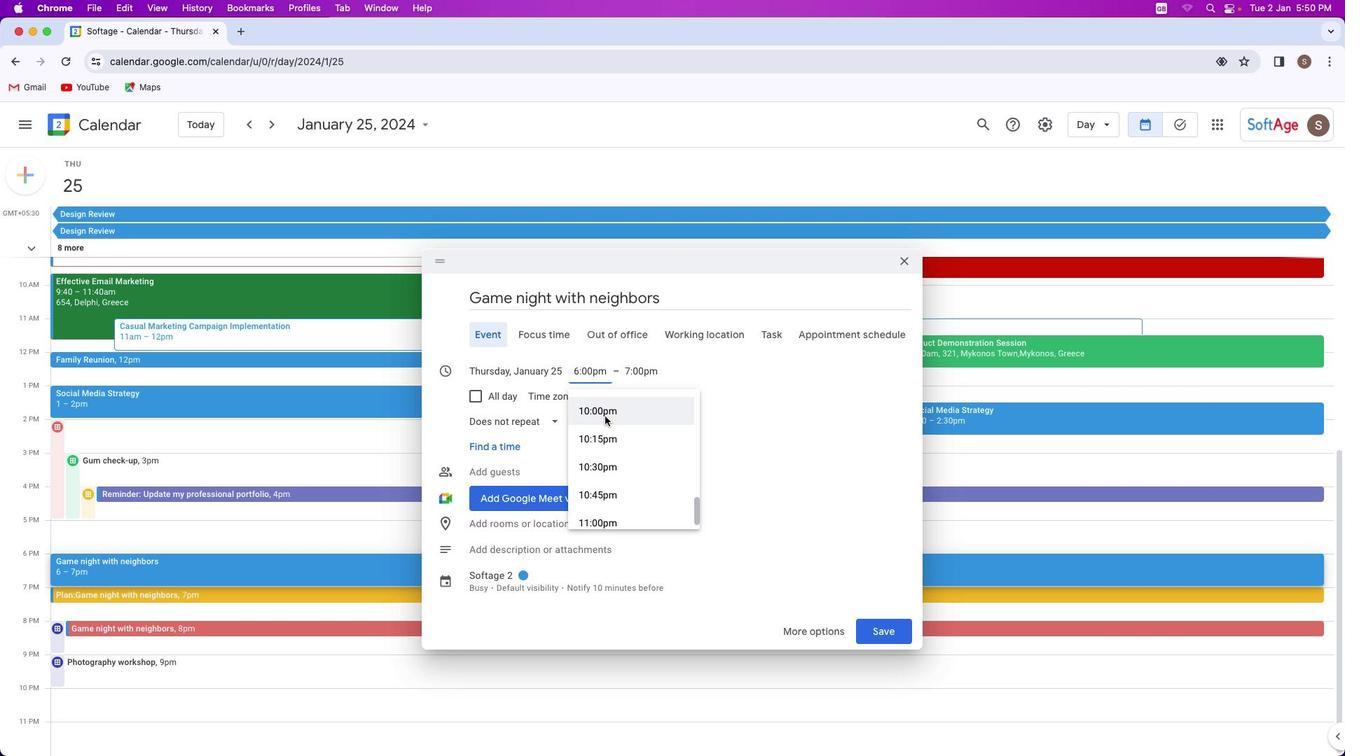 
Action: Mouse pressed left at (608, 421)
Screenshot: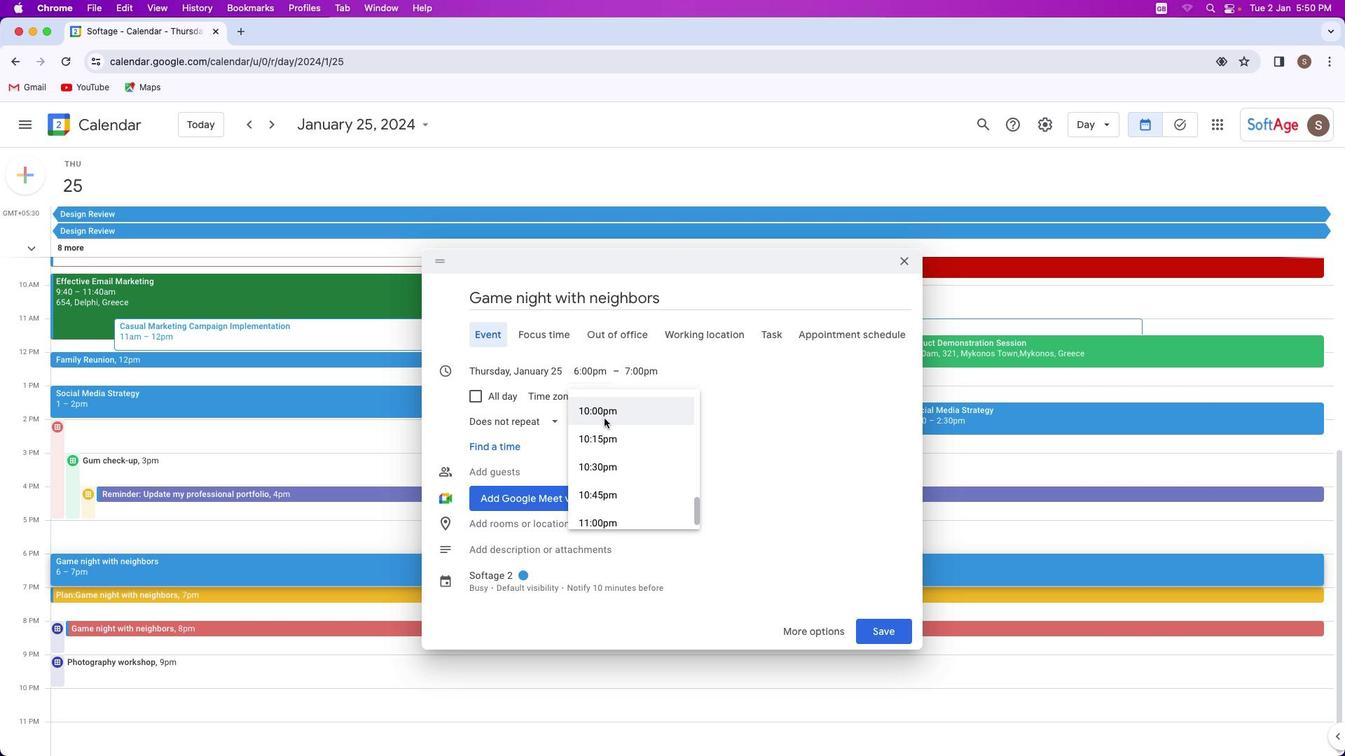 
Action: Mouse moved to (517, 625)
Screenshot: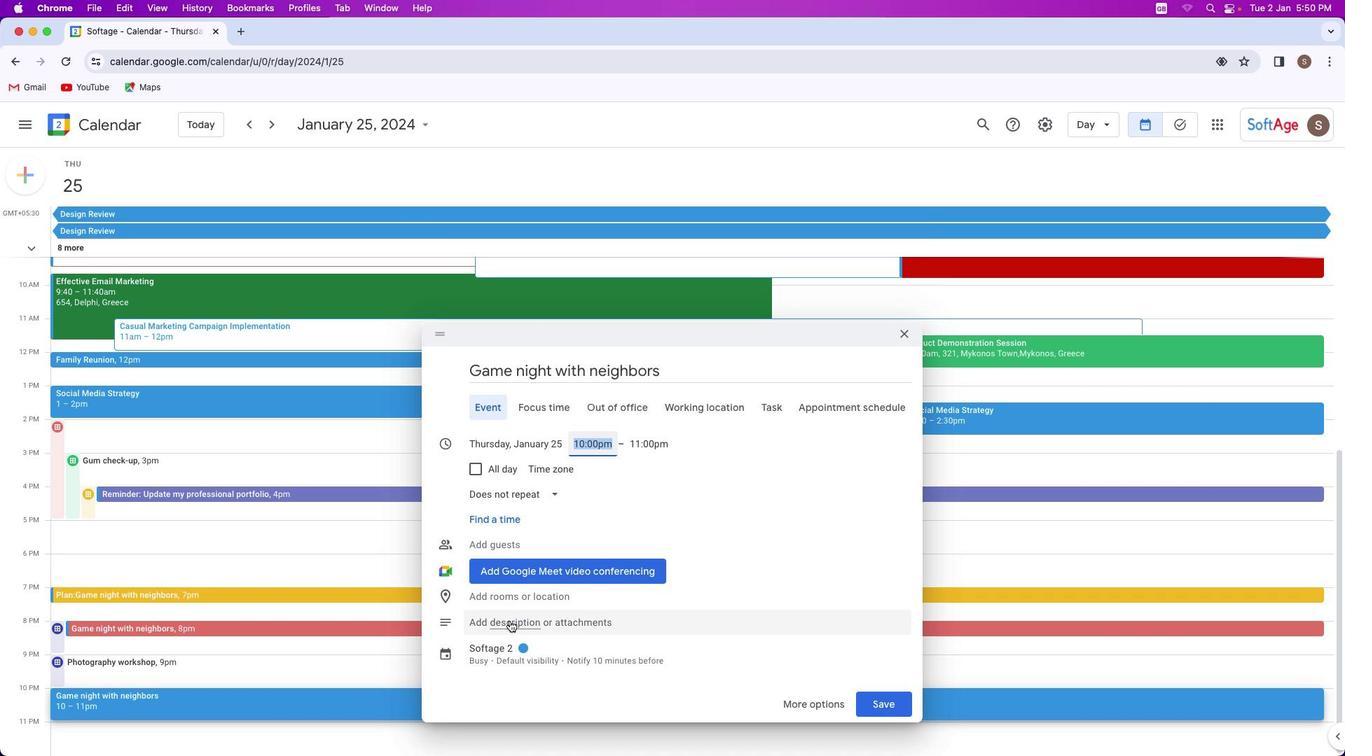 
Action: Mouse pressed left at (517, 625)
Screenshot: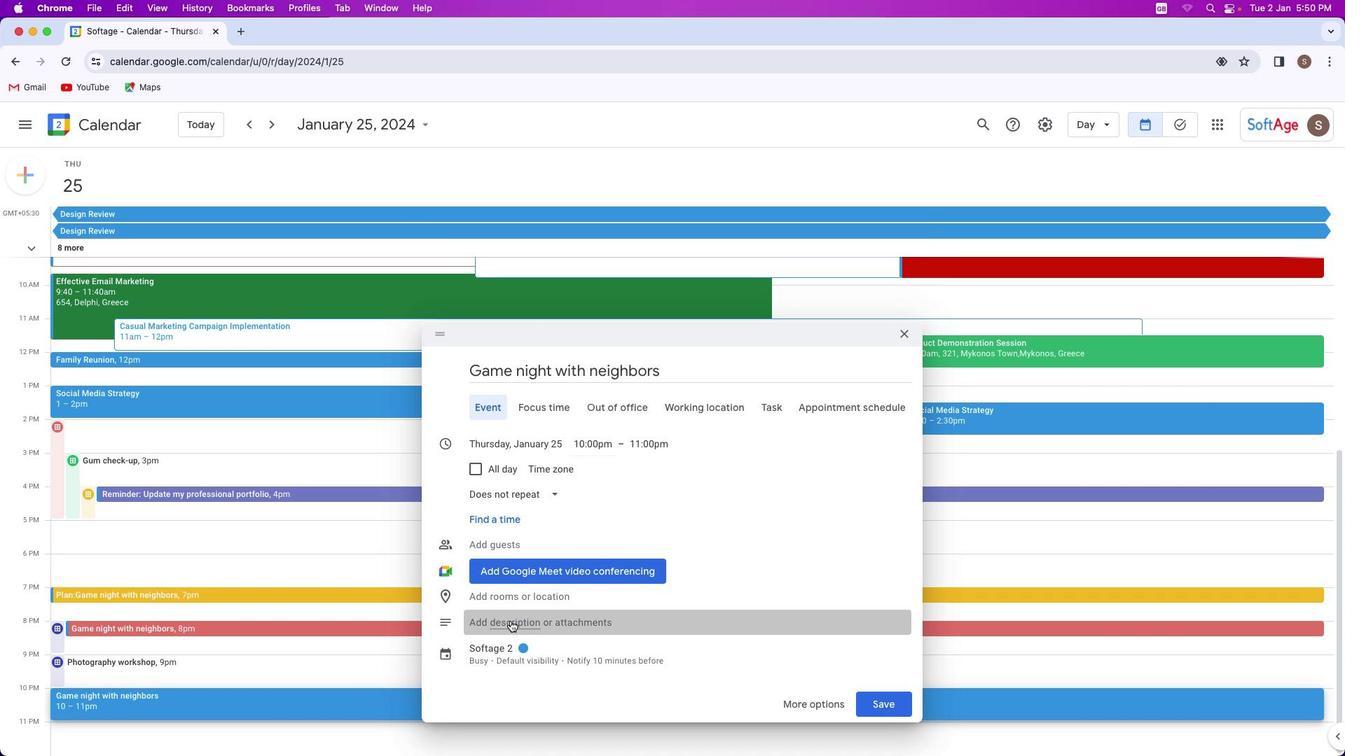 
Action: Mouse moved to (601, 501)
Screenshot: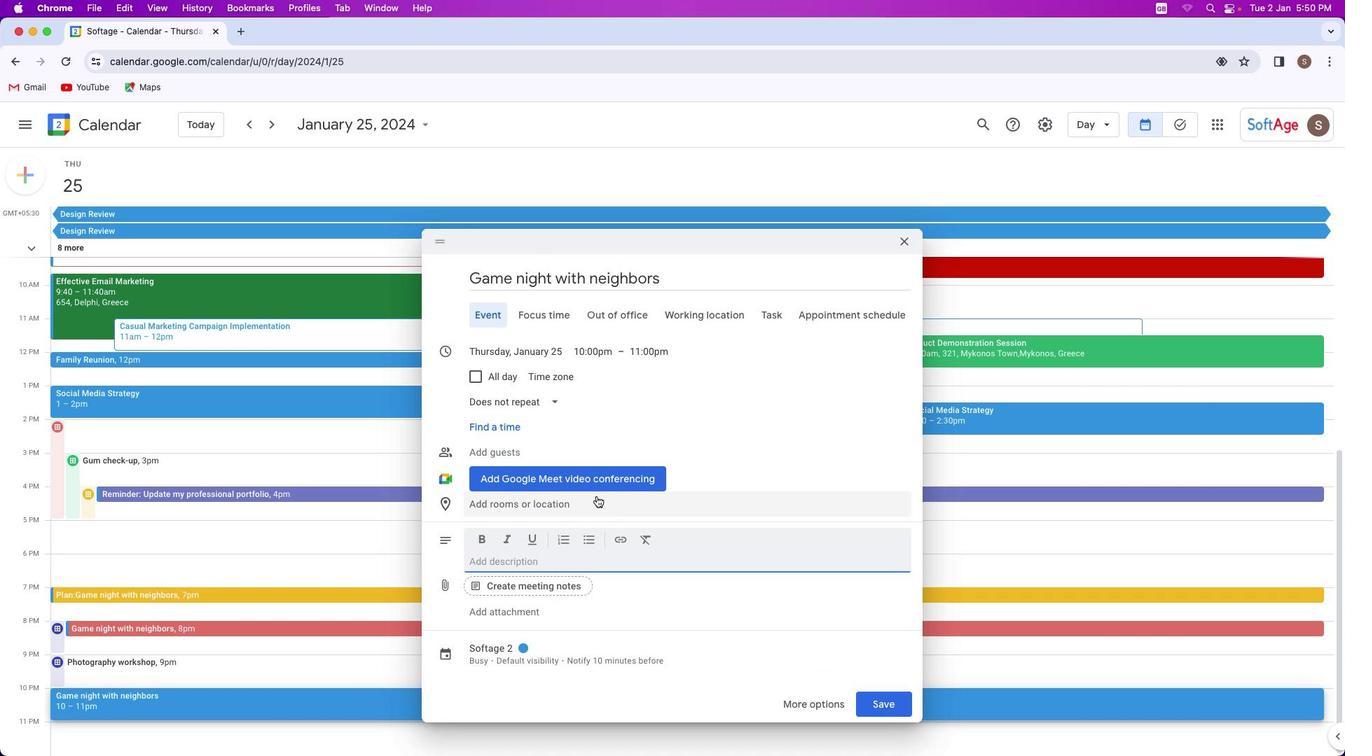 
Action: Key pressed Key.shift'T''h''i''s'Key.space'p''l''a''n'Key.space'i''s'Key.space'f''o''r'Key.space'g''a''m''e'Key.space'n''i''g''h''t'Key.space'e''i''t''h'Key.spaceKey.leftKey.leftKey.leftKey.leftKey.backspace'w'Key.rightKey.rightKey.rightKey.right'n''e''i''g''h''b''o''r''s''.'
Screenshot: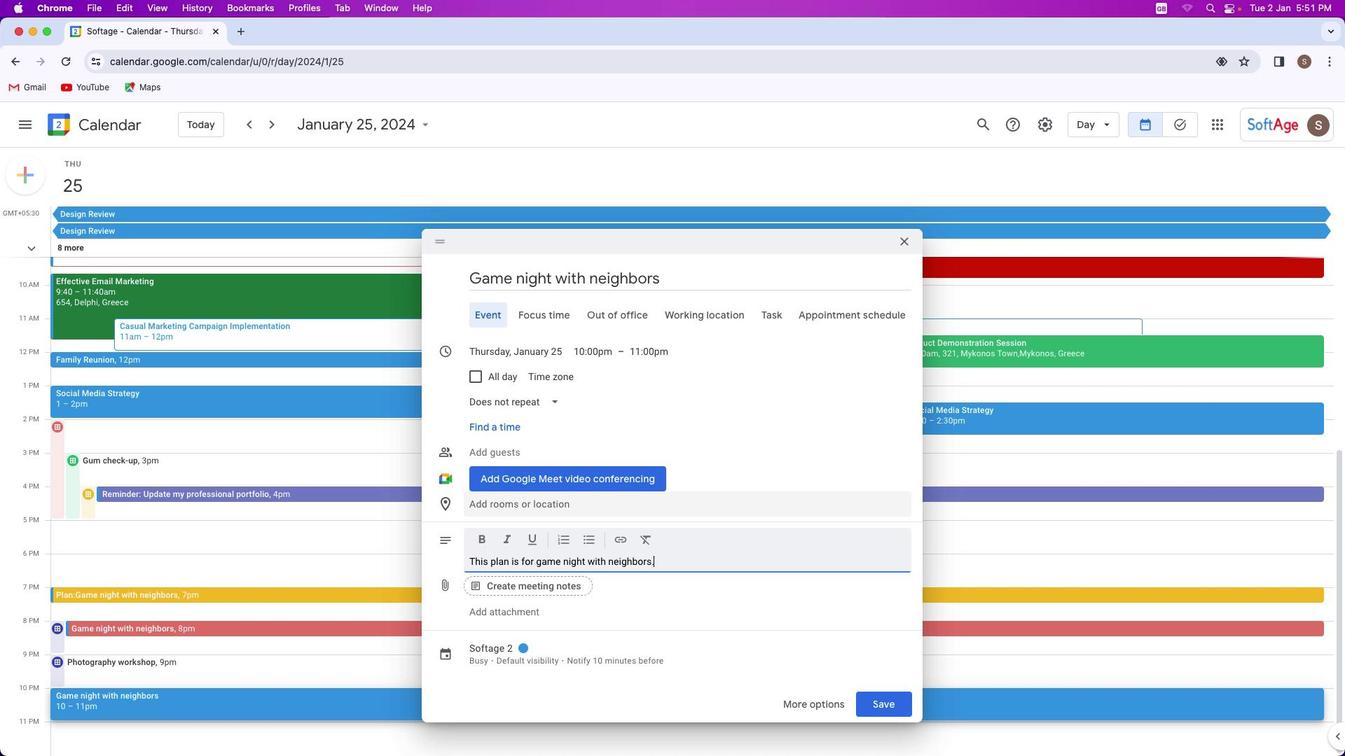 
Action: Mouse moved to (515, 646)
Screenshot: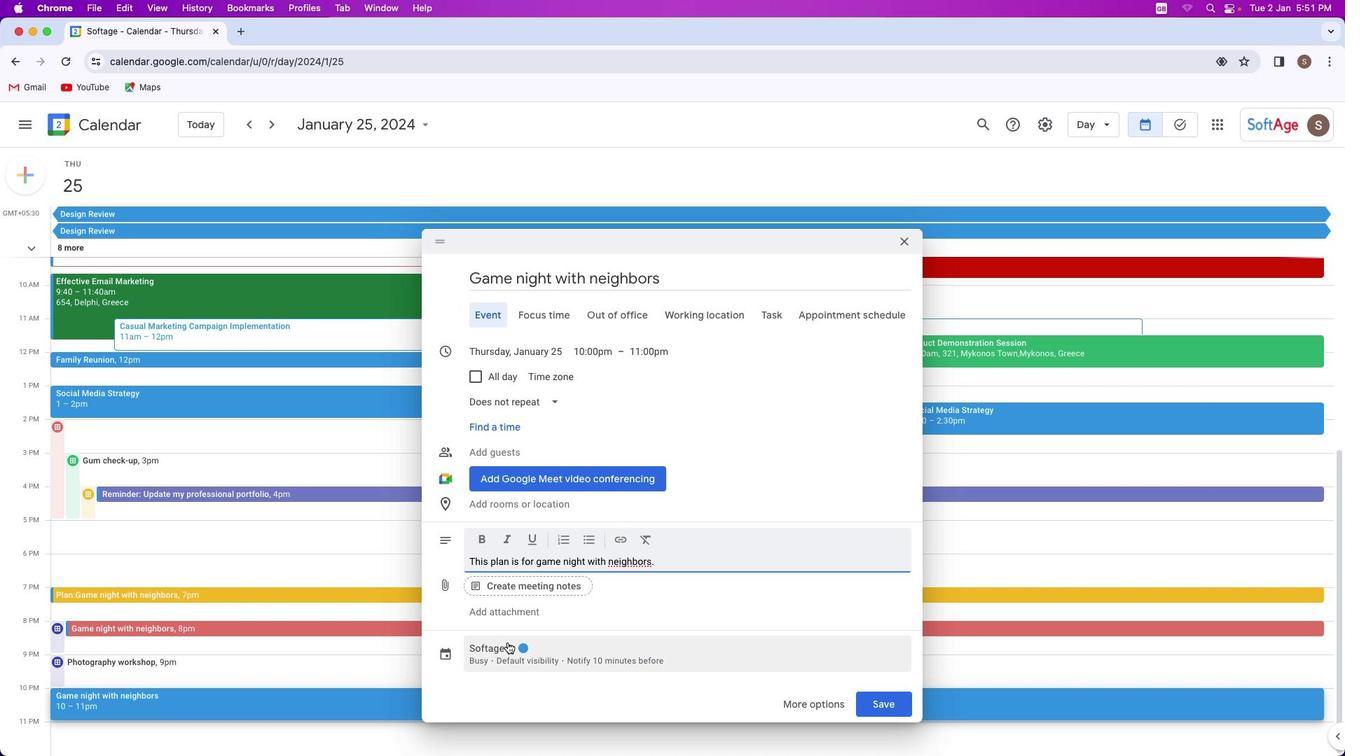 
Action: Mouse pressed left at (515, 646)
Screenshot: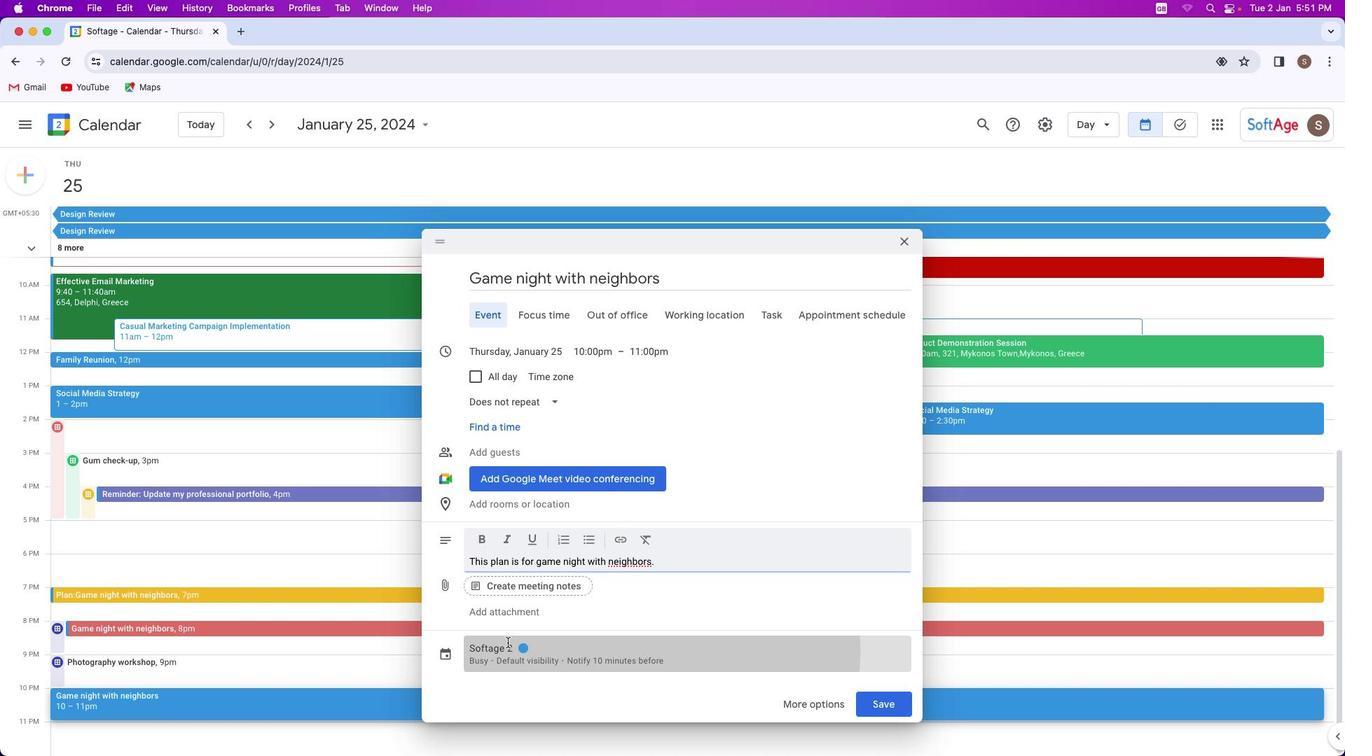 
Action: Mouse moved to (560, 555)
Screenshot: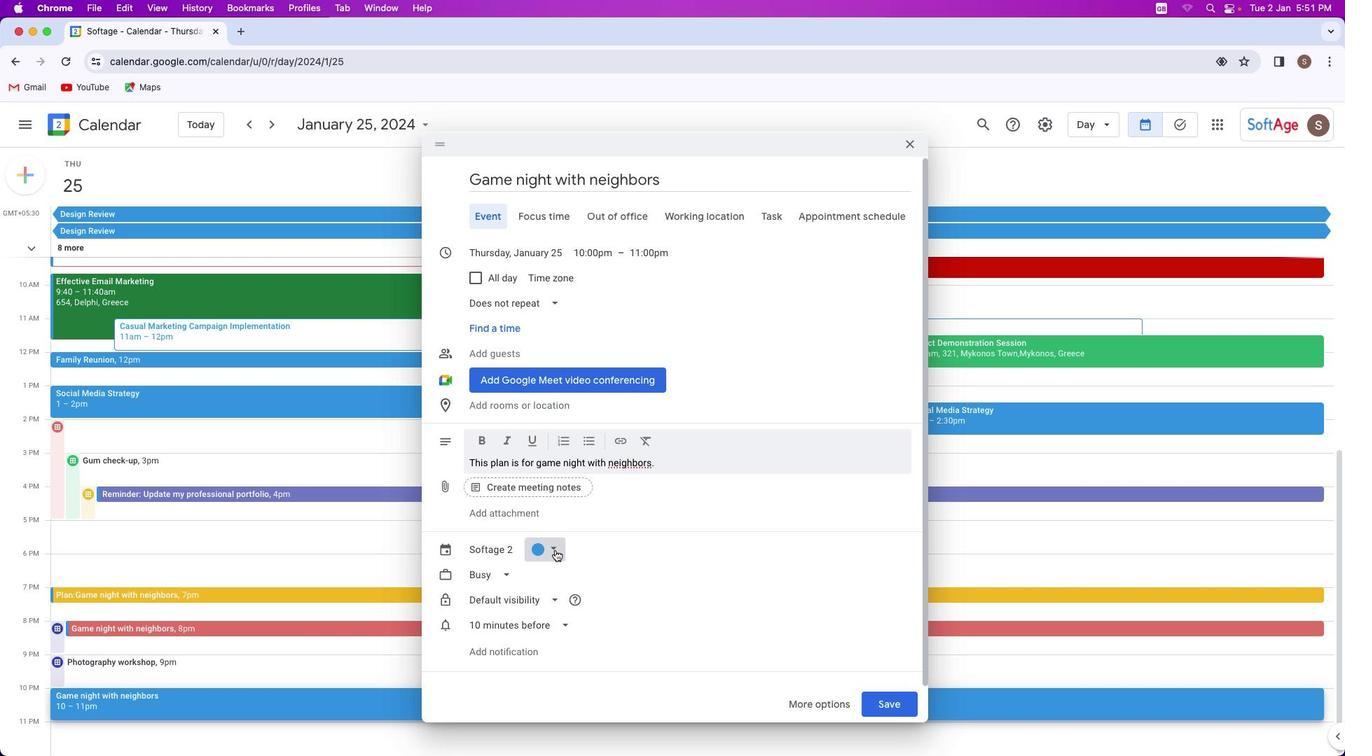
Action: Mouse pressed left at (560, 555)
Screenshot: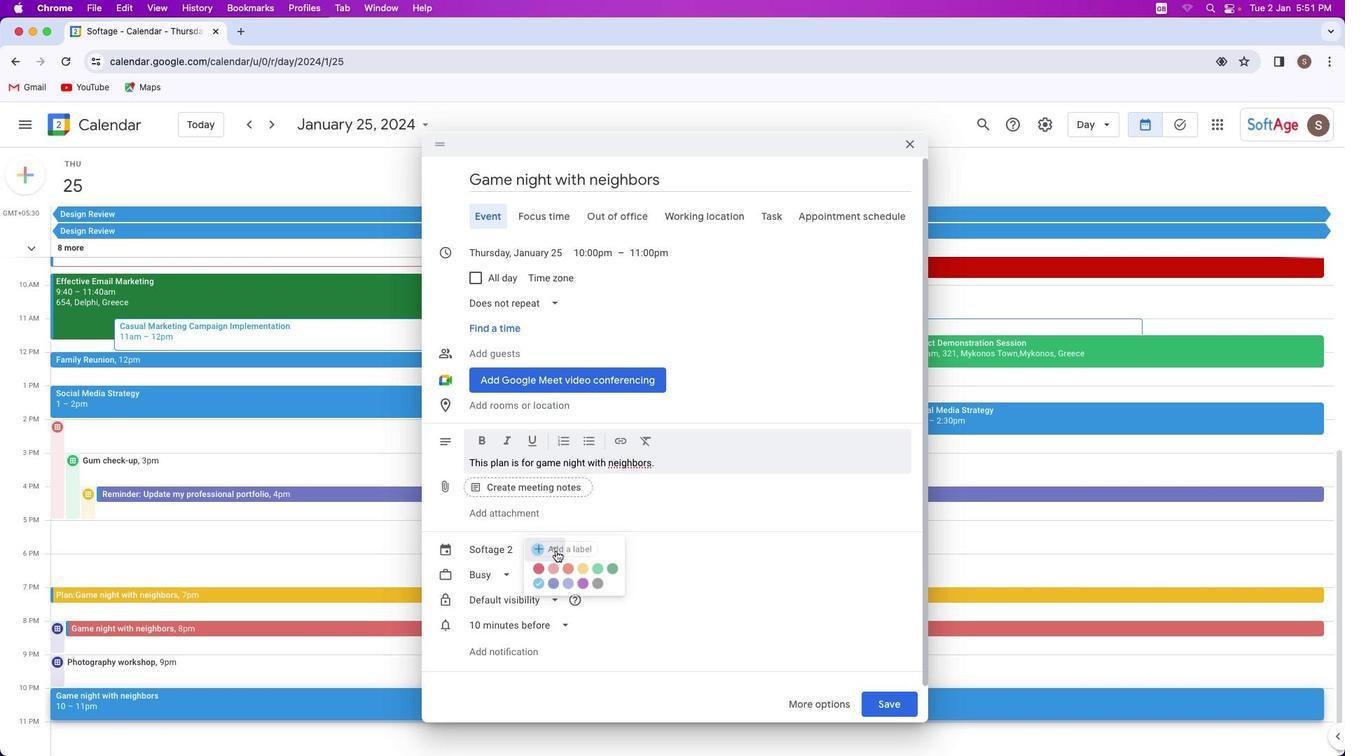 
Action: Mouse moved to (594, 594)
Screenshot: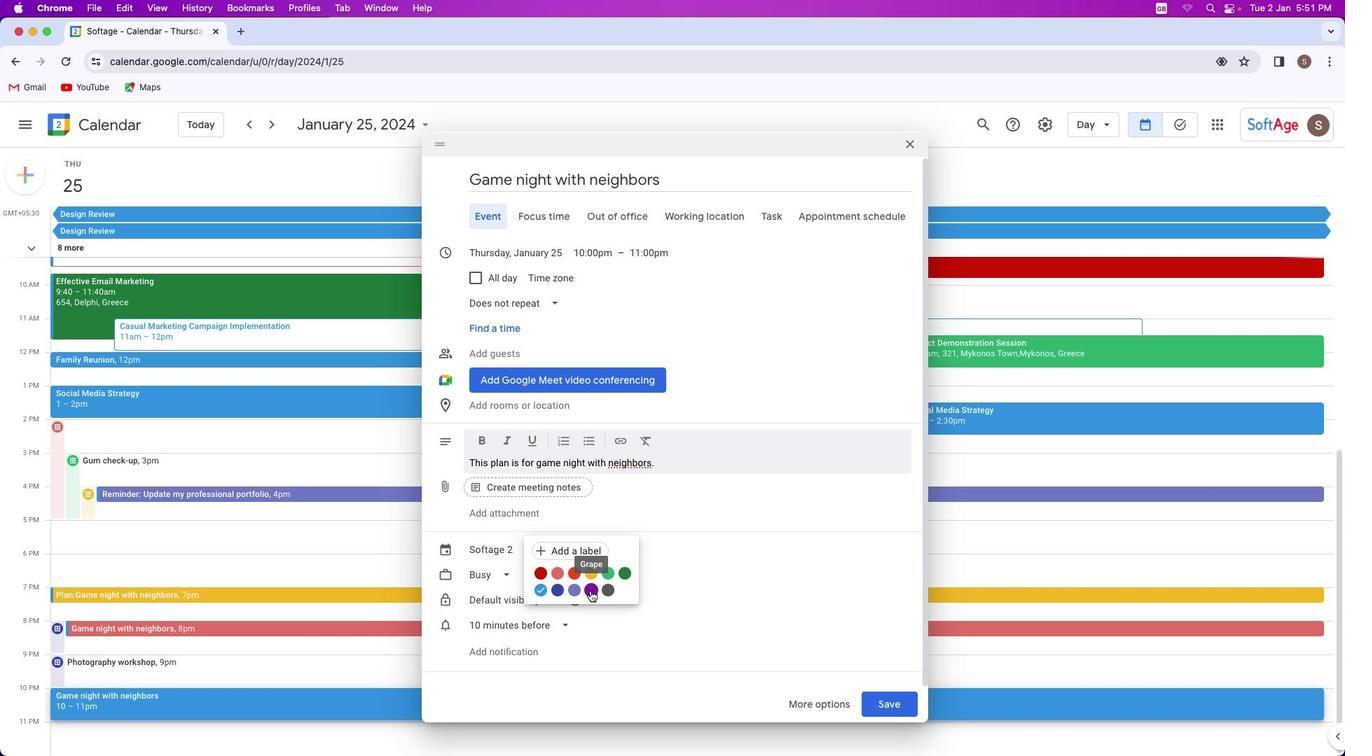 
Action: Mouse pressed left at (594, 594)
Screenshot: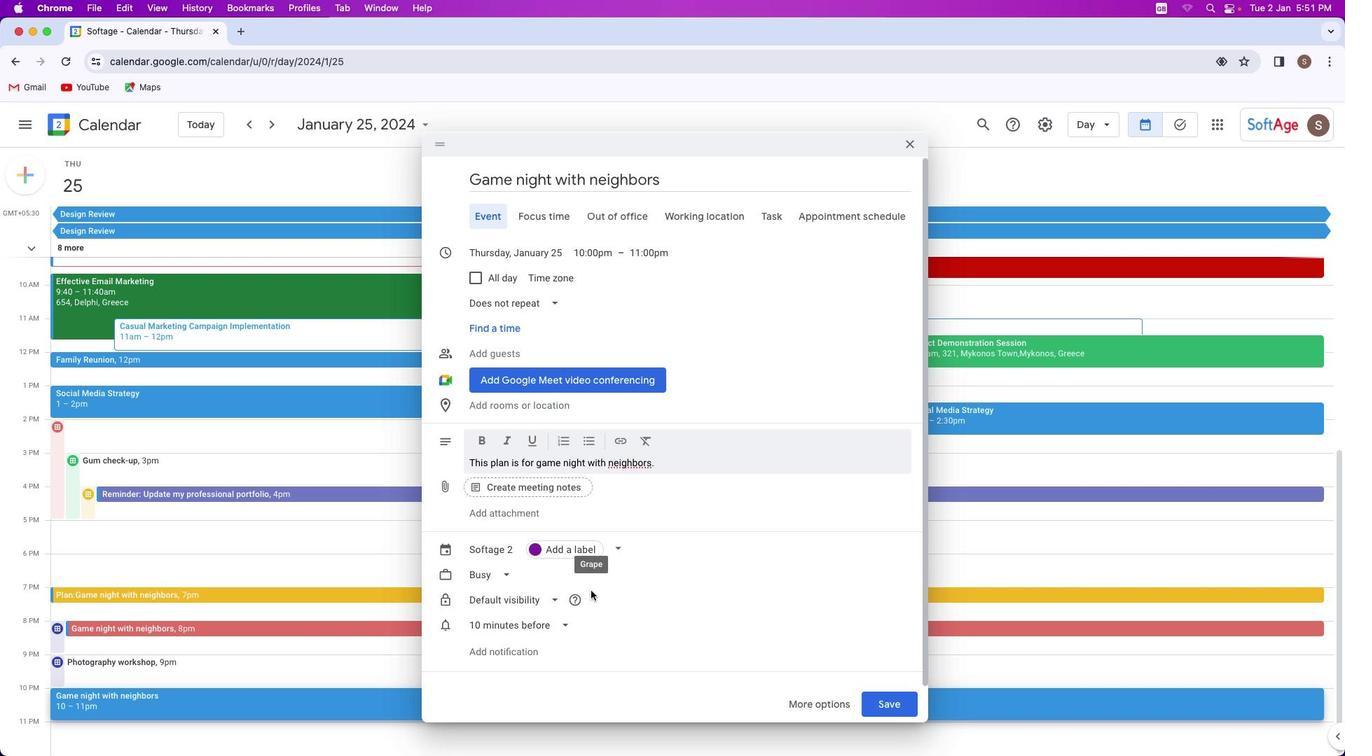 
Action: Mouse moved to (882, 710)
Screenshot: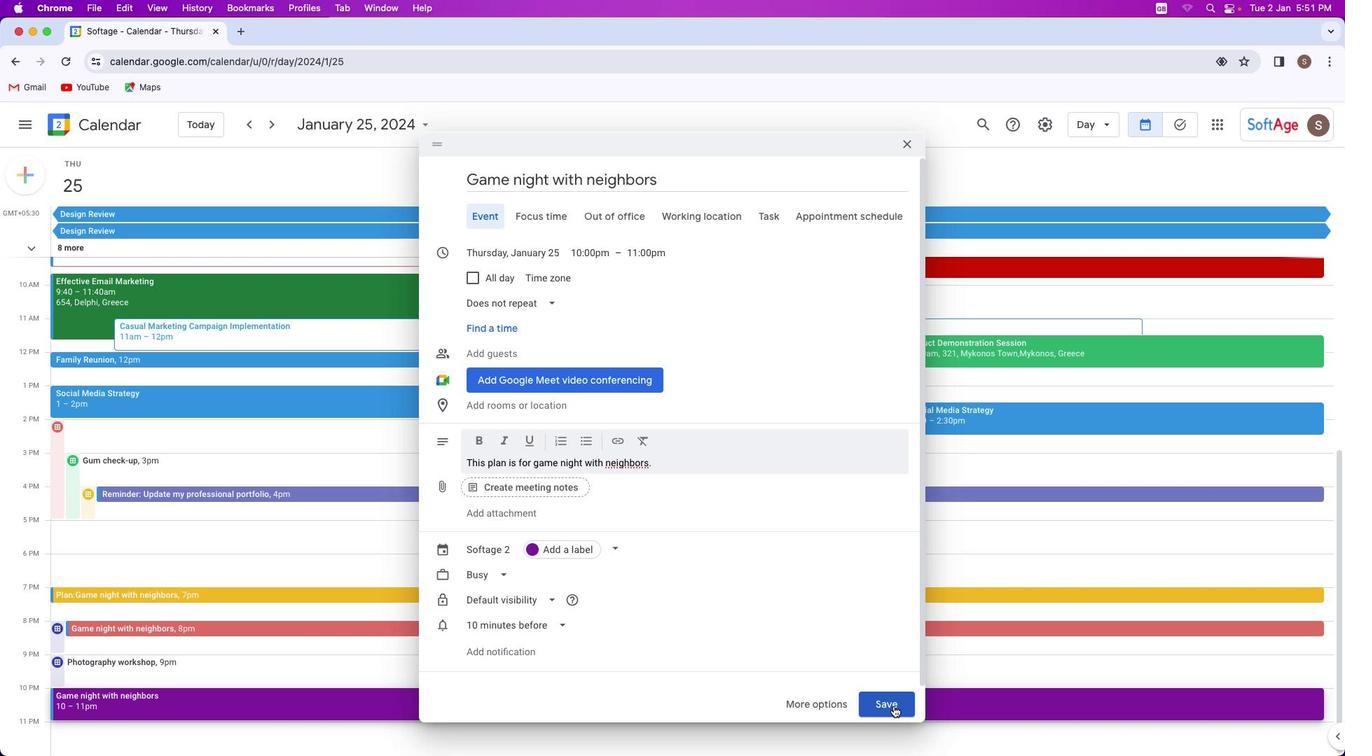 
Action: Mouse pressed left at (882, 710)
Screenshot: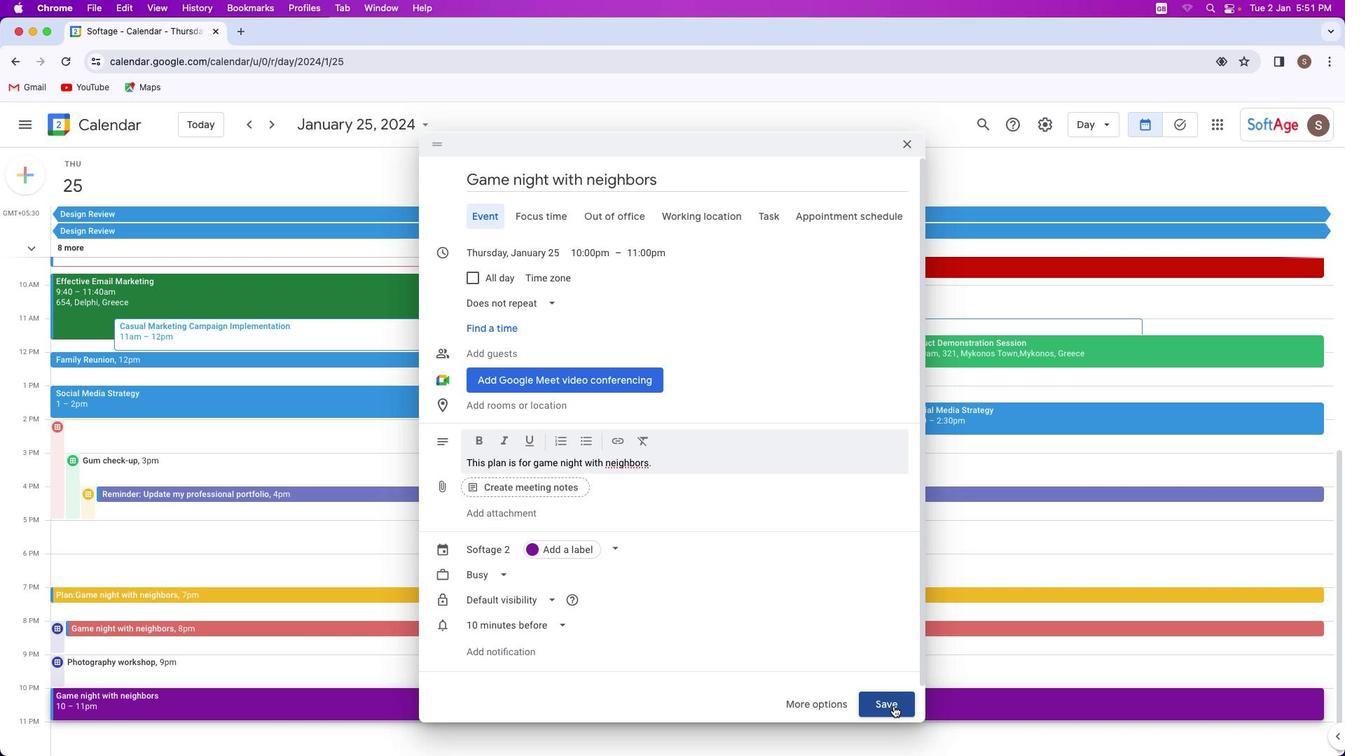 
Action: Mouse moved to (168, 701)
Screenshot: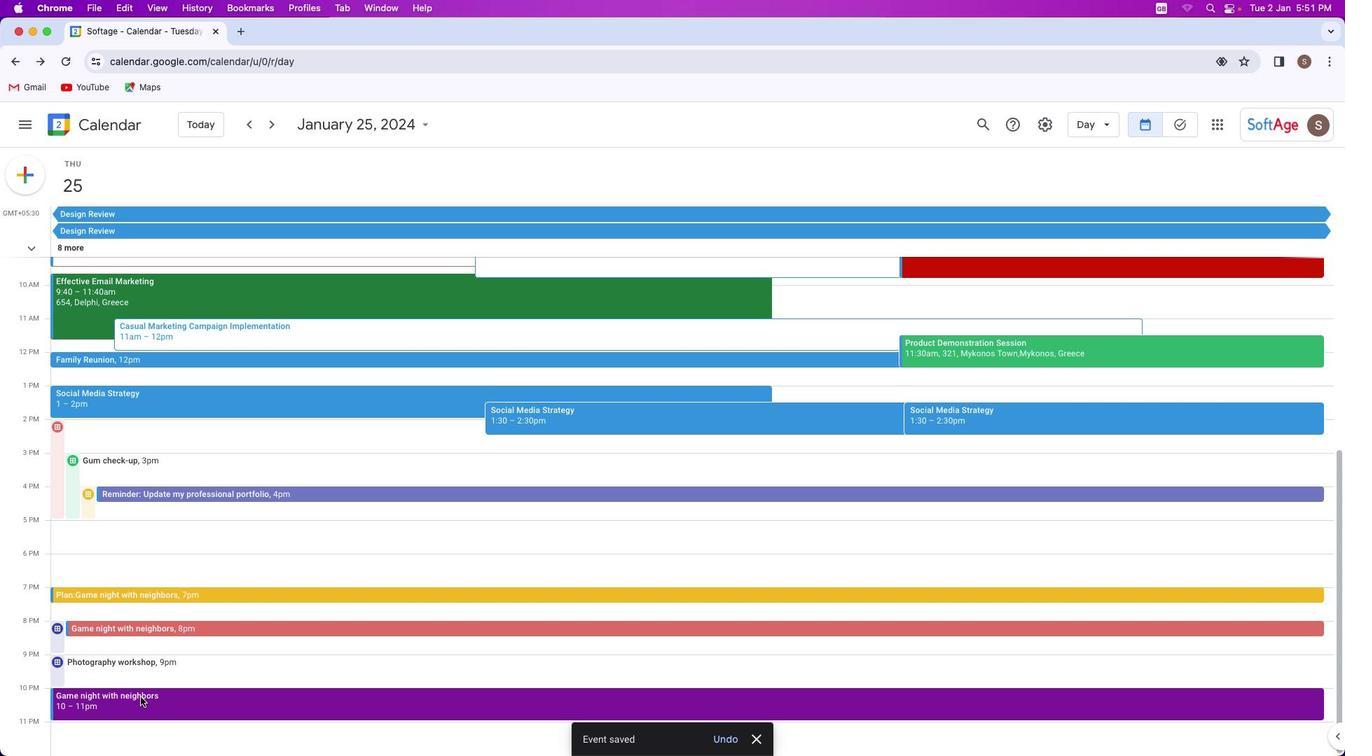 
Action: Mouse pressed left at (168, 701)
Screenshot: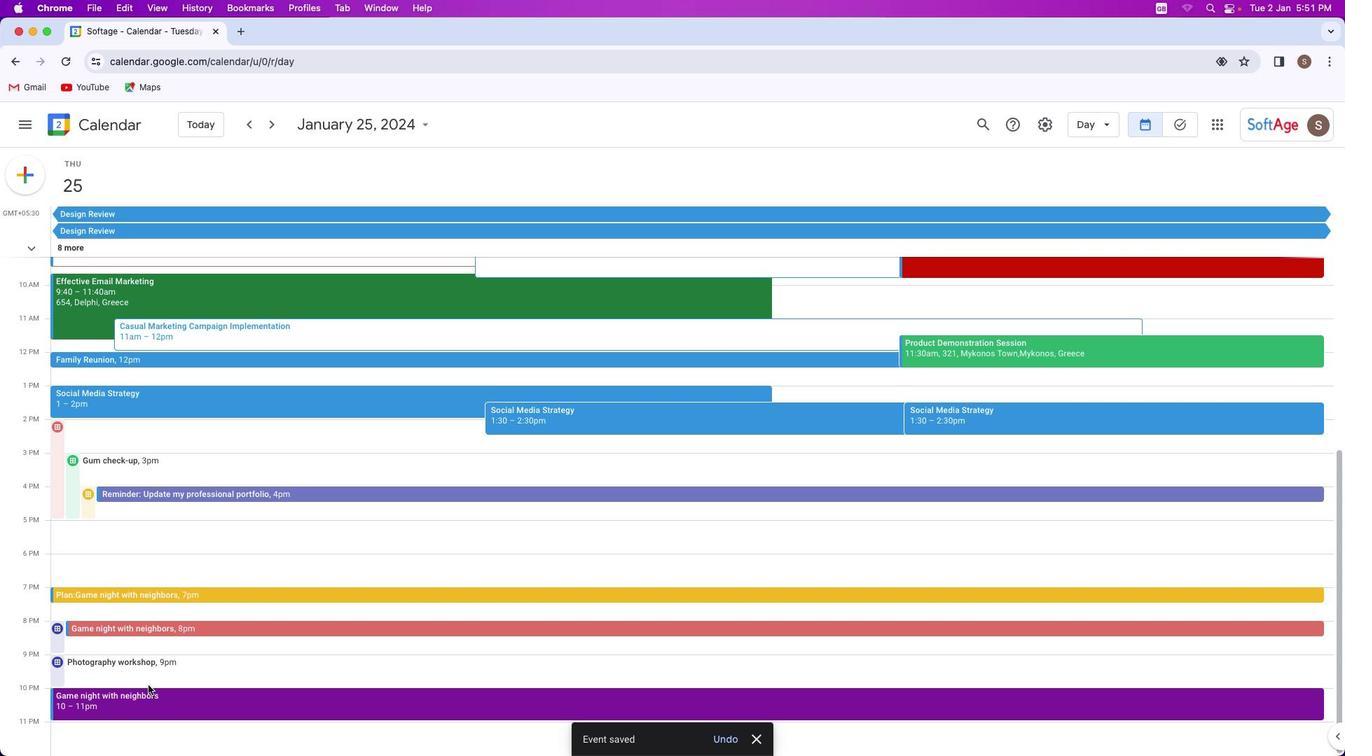 
Action: Mouse moved to (662, 556)
Screenshot: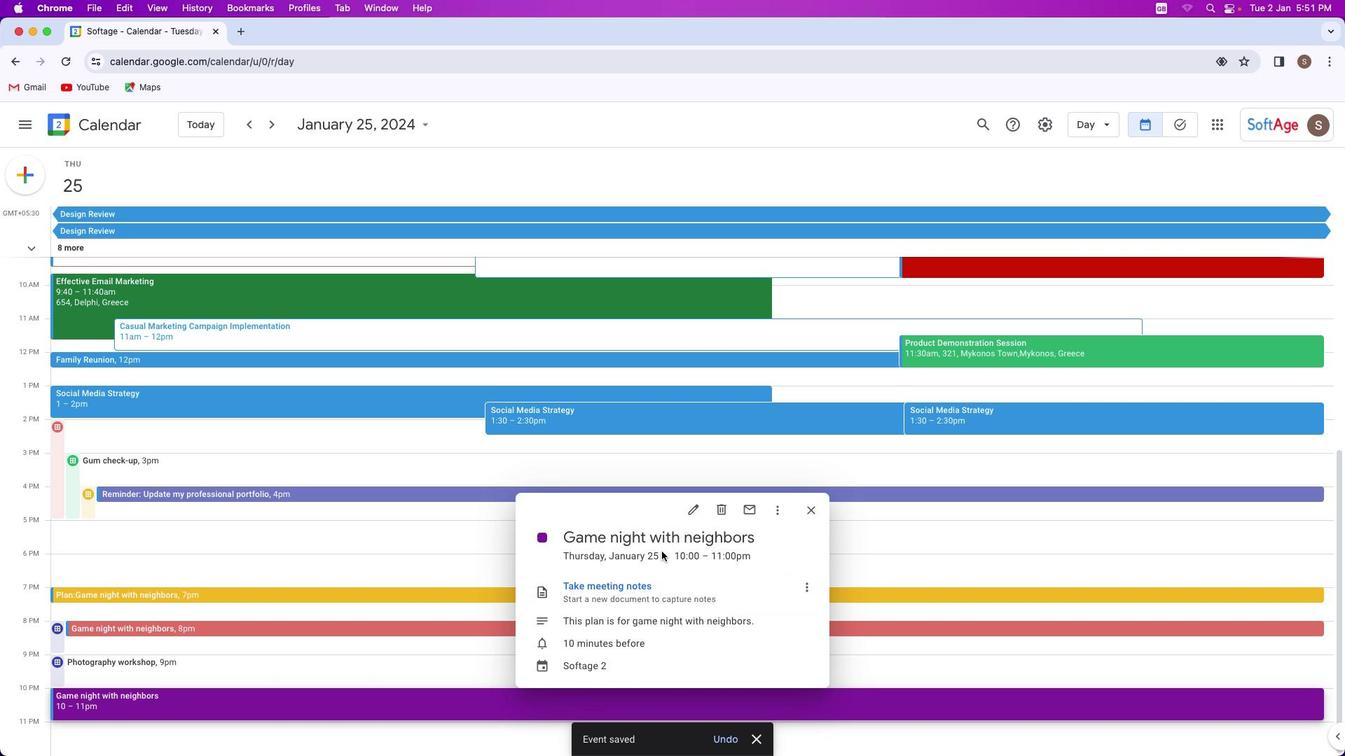 
Action: Mouse pressed left at (662, 556)
Screenshot: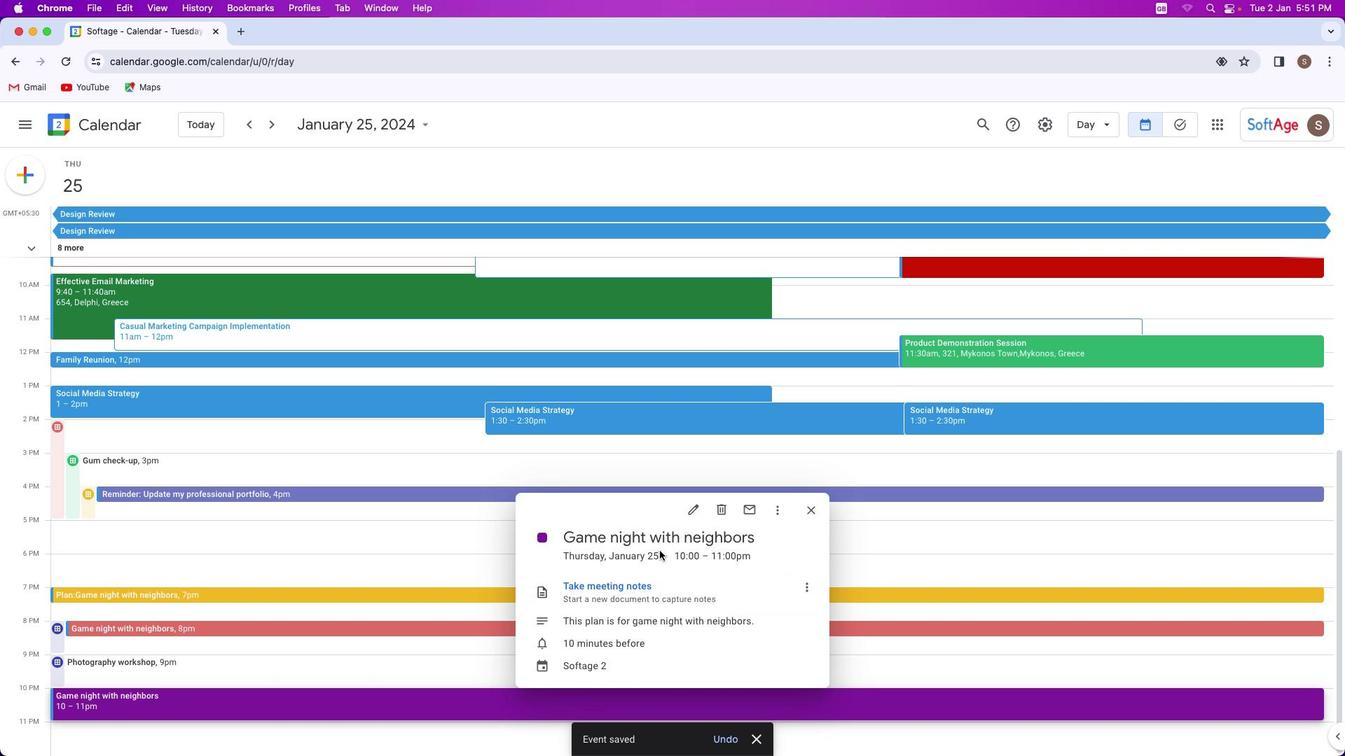 
Action: Mouse moved to (705, 559)
Screenshot: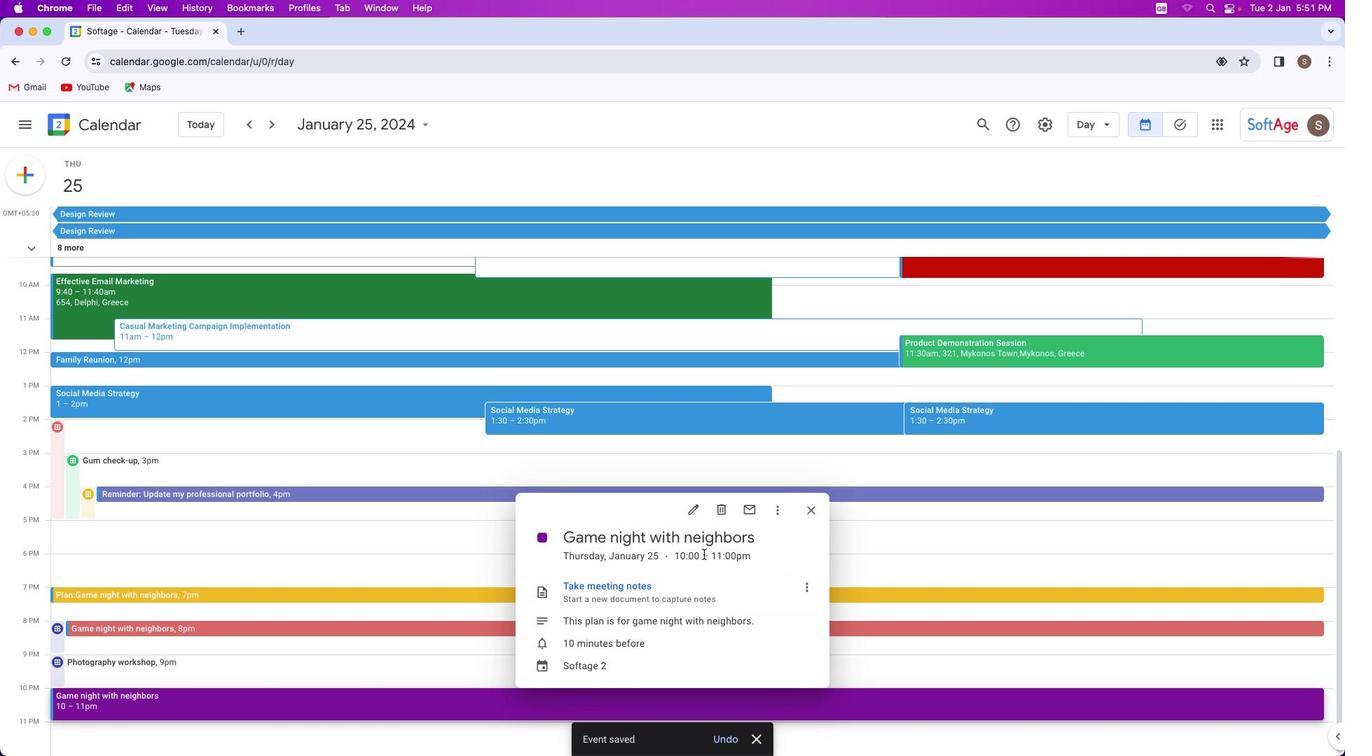 
Action: Mouse pressed left at (705, 559)
Screenshot: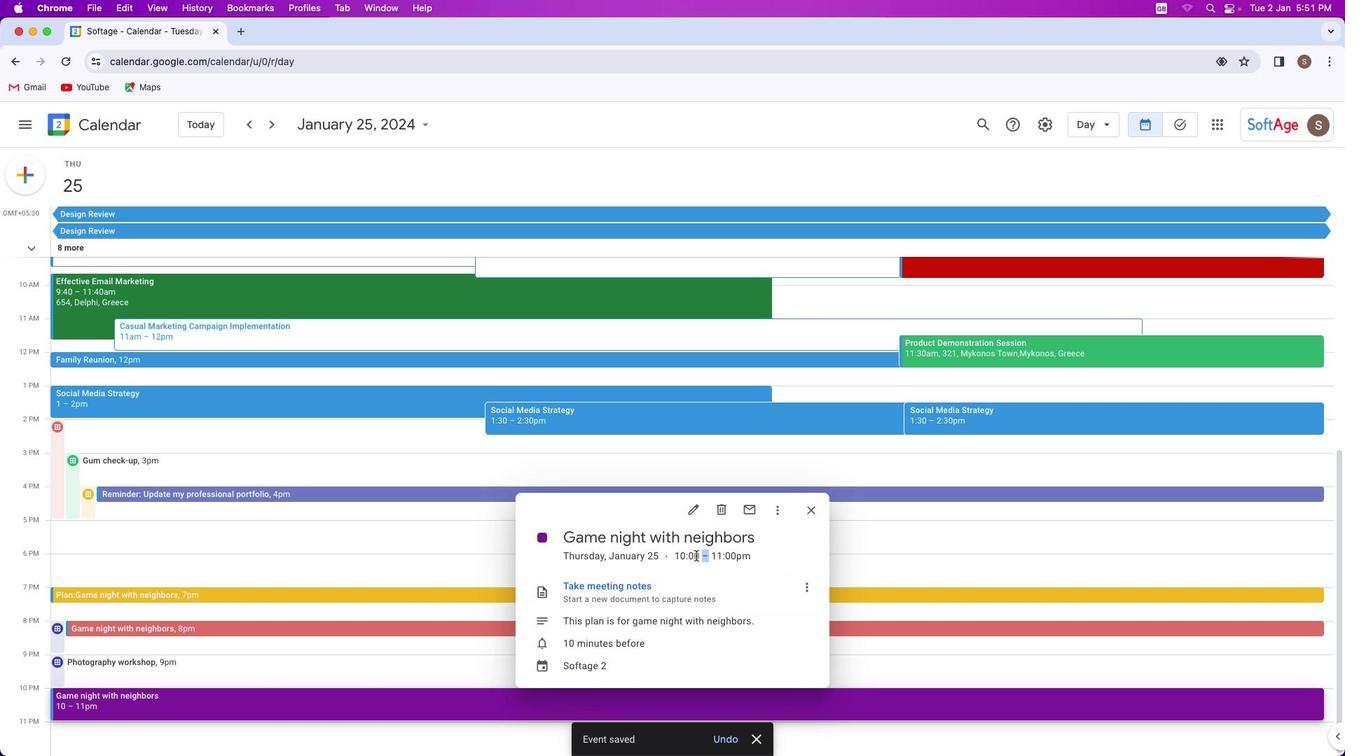 
Action: Mouse moved to (737, 572)
Screenshot: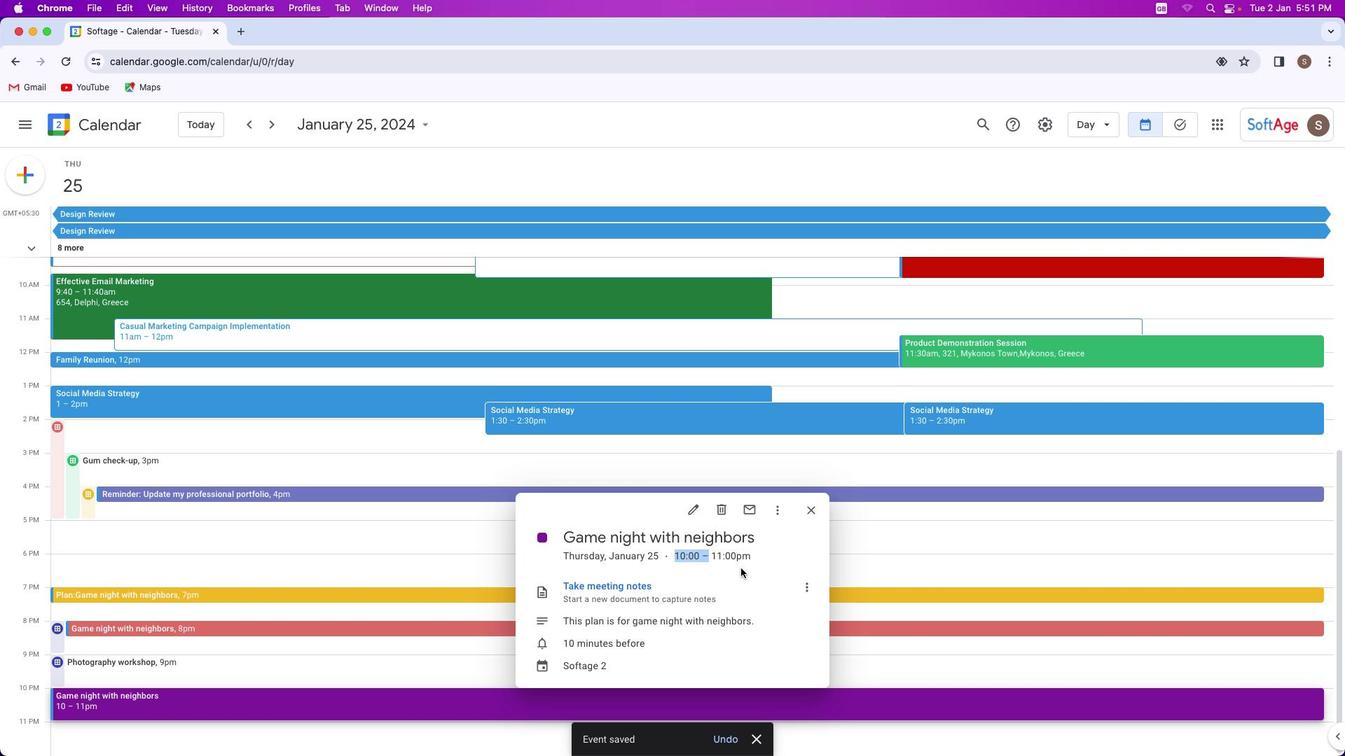 
Action: Mouse pressed left at (737, 572)
Screenshot: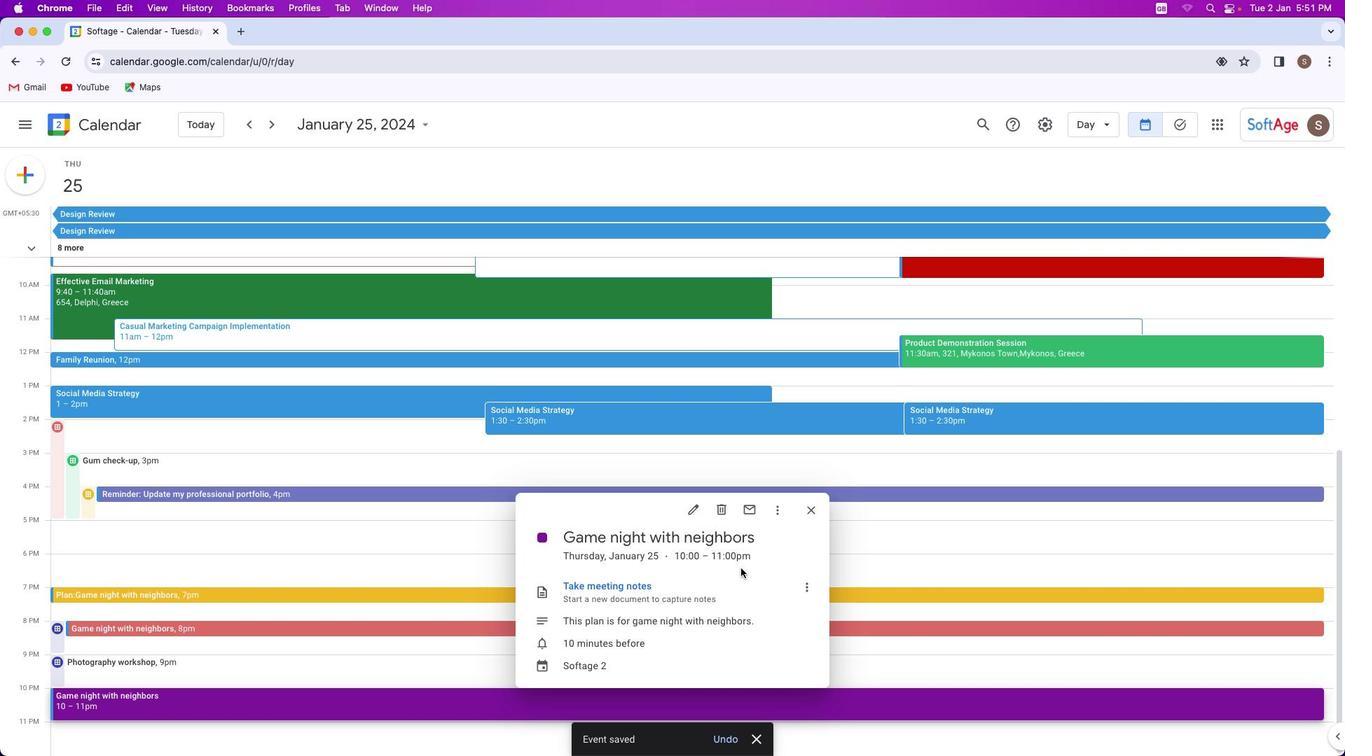 
Action: Mouse moved to (735, 572)
Screenshot: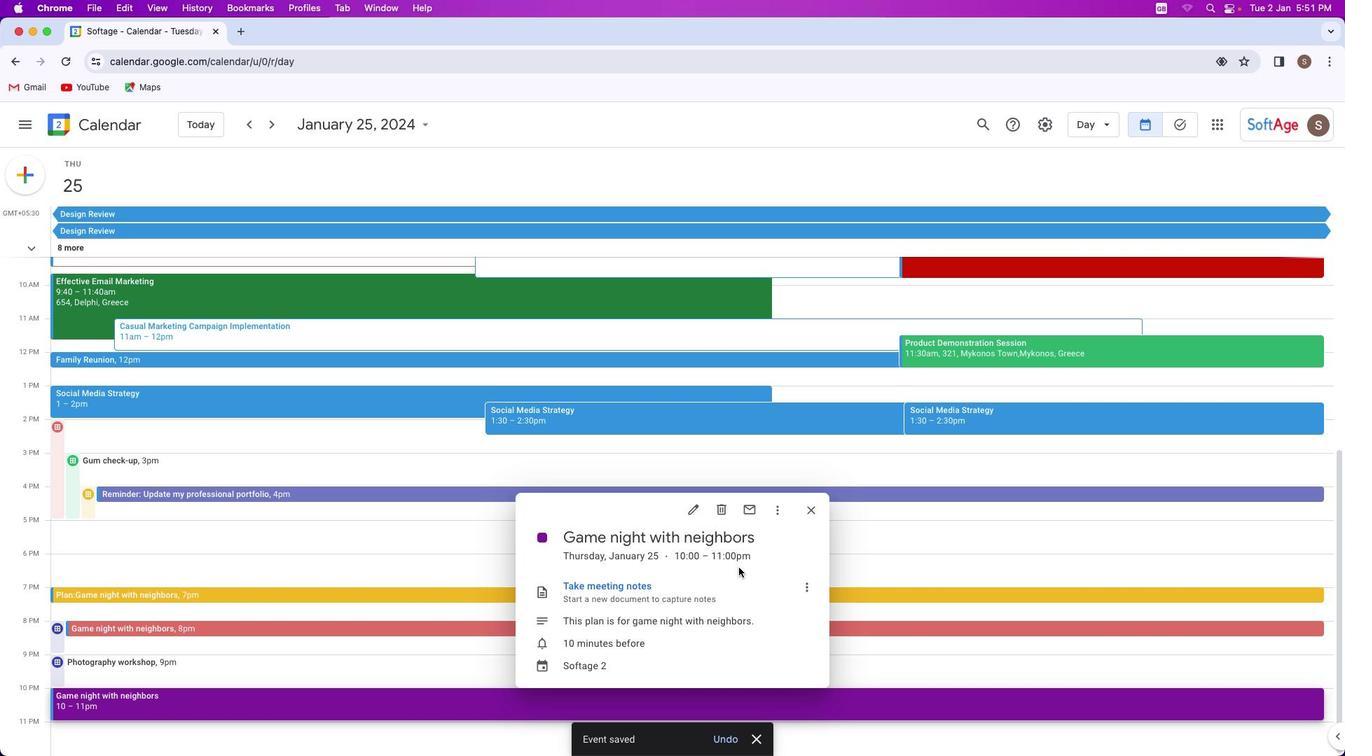 
